 Task: Find connections with filter location Villa Francisca with filter topic #AIwith filter profile language German with filter current company Zoho Recruit with filter school Jawaharlal Nehru University with filter industry Shipbuilding with filter service category Public Relations with filter keywords title Marketing Director
Action: Mouse moved to (609, 80)
Screenshot: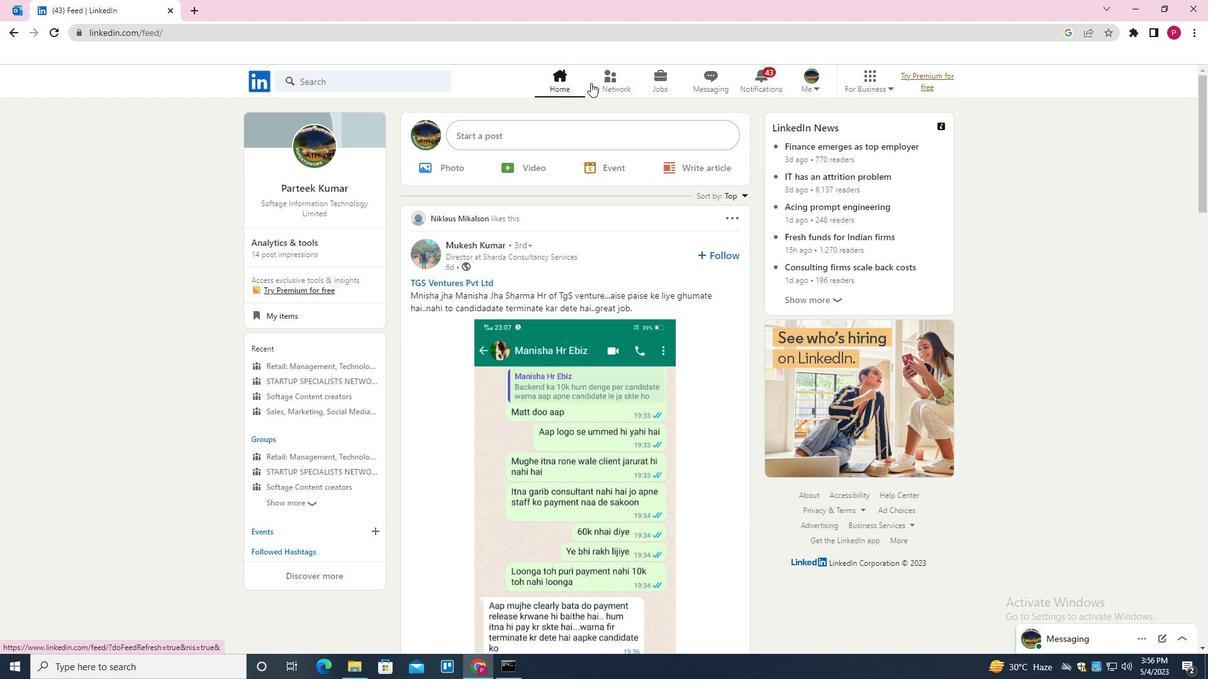 
Action: Mouse pressed left at (609, 80)
Screenshot: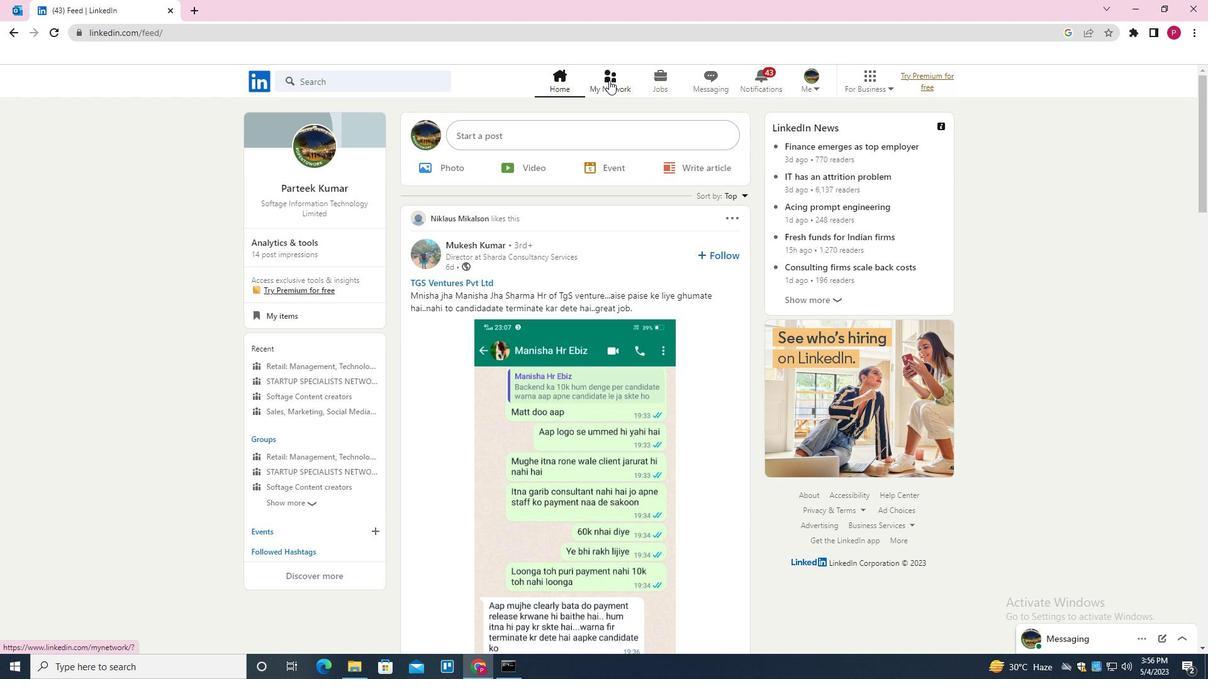 
Action: Mouse moved to (358, 150)
Screenshot: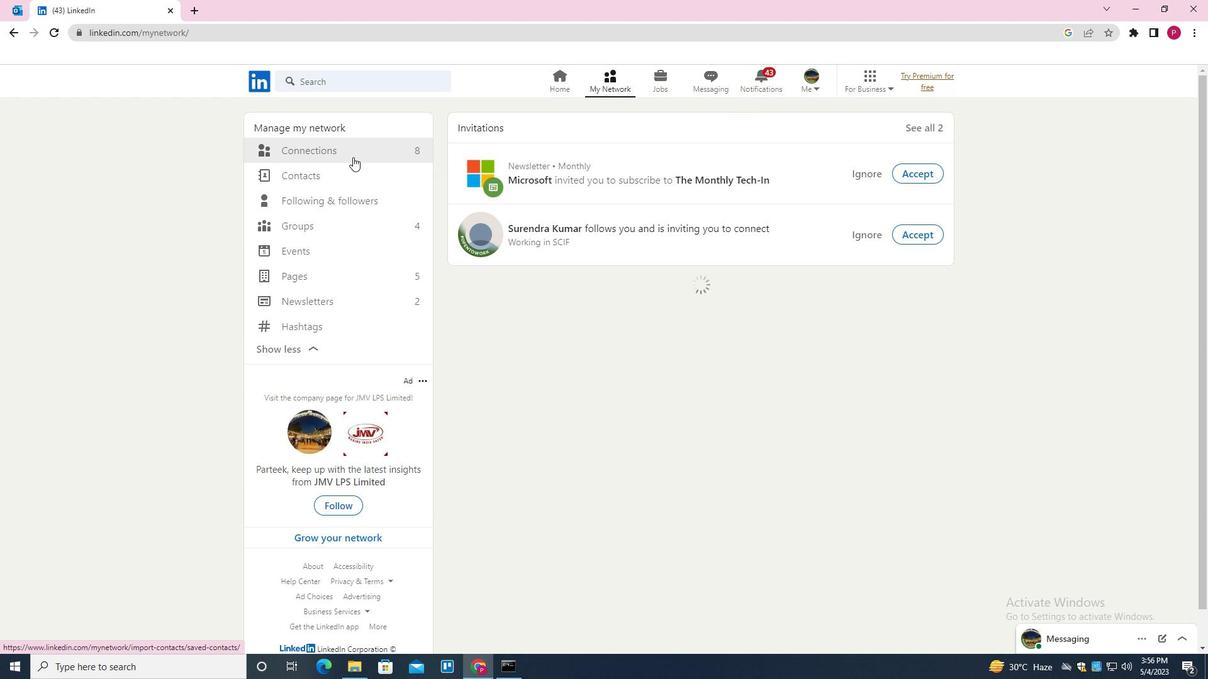 
Action: Mouse pressed left at (358, 150)
Screenshot: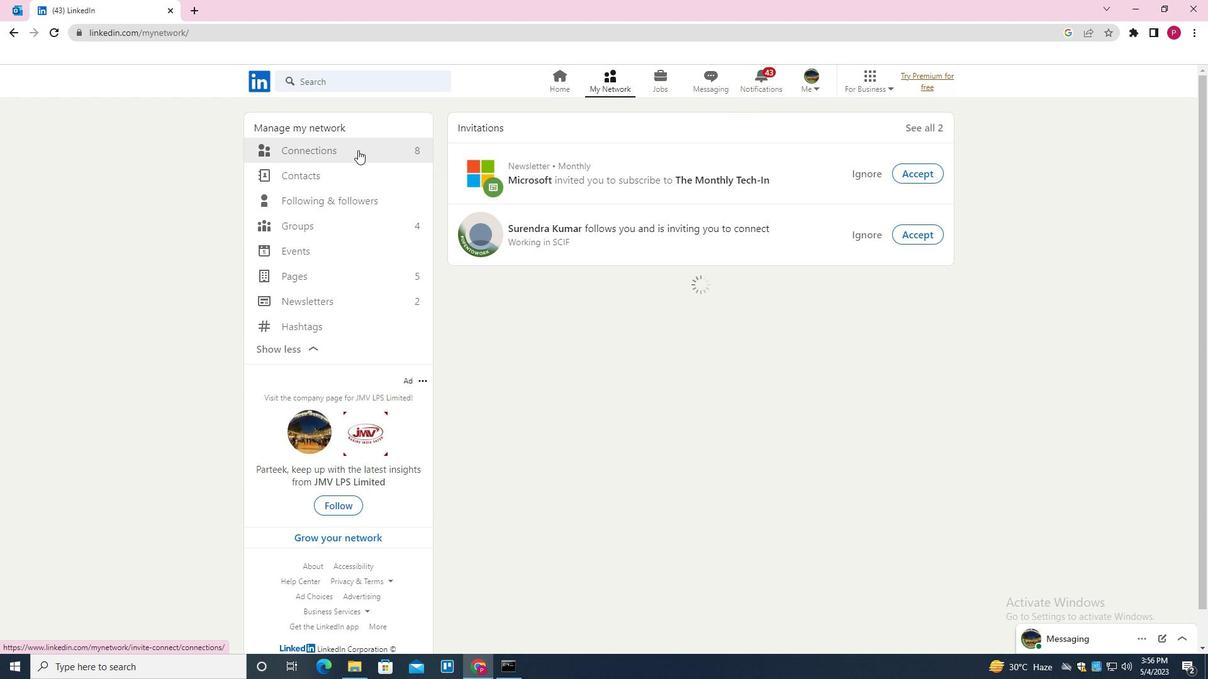 
Action: Mouse moved to (712, 153)
Screenshot: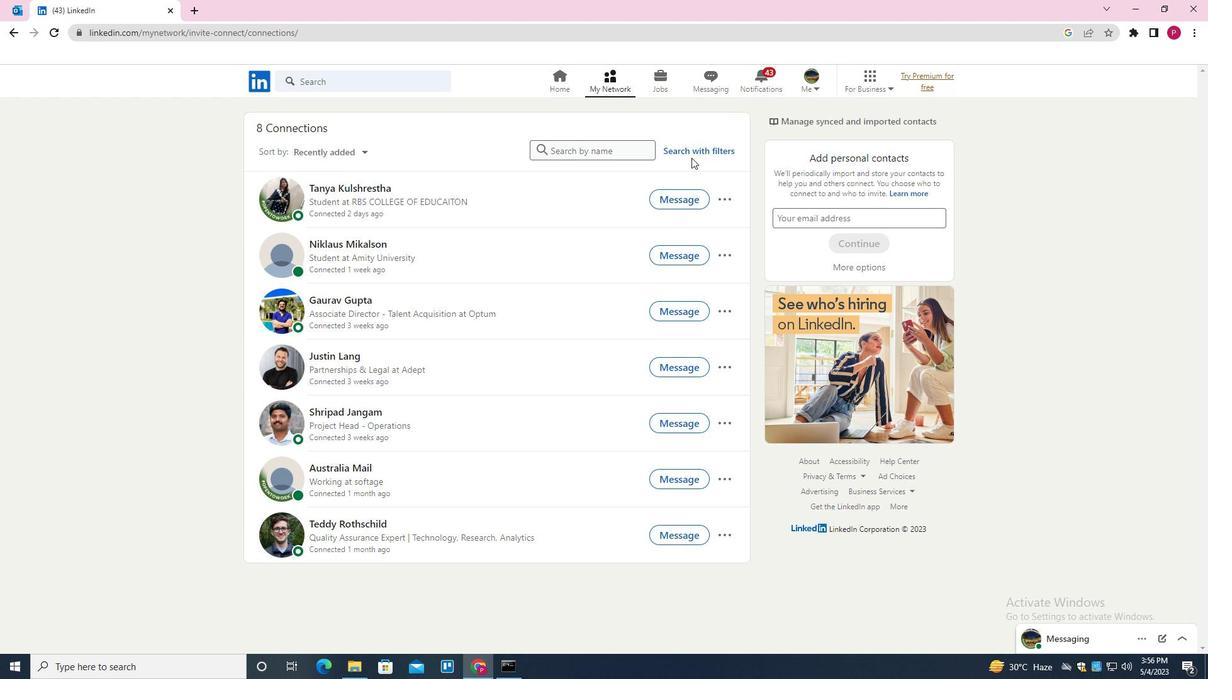 
Action: Mouse pressed left at (712, 153)
Screenshot: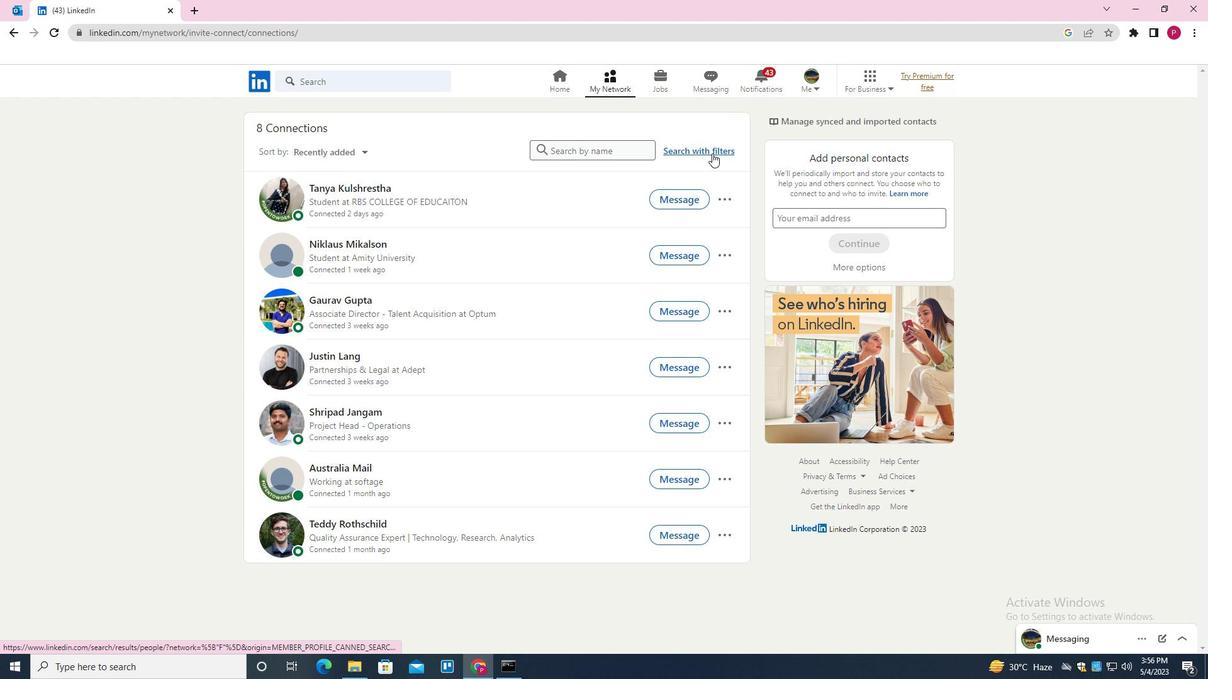 
Action: Mouse moved to (647, 115)
Screenshot: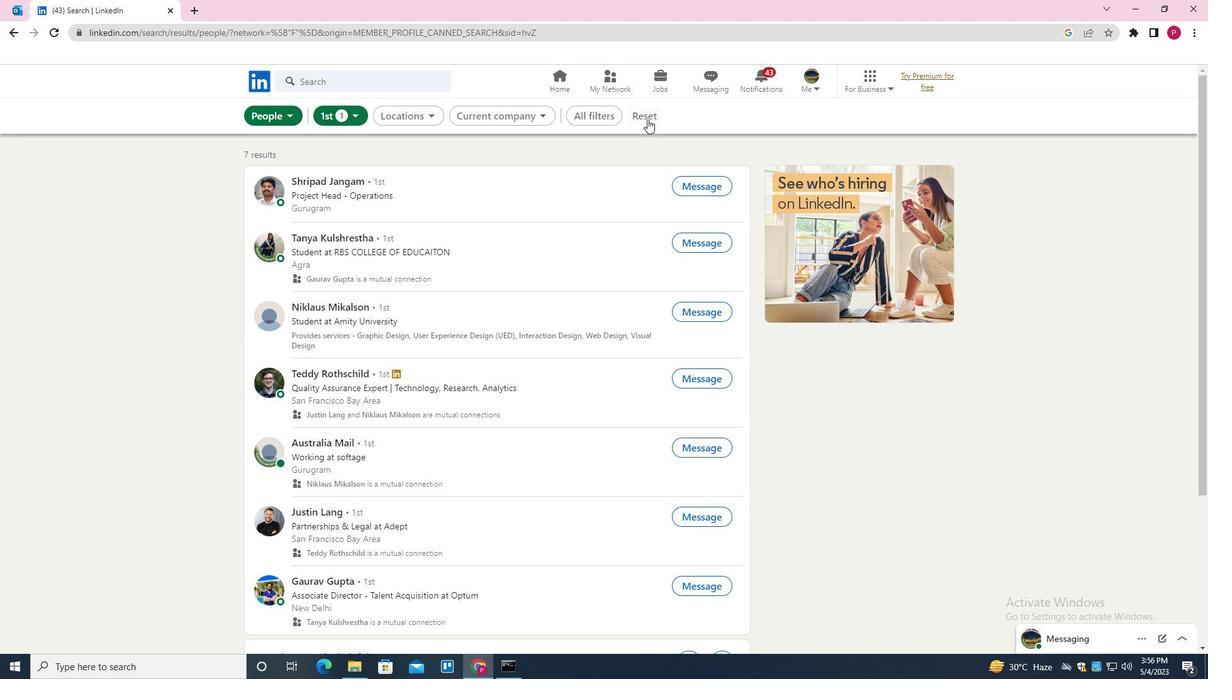 
Action: Mouse pressed left at (647, 115)
Screenshot: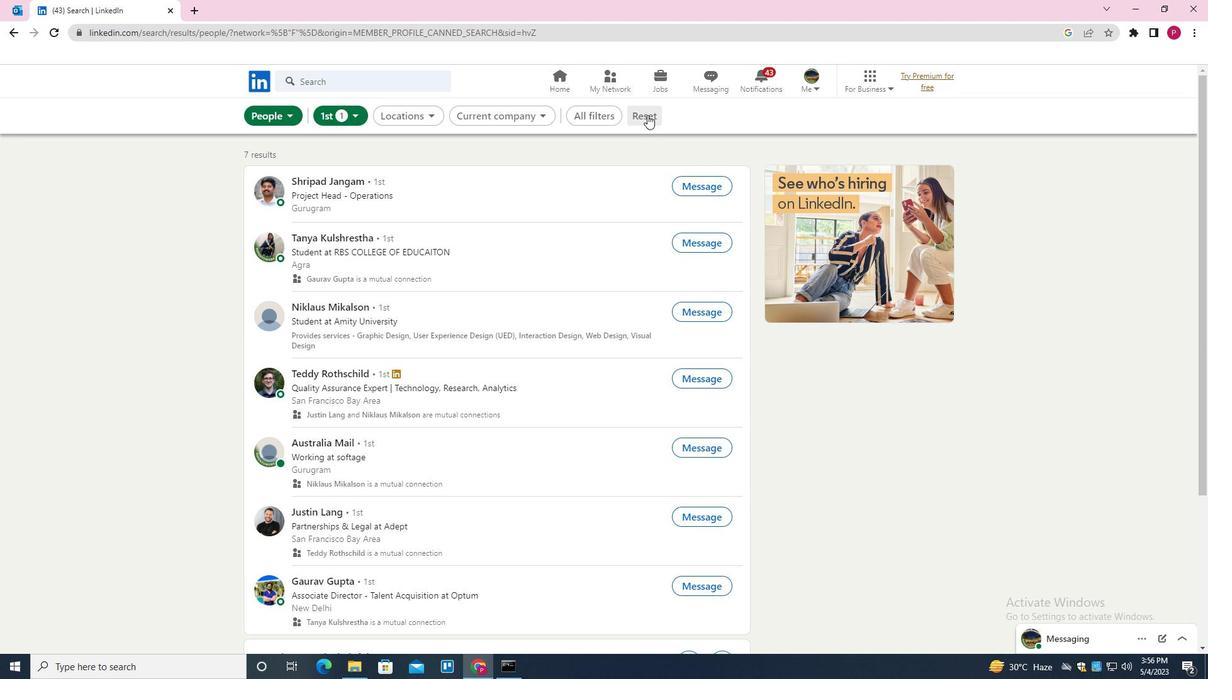 
Action: Mouse moved to (627, 117)
Screenshot: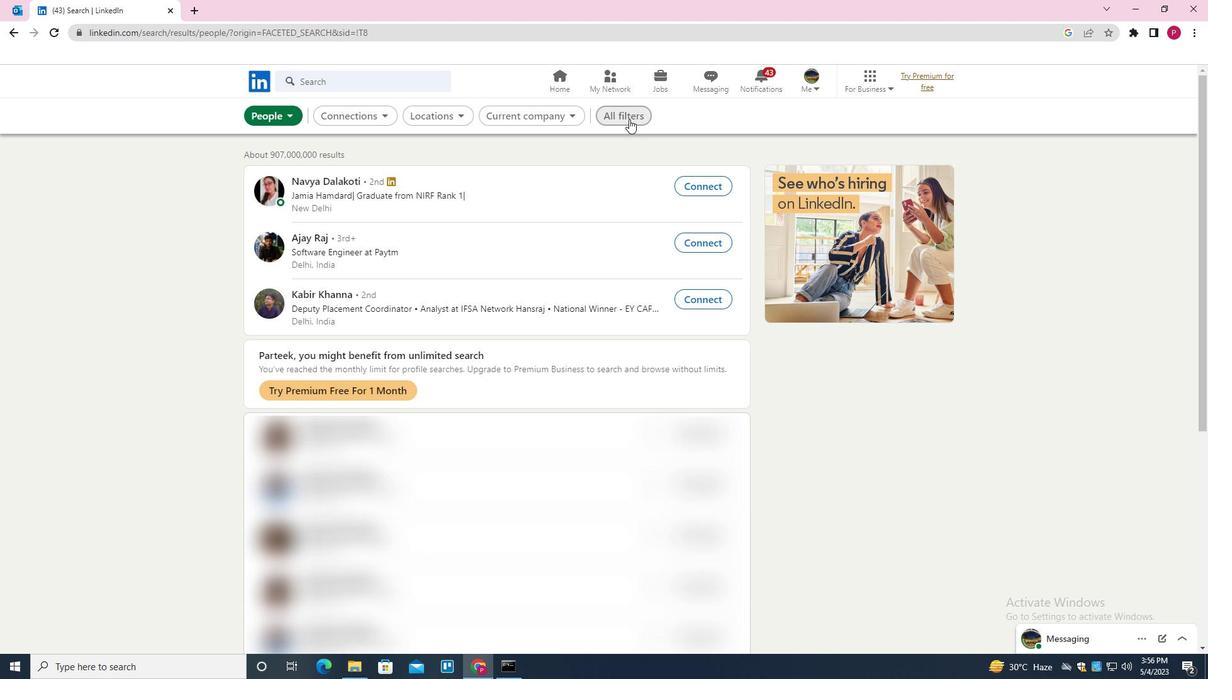 
Action: Mouse pressed left at (627, 117)
Screenshot: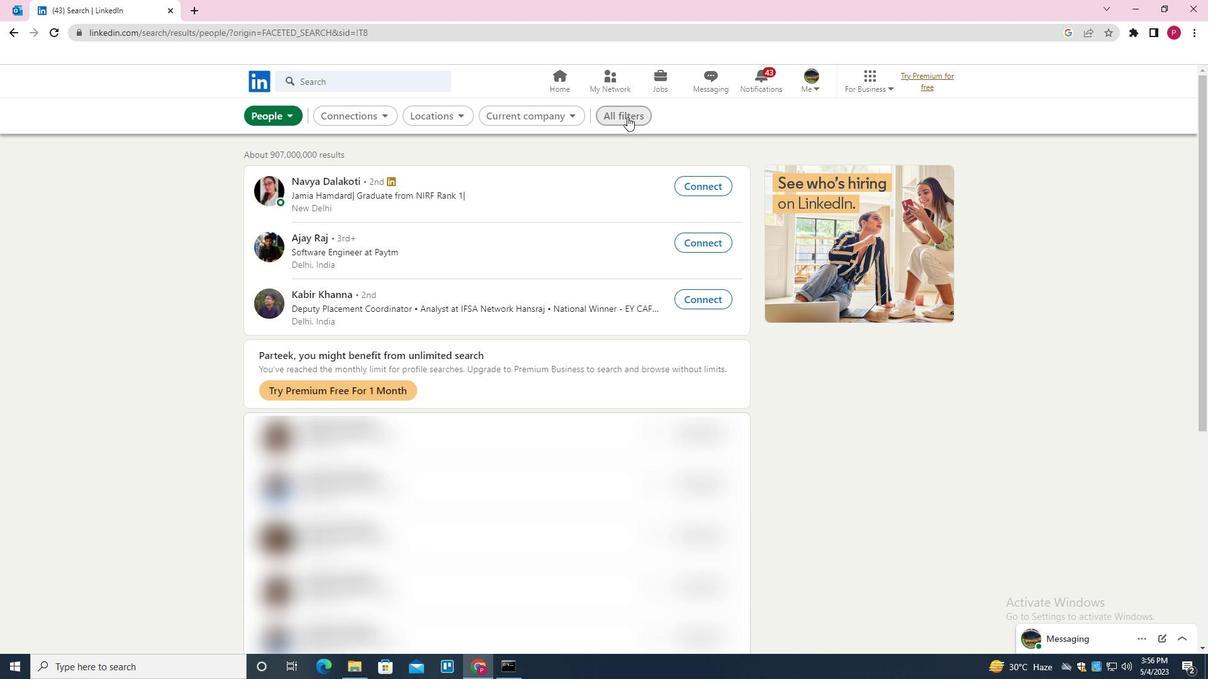 
Action: Mouse moved to (1060, 341)
Screenshot: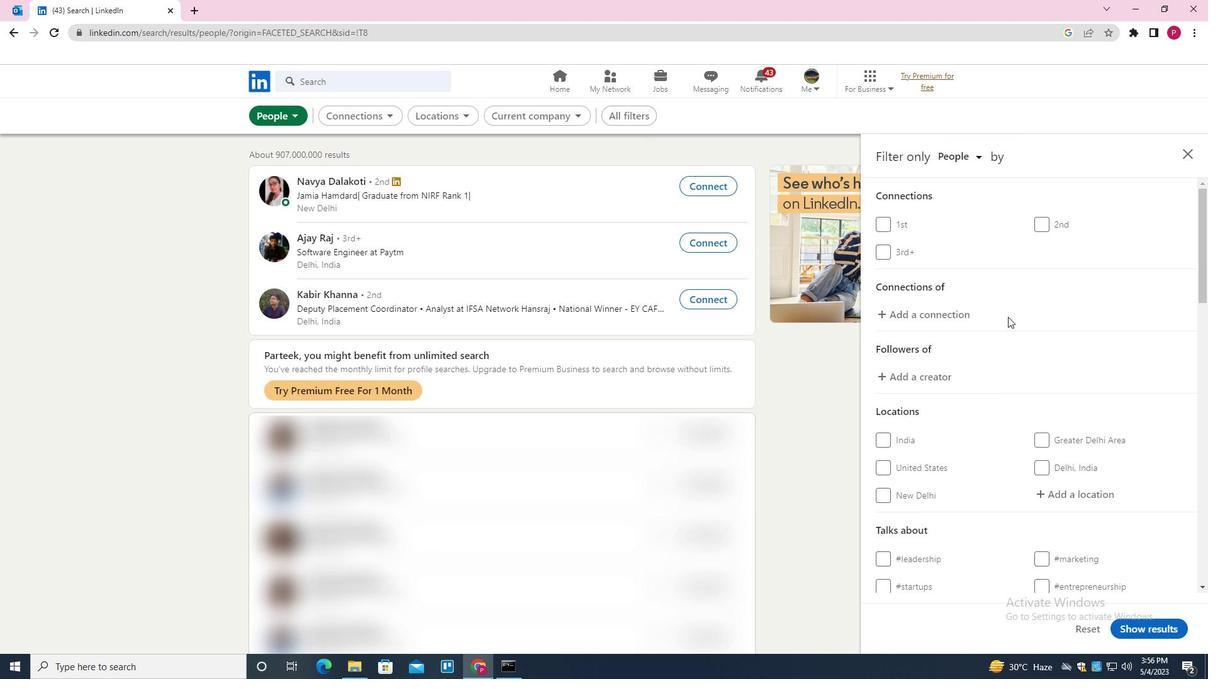 
Action: Mouse scrolled (1060, 341) with delta (0, 0)
Screenshot: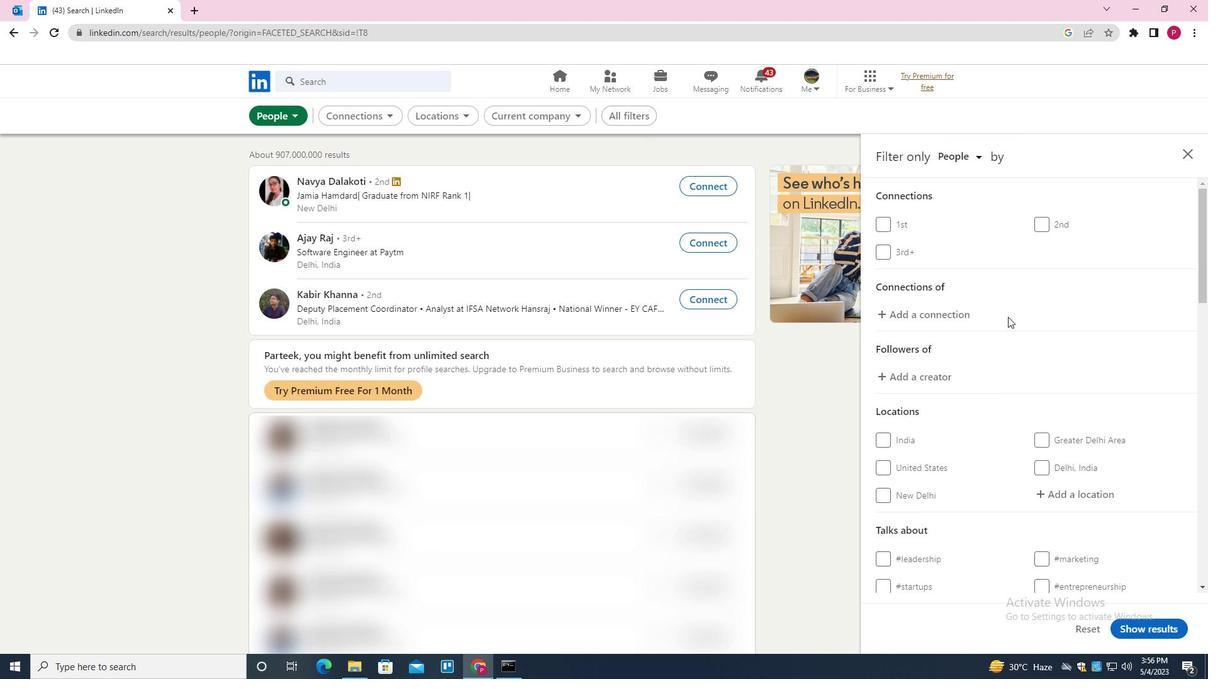 
Action: Mouse moved to (1061, 343)
Screenshot: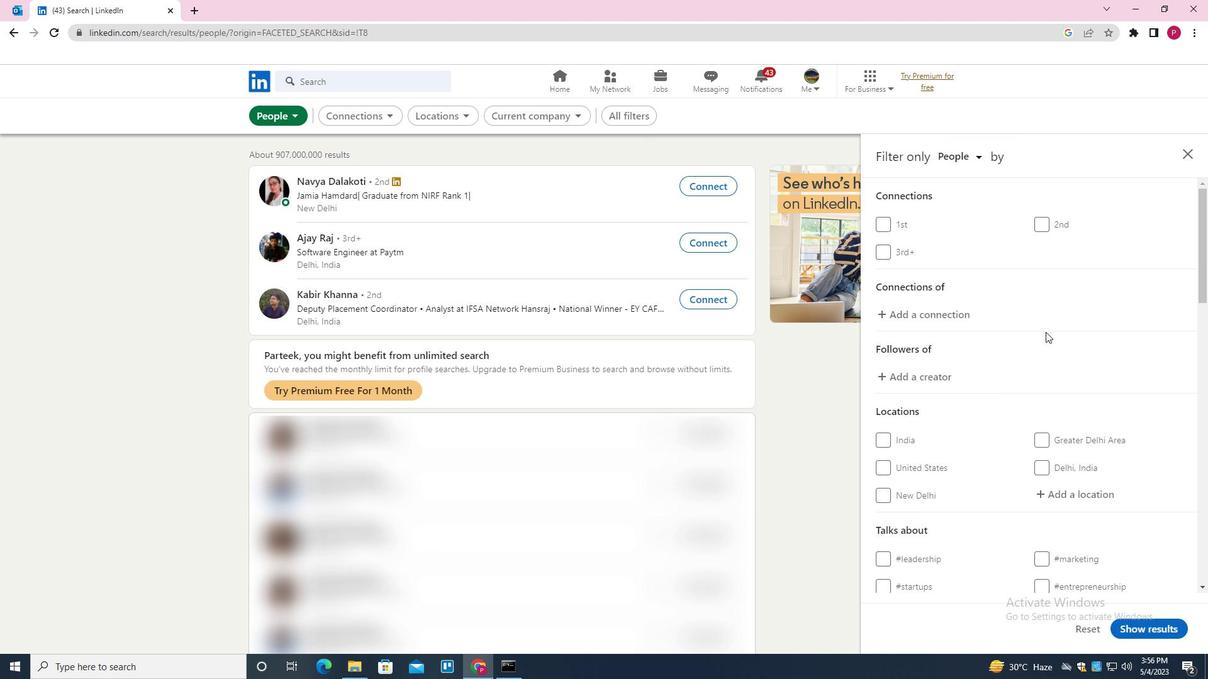 
Action: Mouse scrolled (1061, 342) with delta (0, 0)
Screenshot: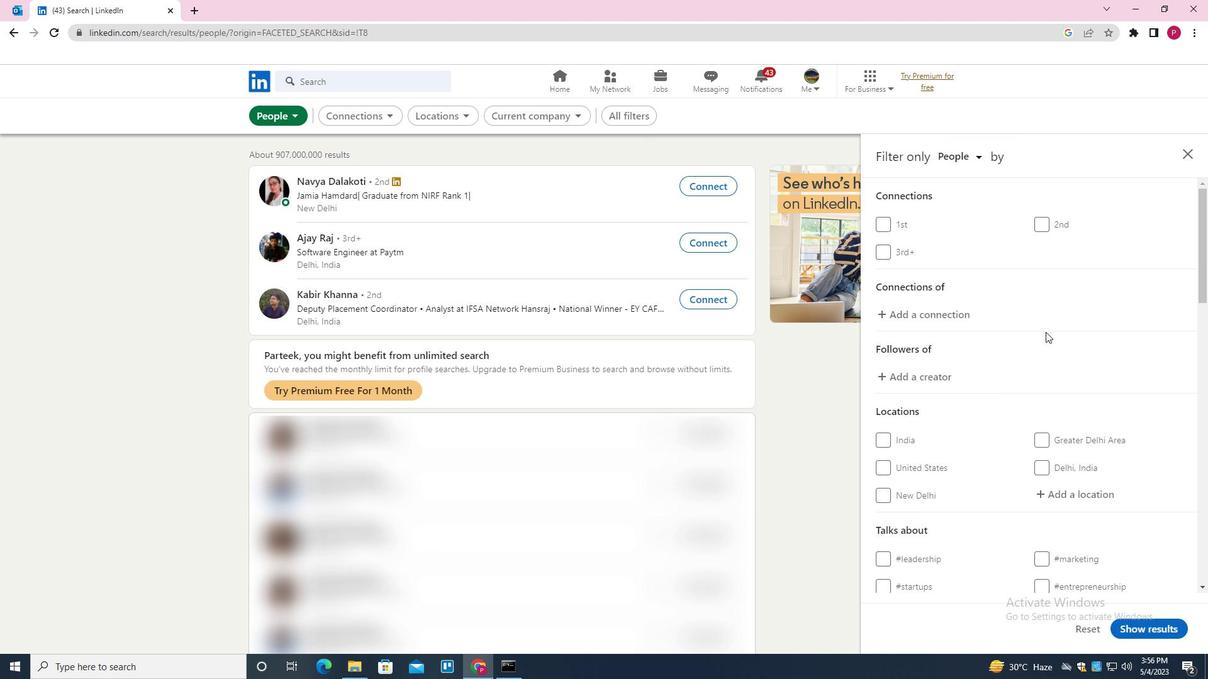 
Action: Mouse moved to (1062, 344)
Screenshot: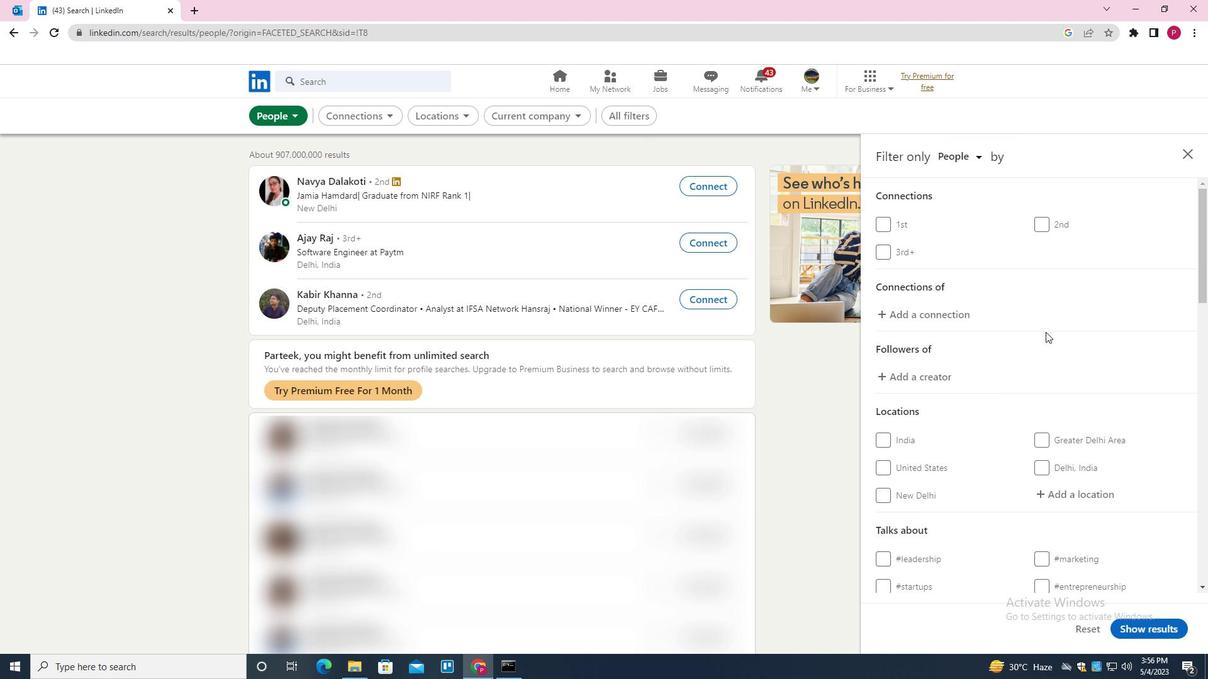 
Action: Mouse scrolled (1062, 343) with delta (0, 0)
Screenshot: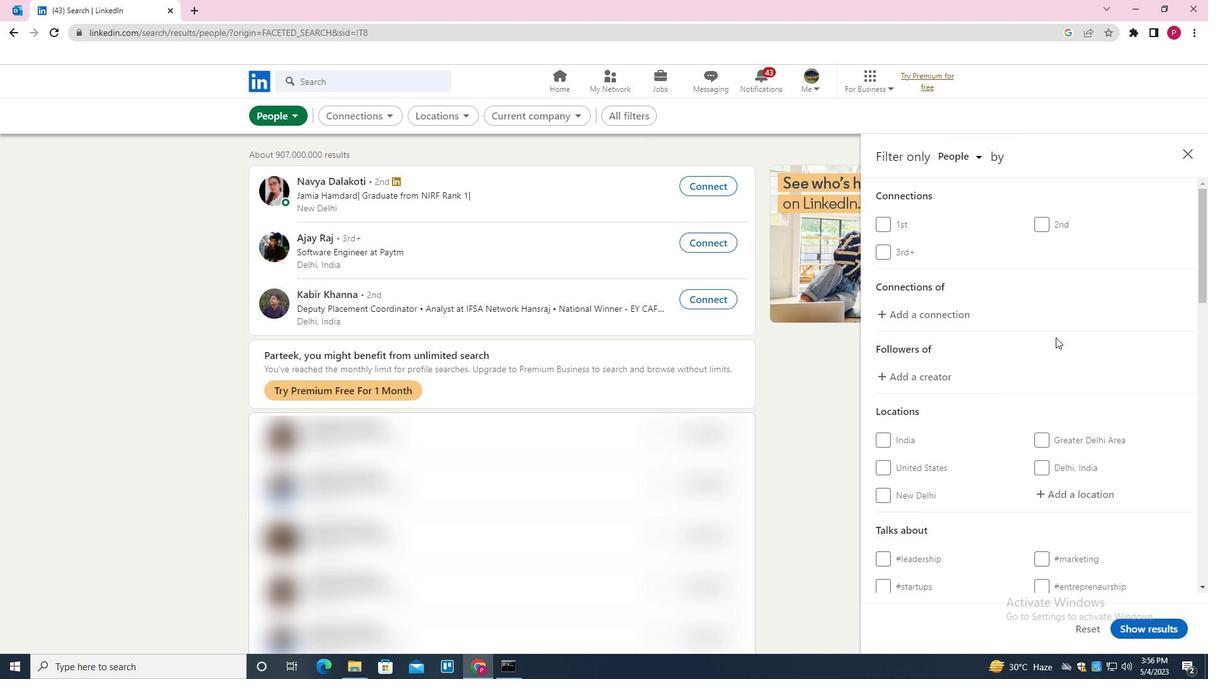 
Action: Mouse moved to (1076, 308)
Screenshot: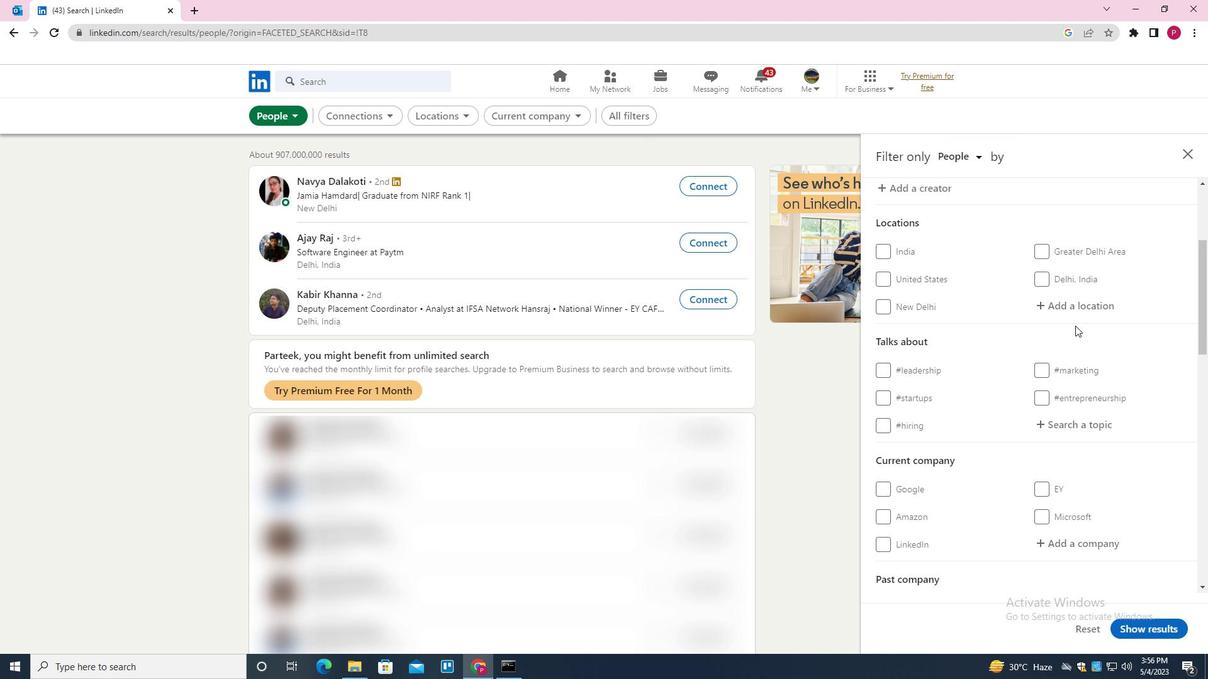 
Action: Mouse pressed left at (1076, 308)
Screenshot: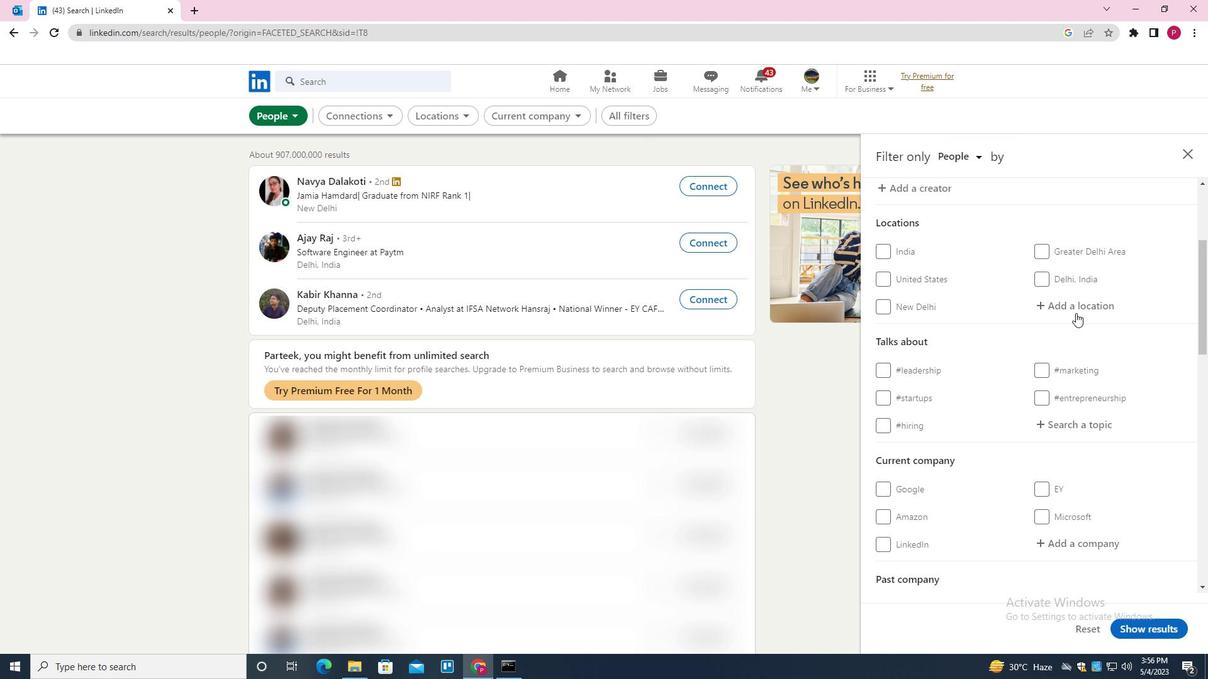 
Action: Key pressed <Key.shift>VILLA<Key.space><Key.shift><Key.shift><Key.shift><Key.shift><Key.shift>FRANCISCA
Screenshot: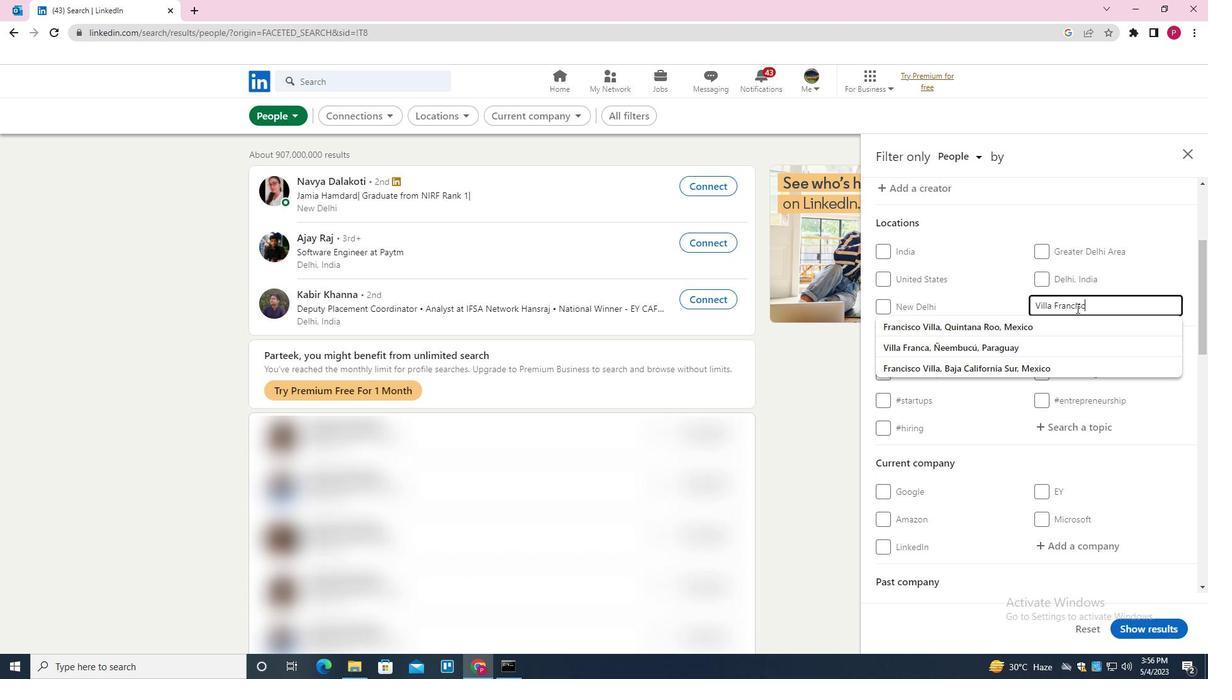 
Action: Mouse moved to (1069, 318)
Screenshot: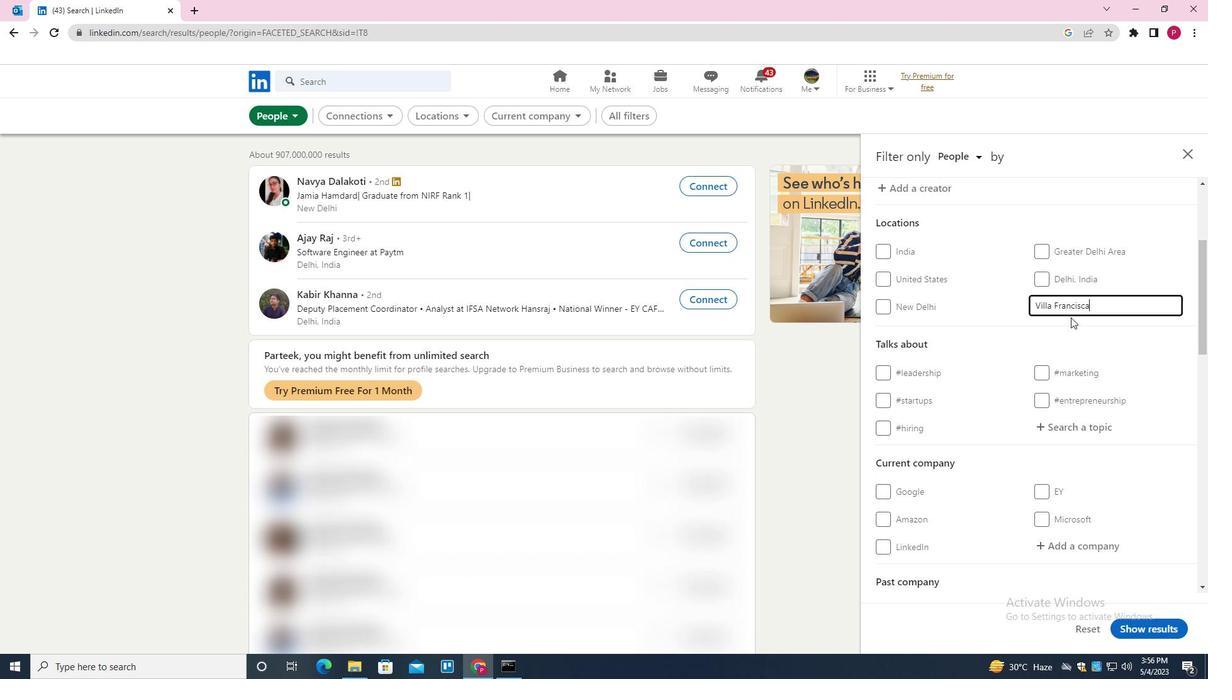 
Action: Mouse scrolled (1069, 317) with delta (0, 0)
Screenshot: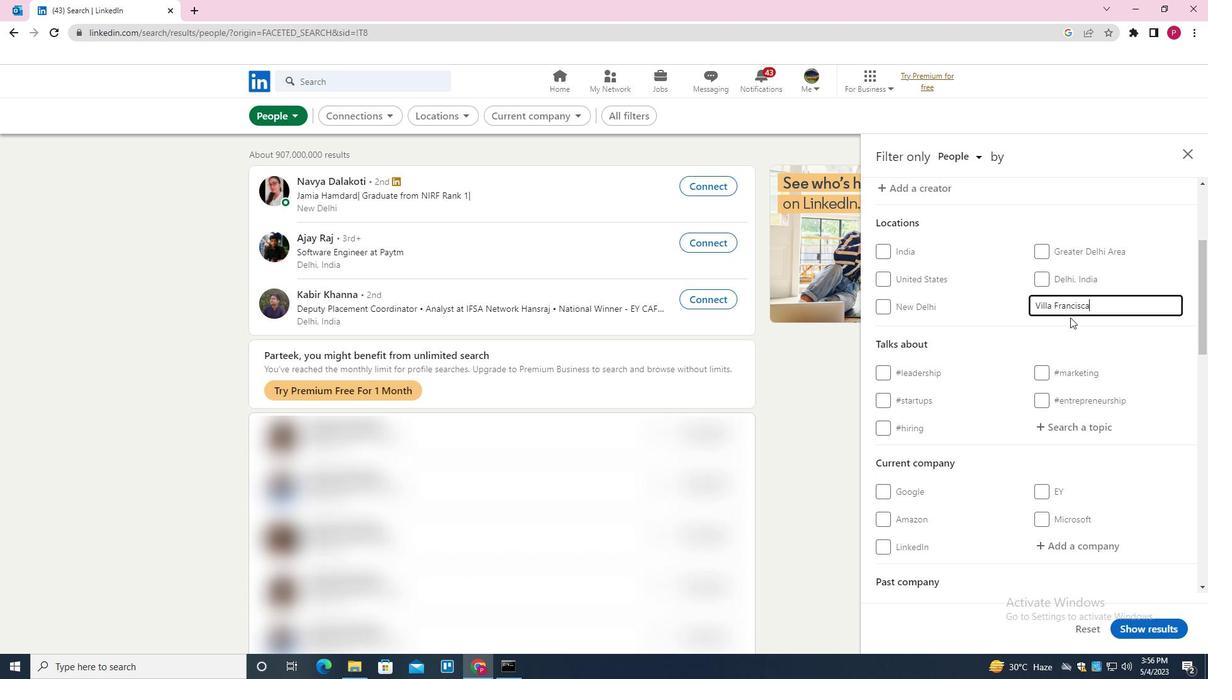 
Action: Mouse scrolled (1069, 317) with delta (0, 0)
Screenshot: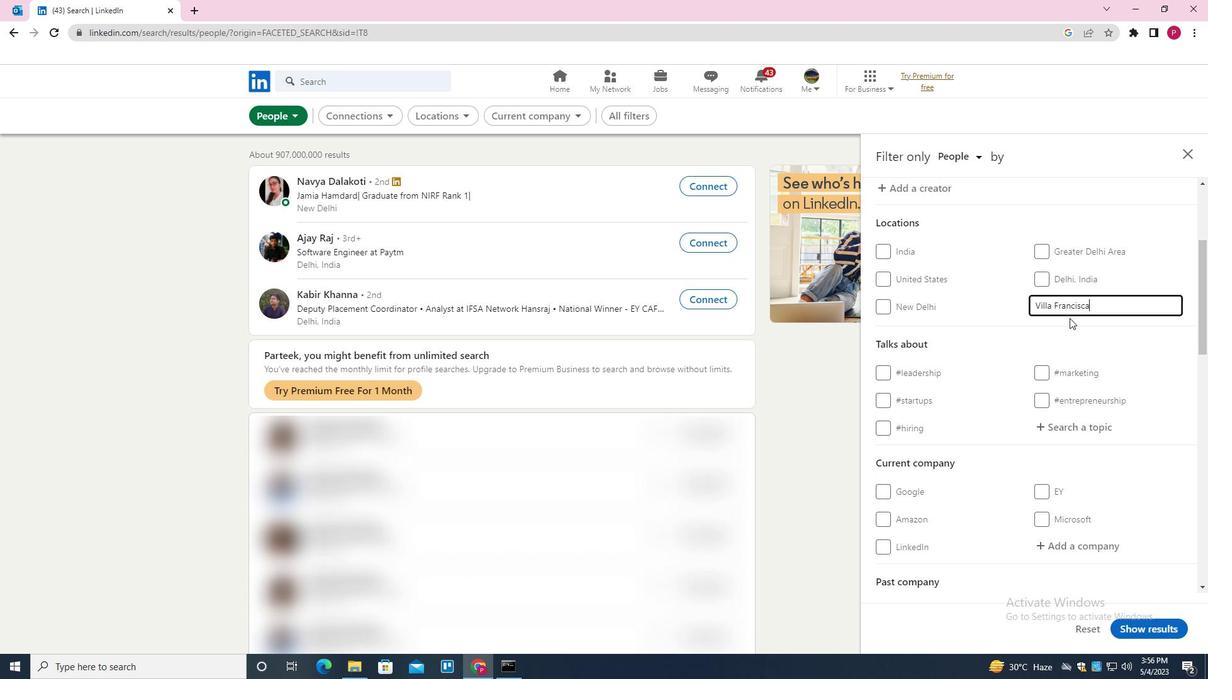 
Action: Mouse moved to (1069, 316)
Screenshot: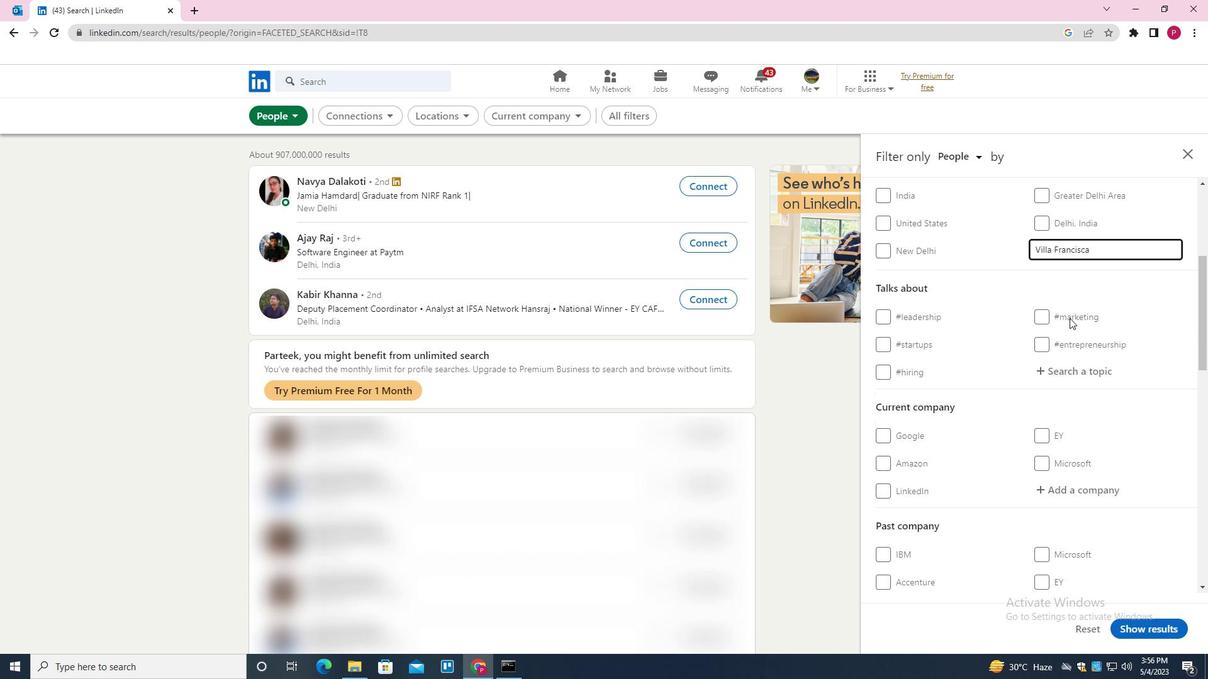 
Action: Mouse scrolled (1069, 315) with delta (0, 0)
Screenshot: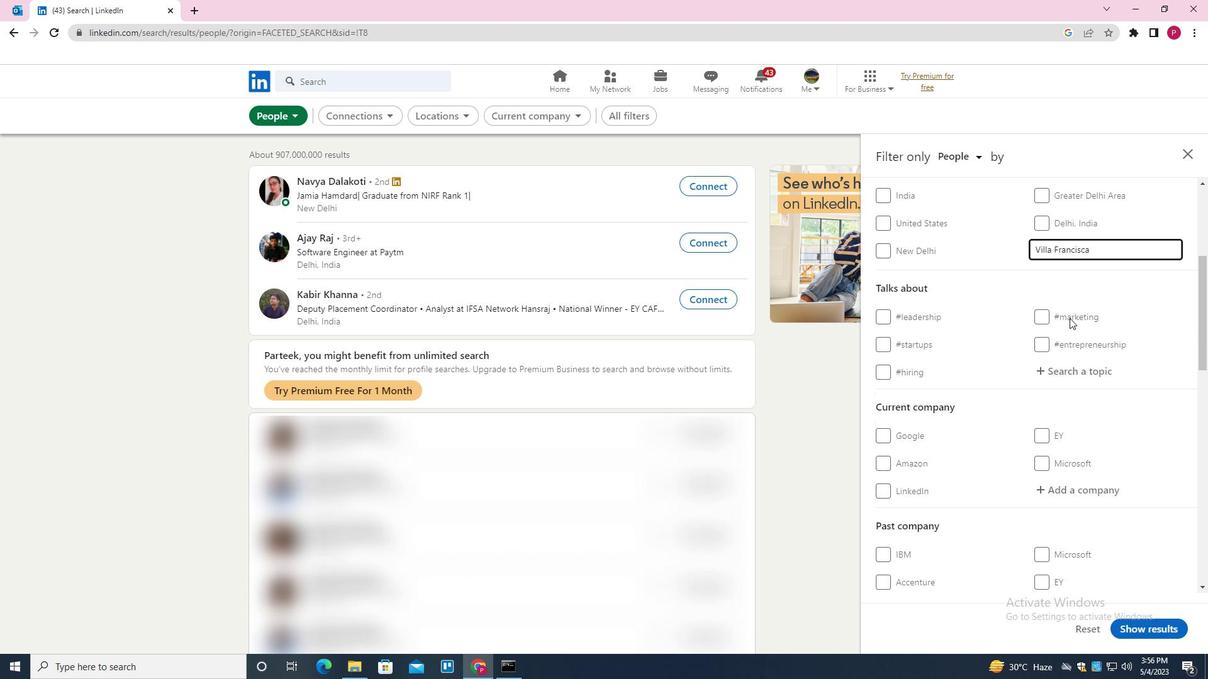 
Action: Mouse moved to (1052, 236)
Screenshot: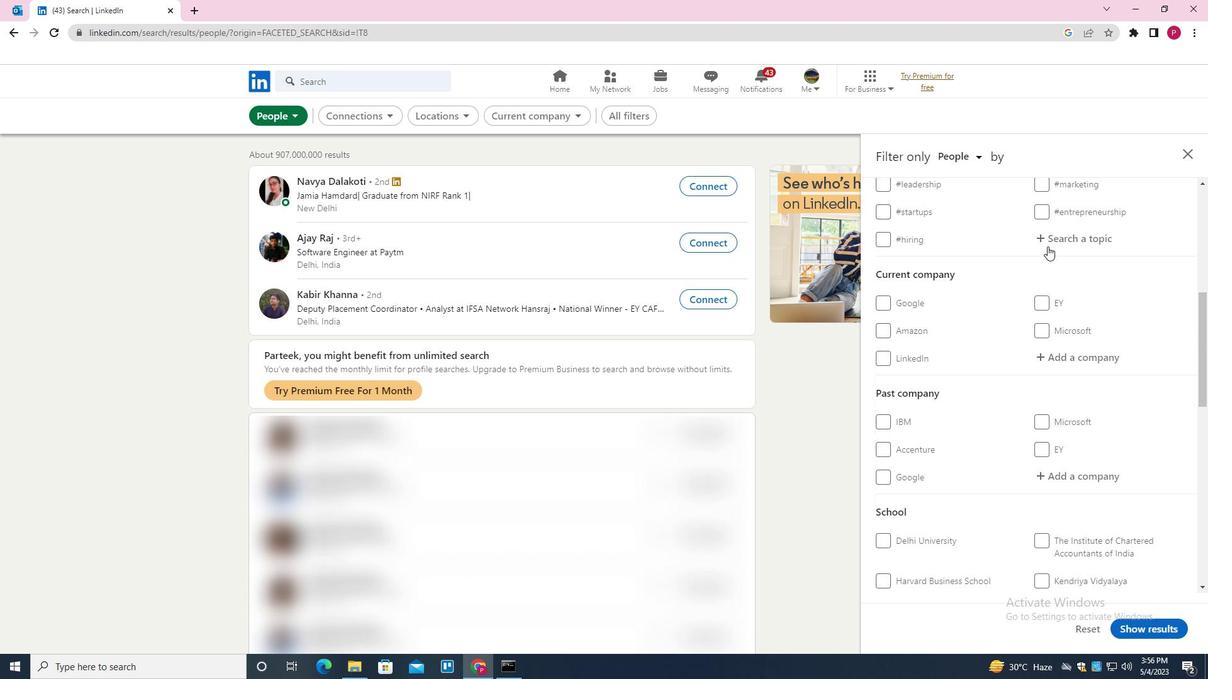 
Action: Mouse pressed left at (1052, 236)
Screenshot: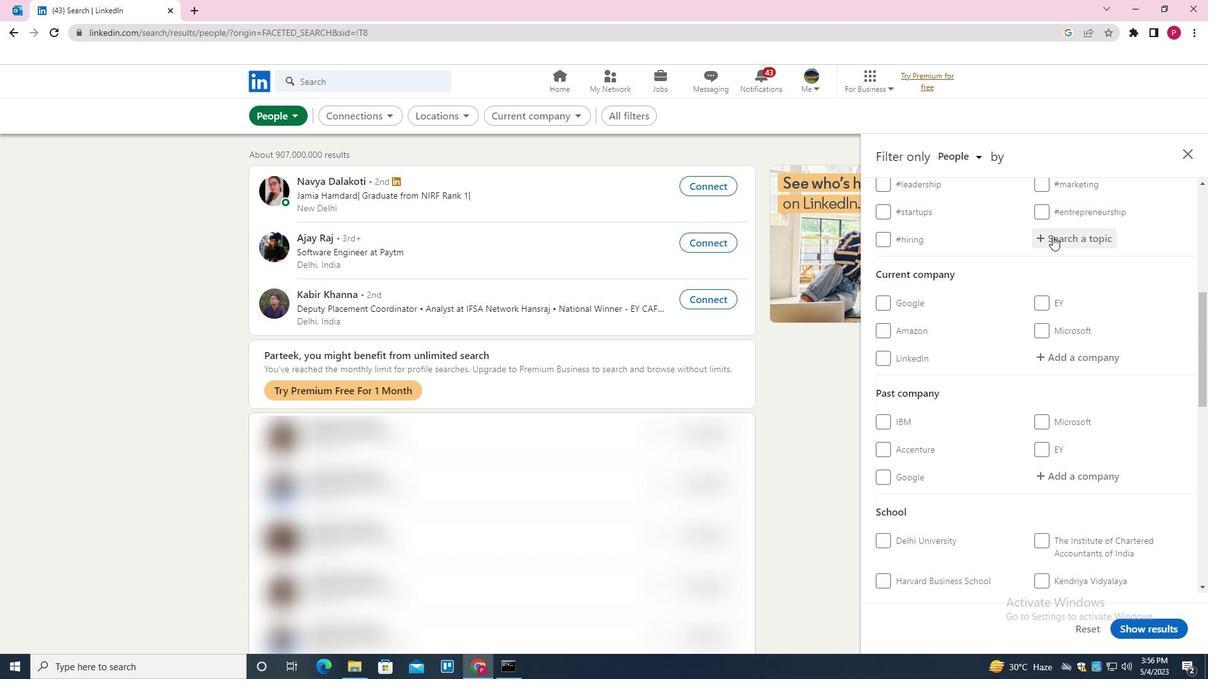 
Action: Key pressed AI<Key.down><Key.enter>
Screenshot: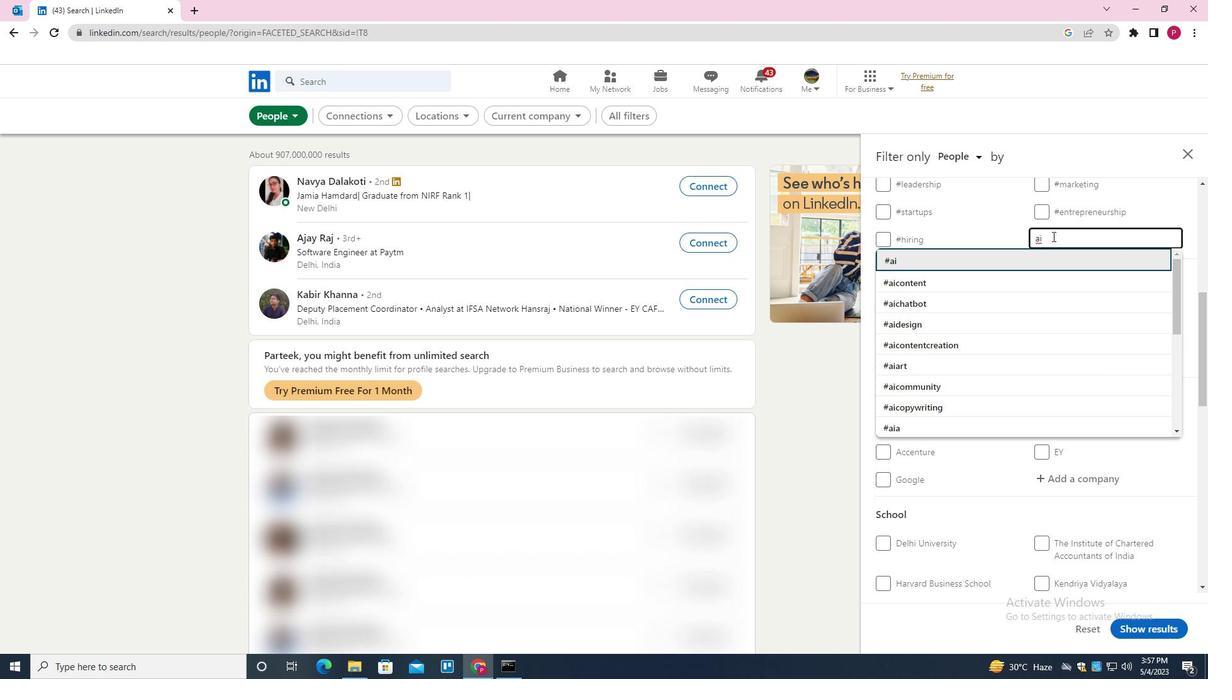
Action: Mouse moved to (1008, 268)
Screenshot: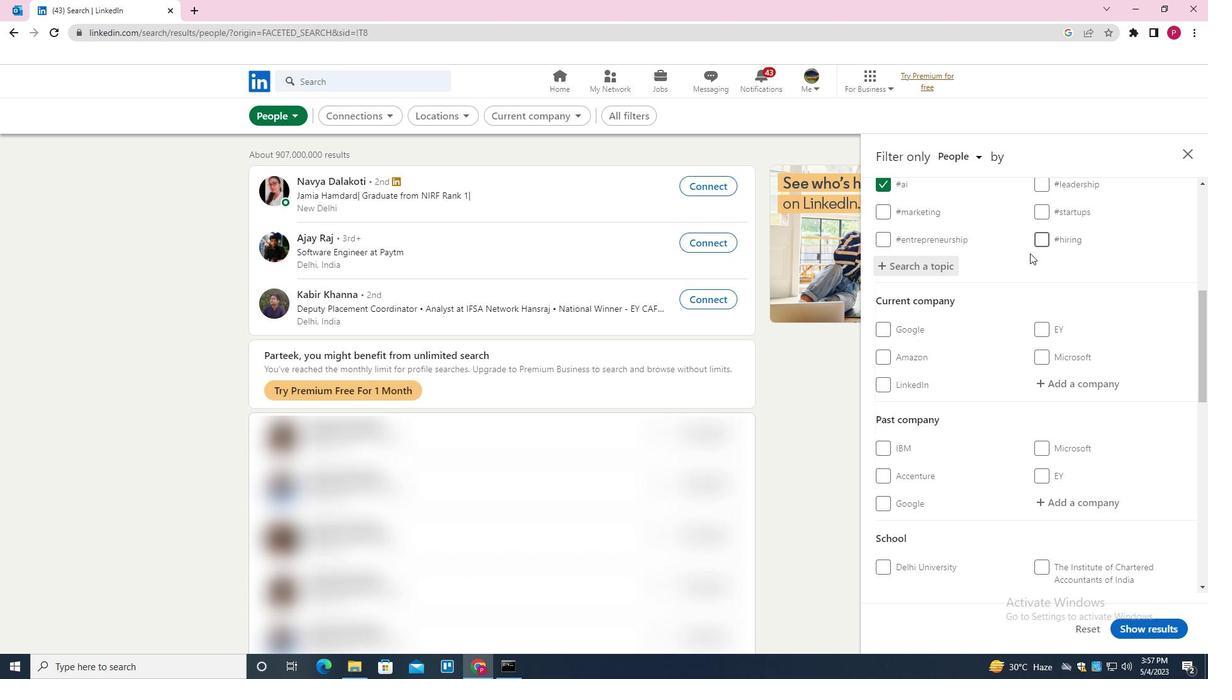 
Action: Mouse scrolled (1008, 268) with delta (0, 0)
Screenshot: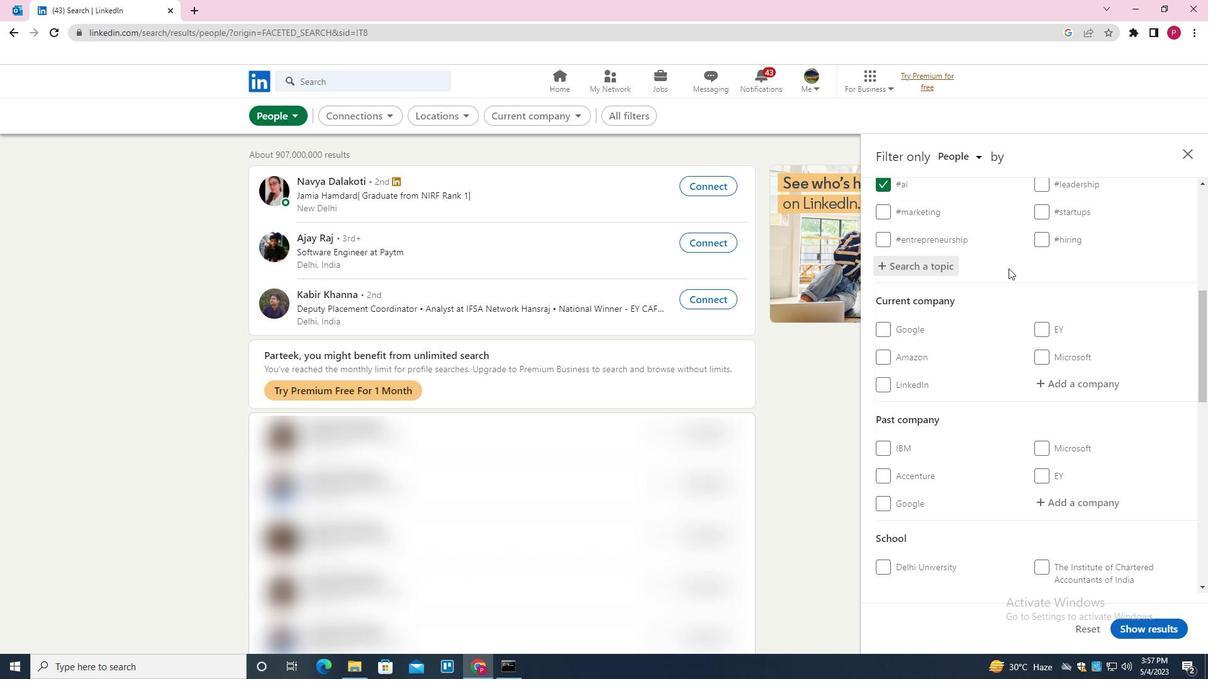 
Action: Mouse scrolled (1008, 268) with delta (0, 0)
Screenshot: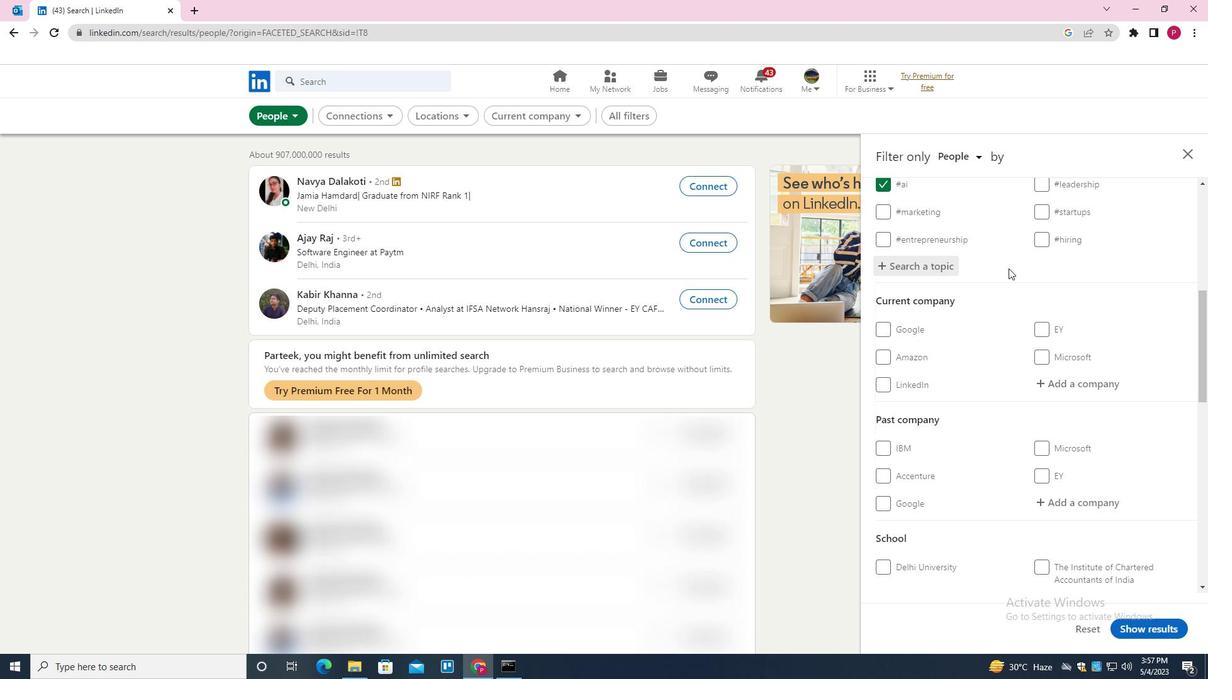 
Action: Mouse moved to (1008, 269)
Screenshot: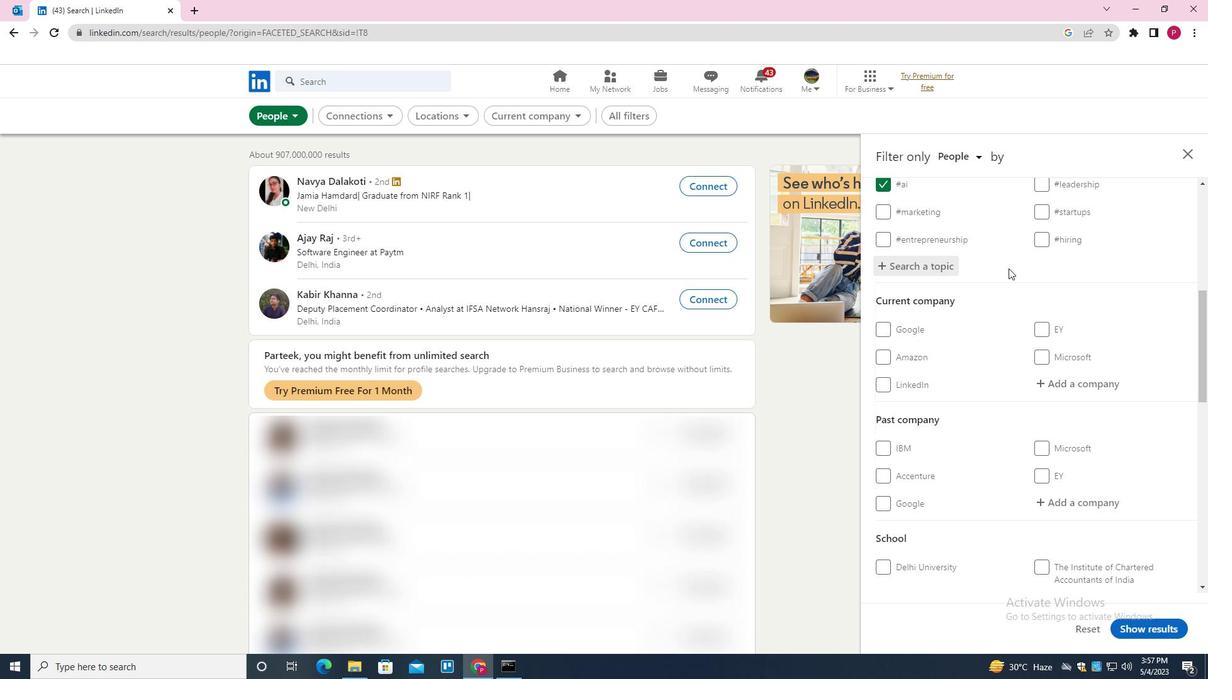 
Action: Mouse scrolled (1008, 268) with delta (0, 0)
Screenshot: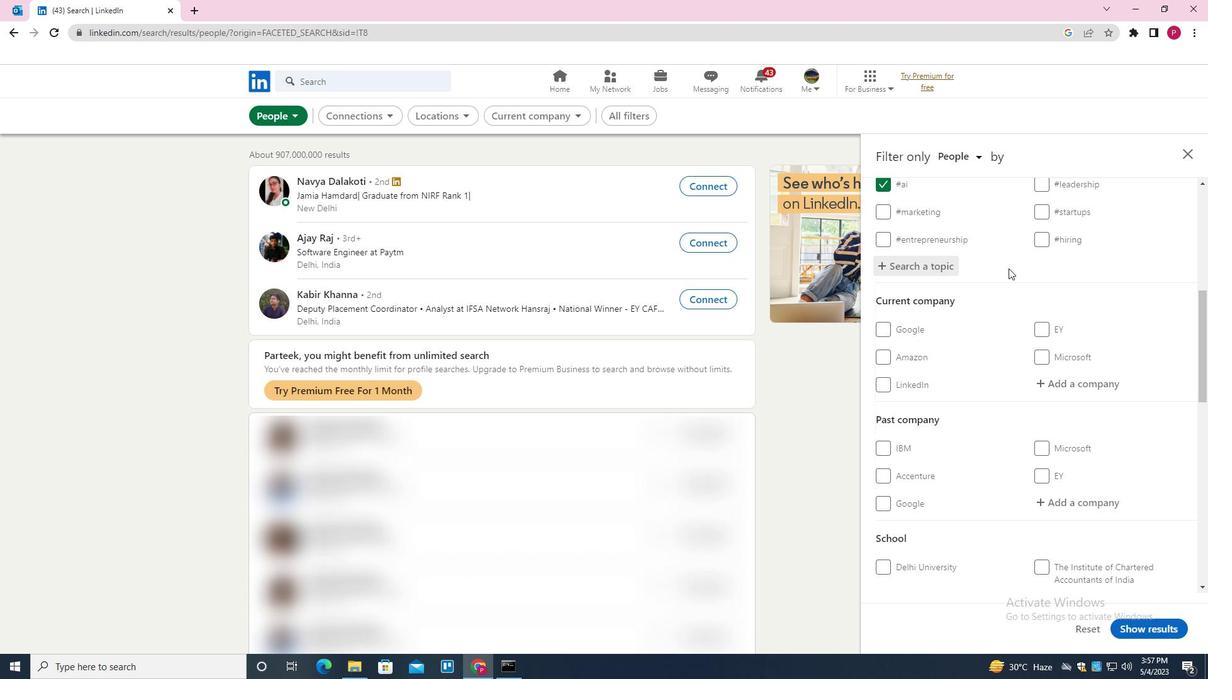 
Action: Mouse moved to (1008, 269)
Screenshot: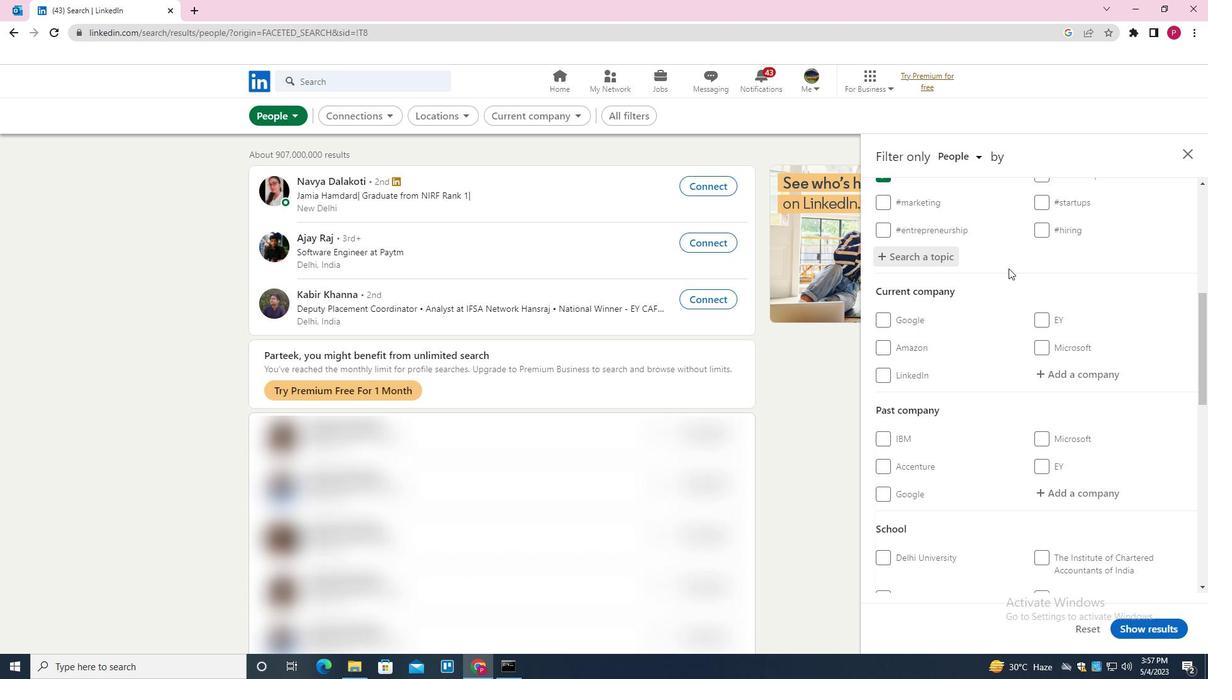 
Action: Mouse scrolled (1008, 269) with delta (0, 0)
Screenshot: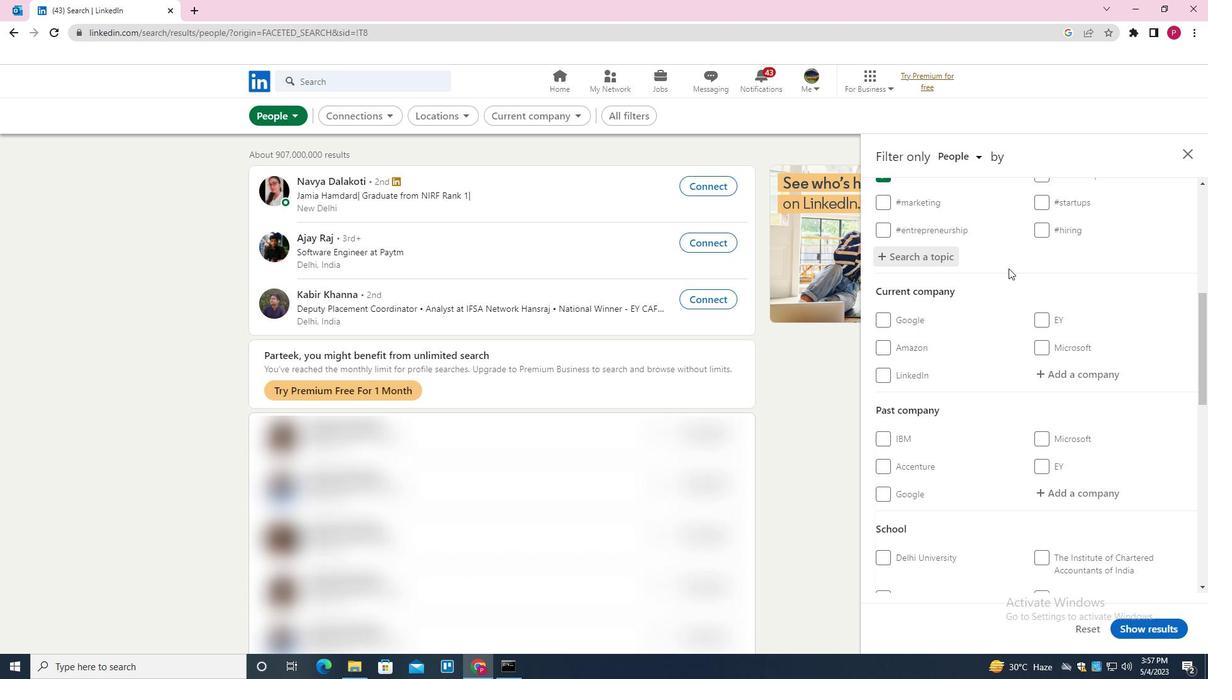 
Action: Mouse moved to (1009, 276)
Screenshot: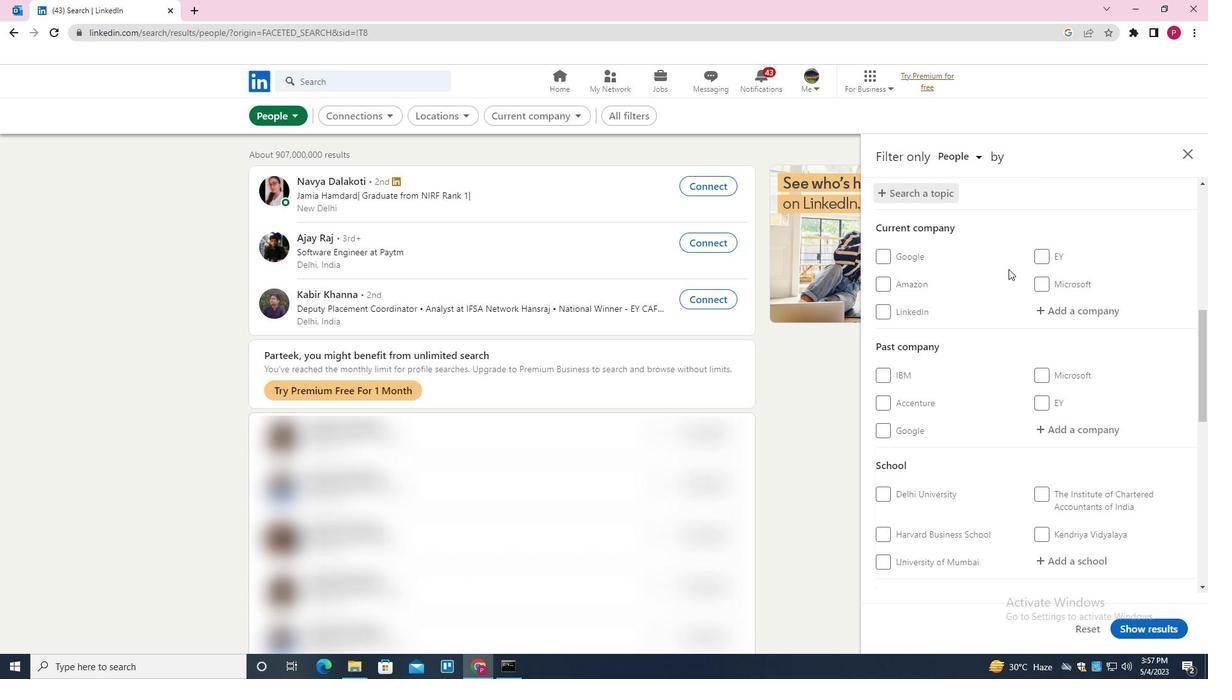 
Action: Mouse scrolled (1009, 276) with delta (0, 0)
Screenshot: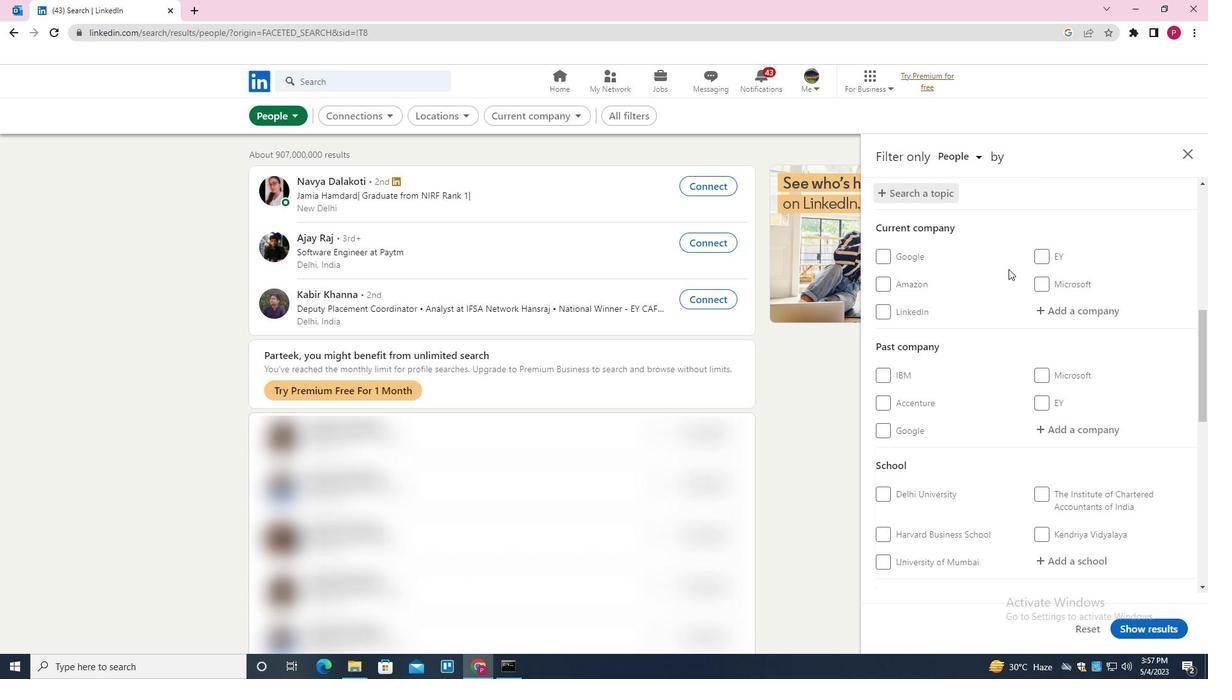 
Action: Mouse moved to (995, 308)
Screenshot: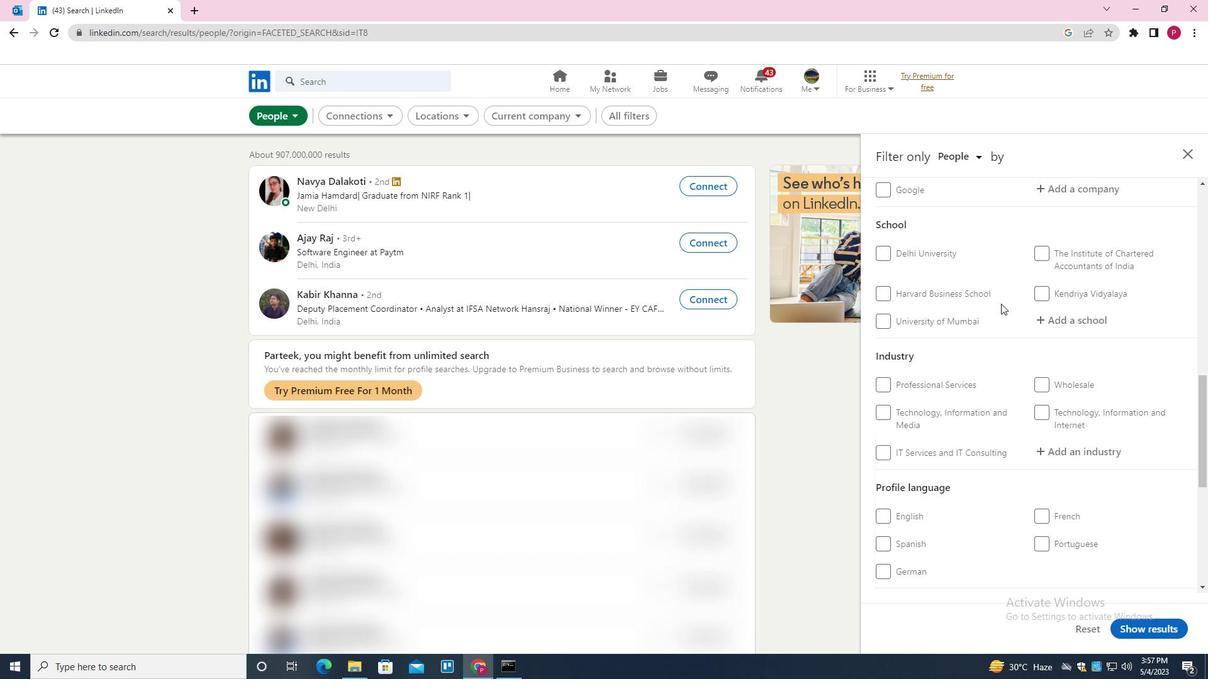 
Action: Mouse scrolled (995, 308) with delta (0, 0)
Screenshot: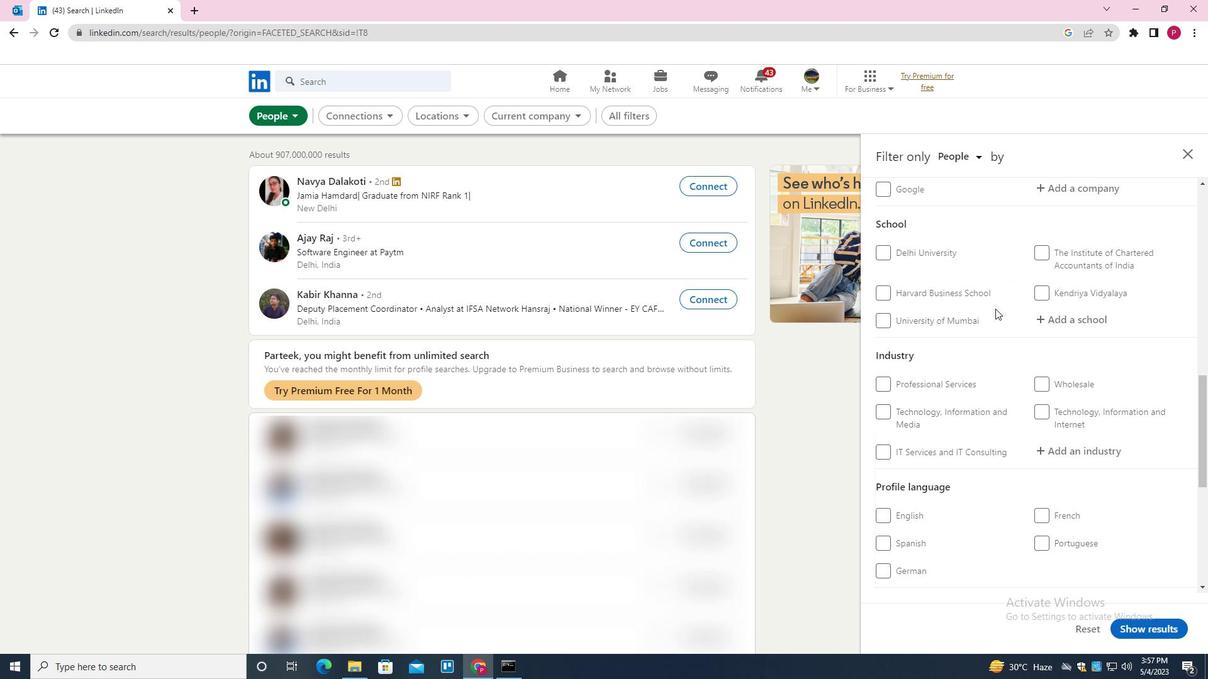 
Action: Mouse scrolled (995, 308) with delta (0, 0)
Screenshot: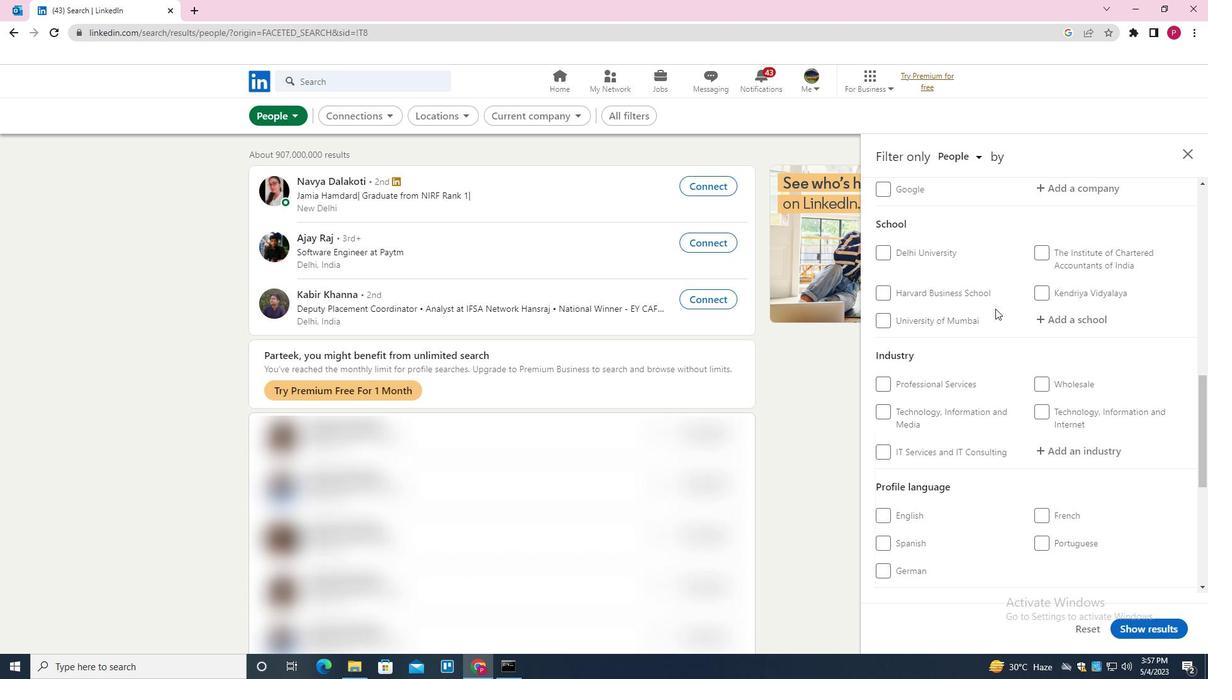 
Action: Mouse scrolled (995, 308) with delta (0, 0)
Screenshot: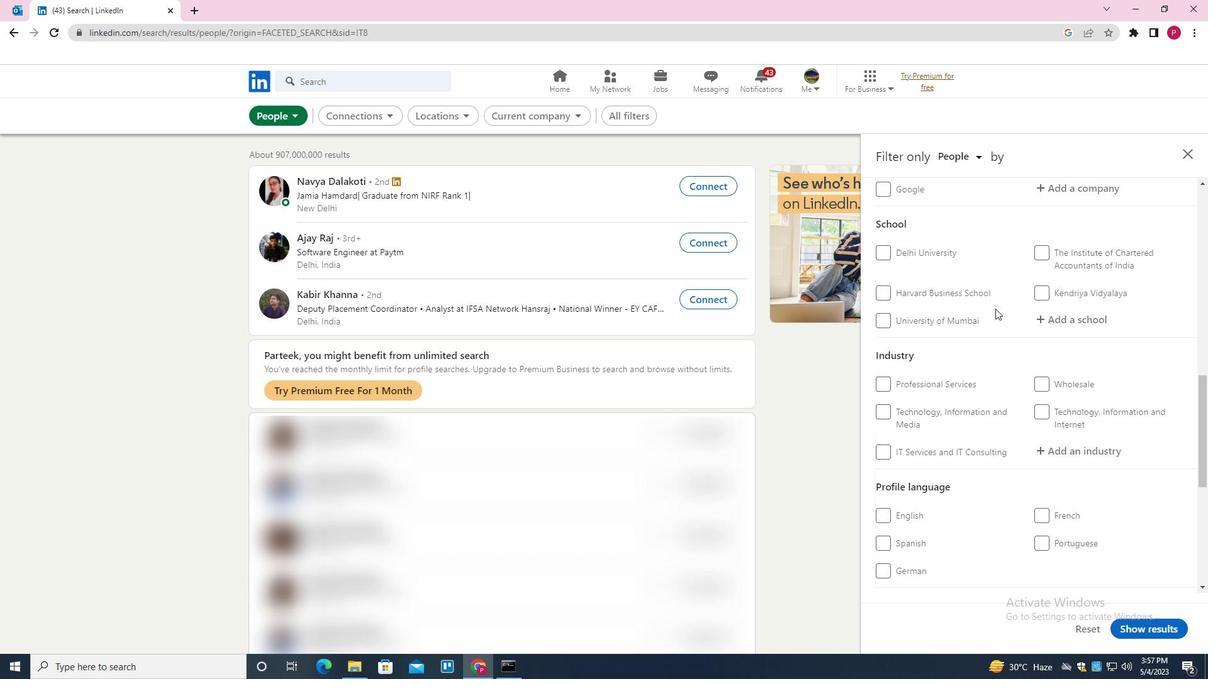 
Action: Mouse scrolled (995, 308) with delta (0, 0)
Screenshot: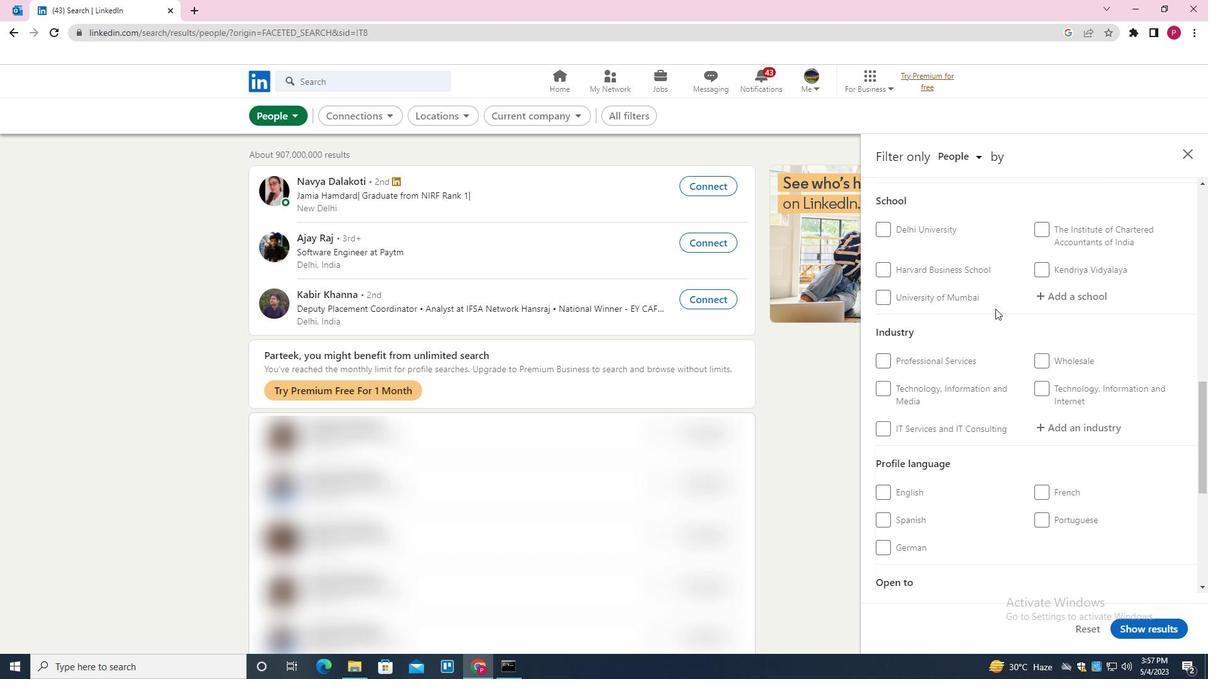 
Action: Mouse moved to (919, 322)
Screenshot: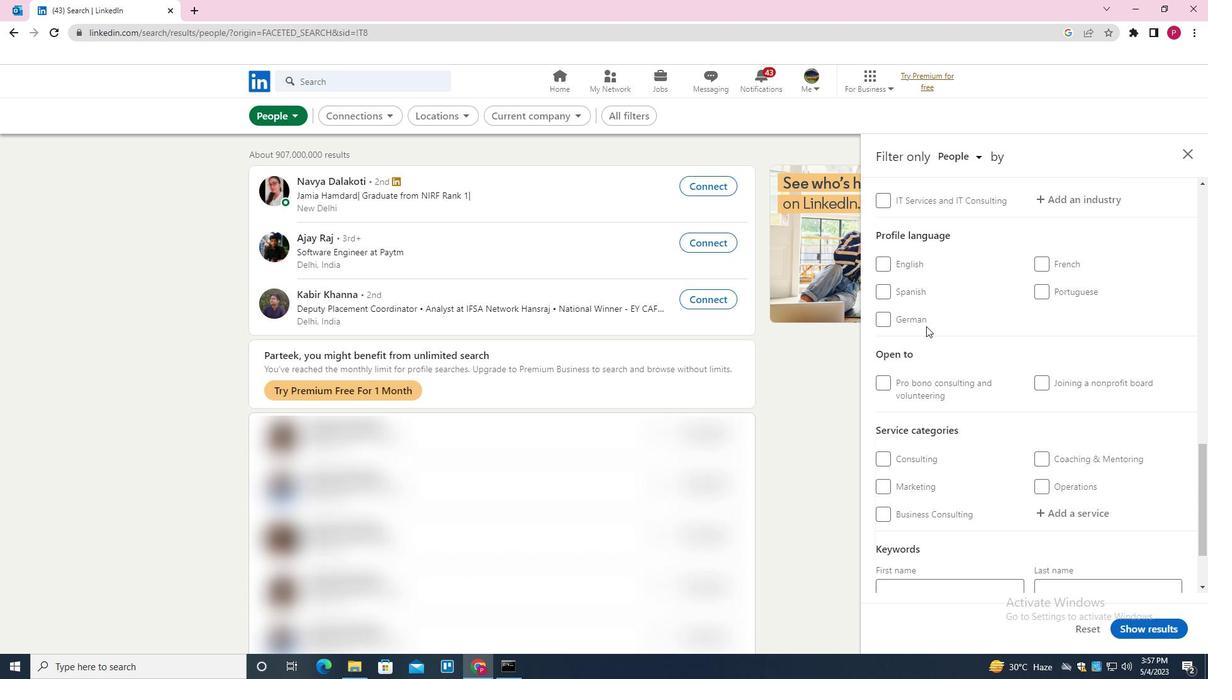 
Action: Mouse pressed left at (919, 322)
Screenshot: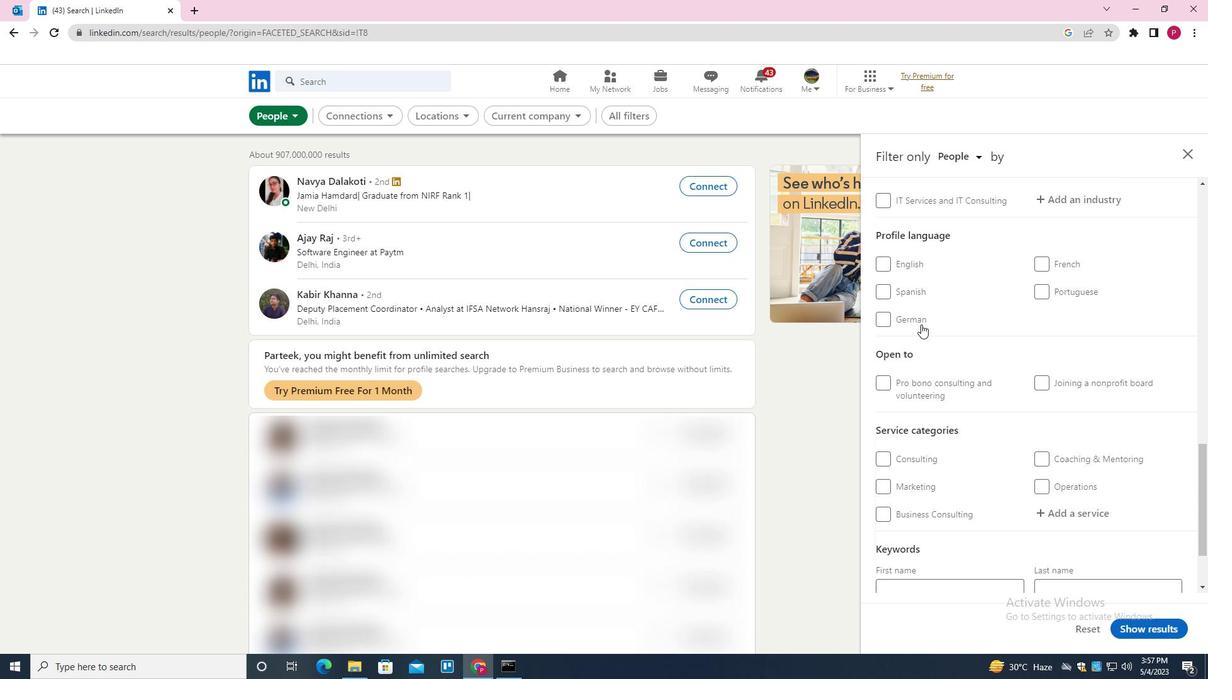 
Action: Mouse moved to (959, 334)
Screenshot: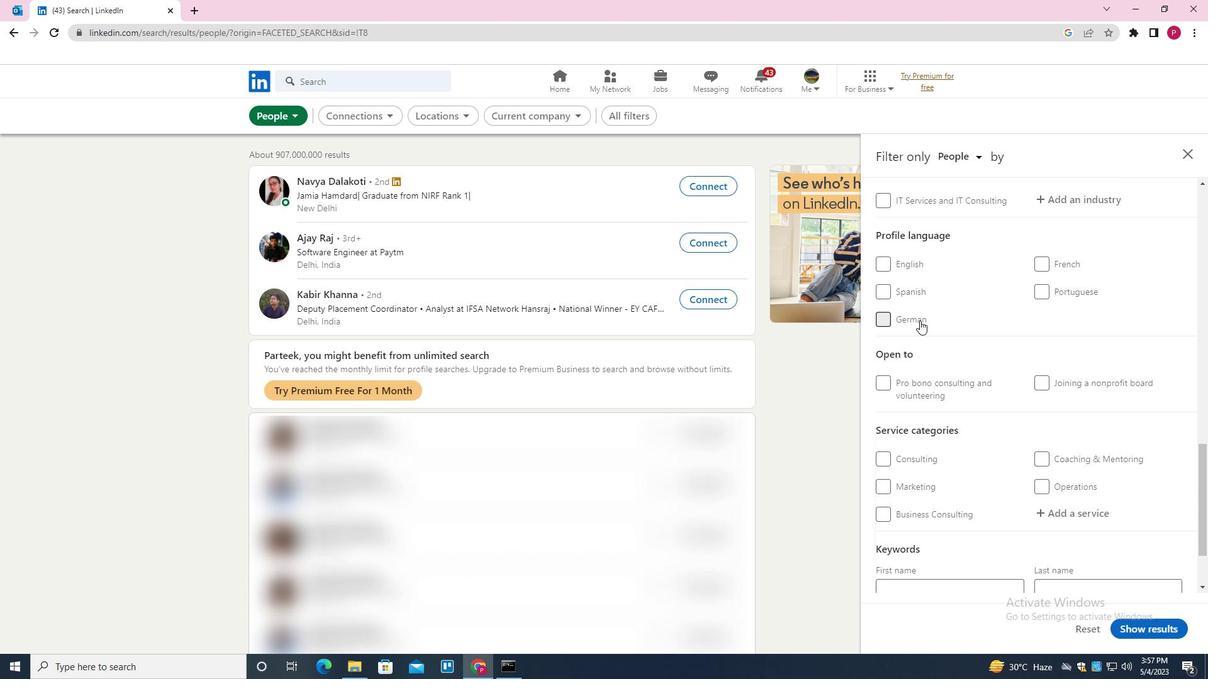 
Action: Mouse scrolled (959, 334) with delta (0, 0)
Screenshot: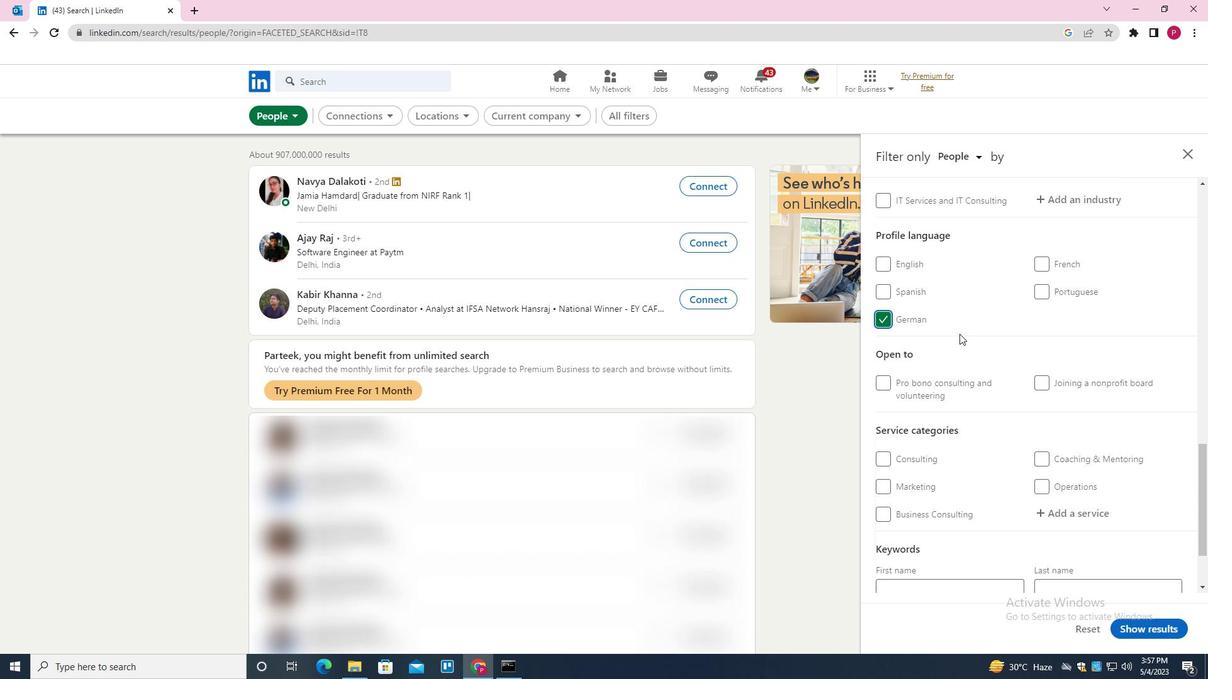 
Action: Mouse scrolled (959, 334) with delta (0, 0)
Screenshot: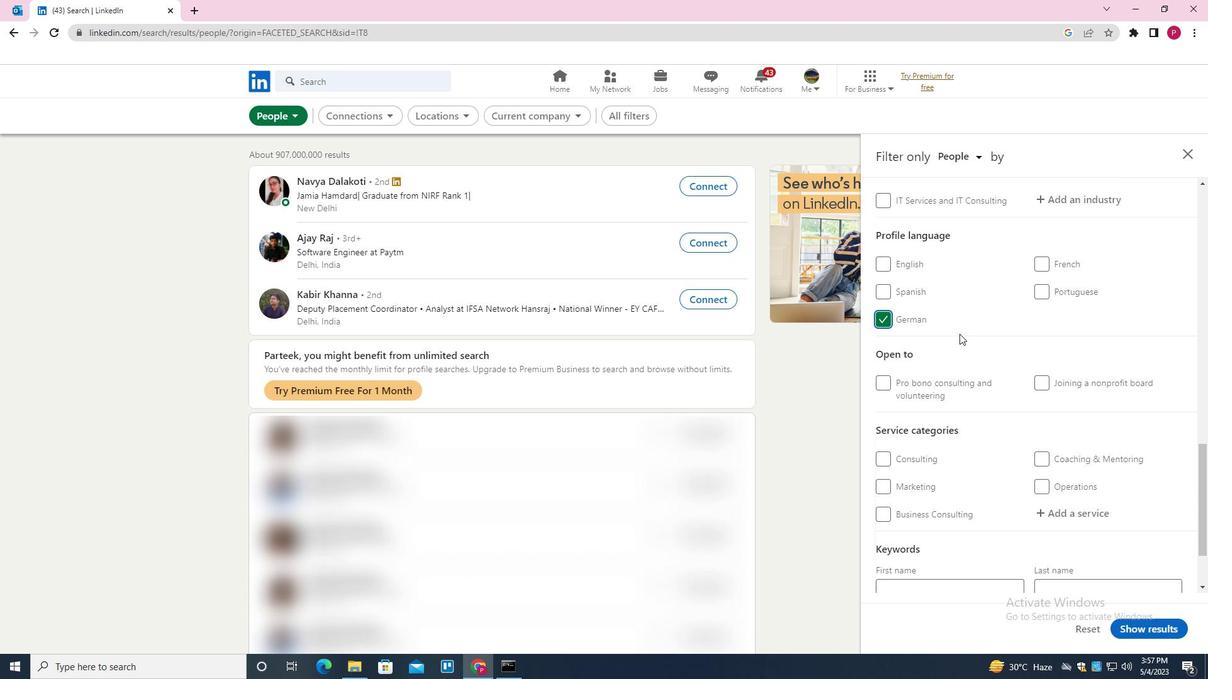 
Action: Mouse scrolled (959, 334) with delta (0, 0)
Screenshot: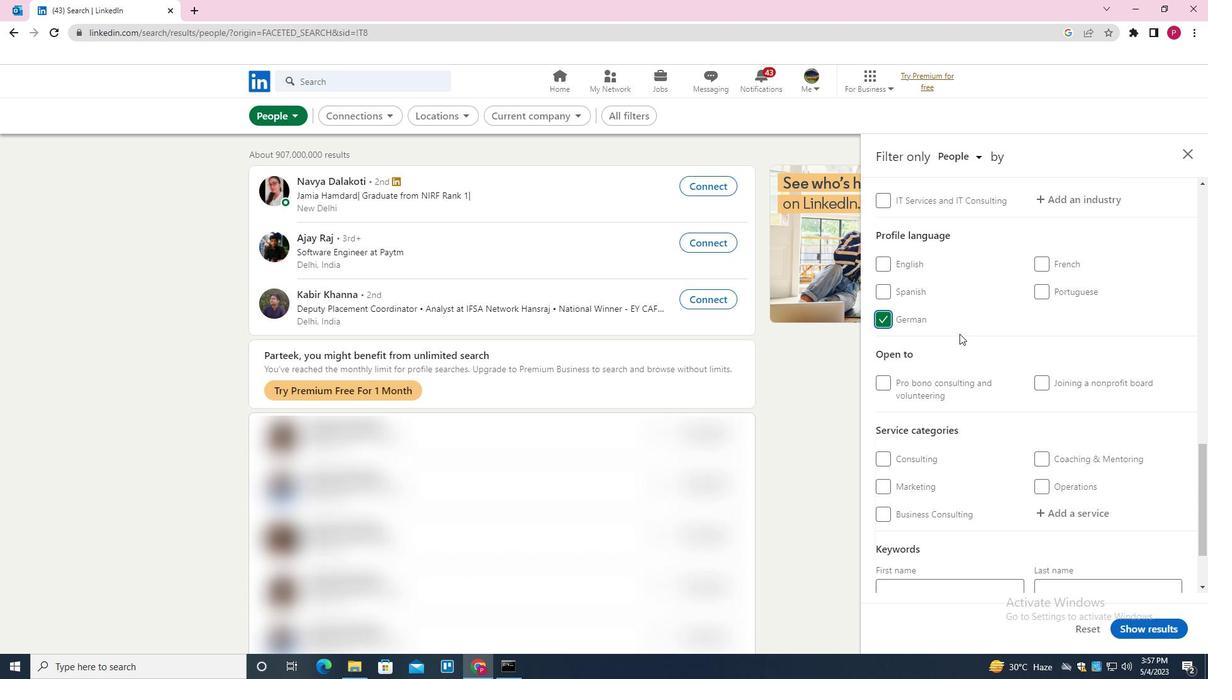 
Action: Mouse scrolled (959, 334) with delta (0, 0)
Screenshot: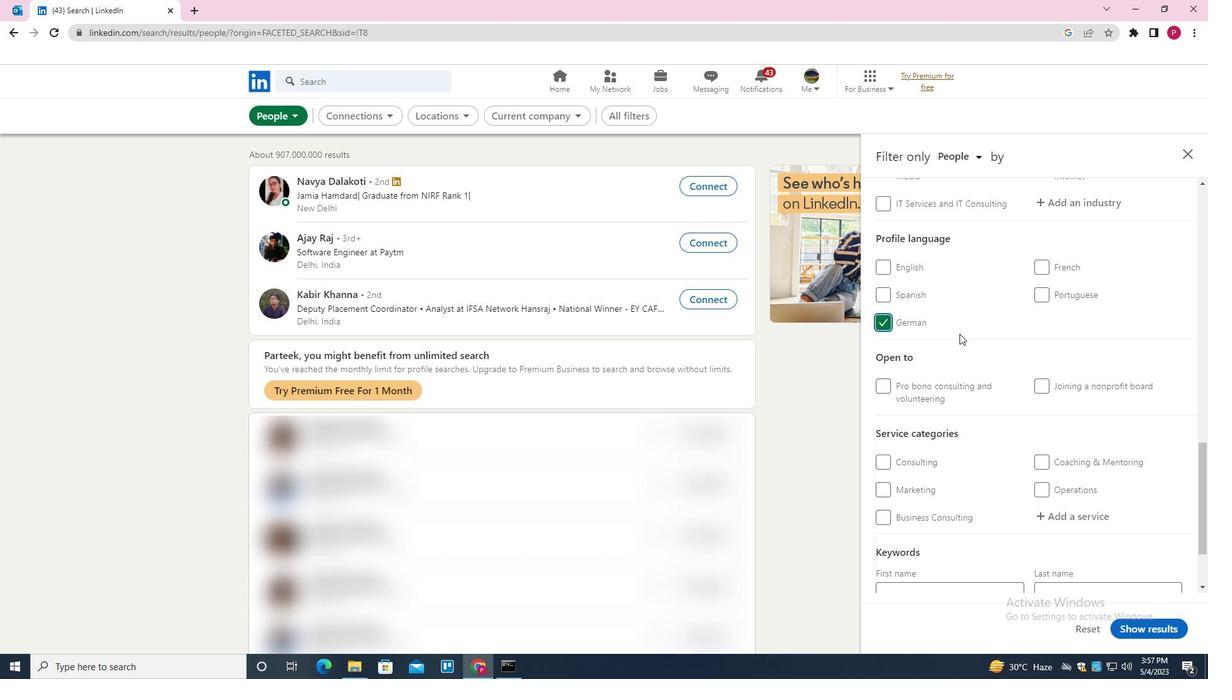 
Action: Mouse scrolled (959, 334) with delta (0, 0)
Screenshot: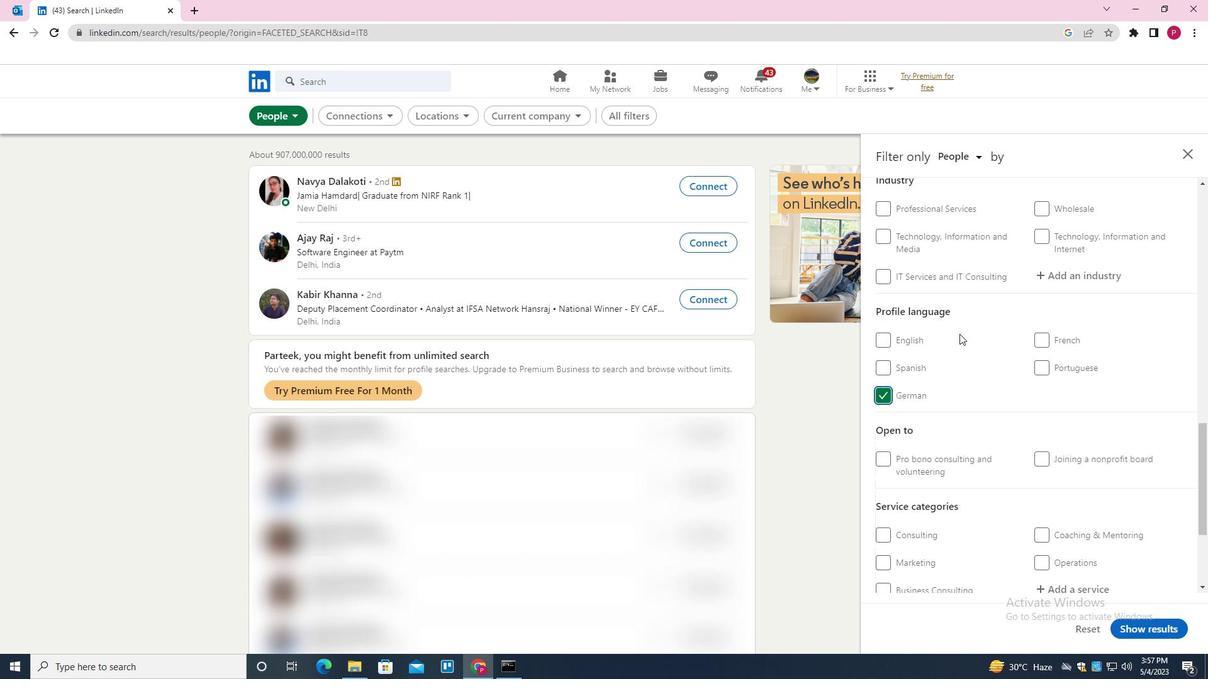 
Action: Mouse scrolled (959, 334) with delta (0, 0)
Screenshot: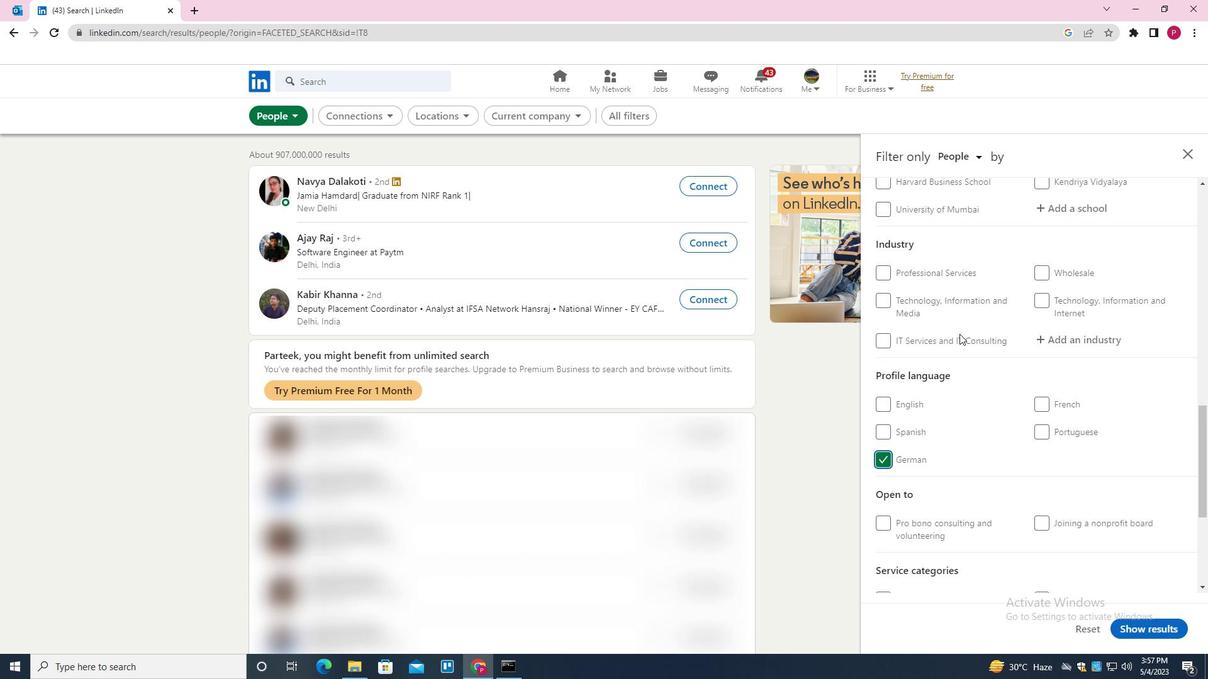 
Action: Mouse moved to (959, 334)
Screenshot: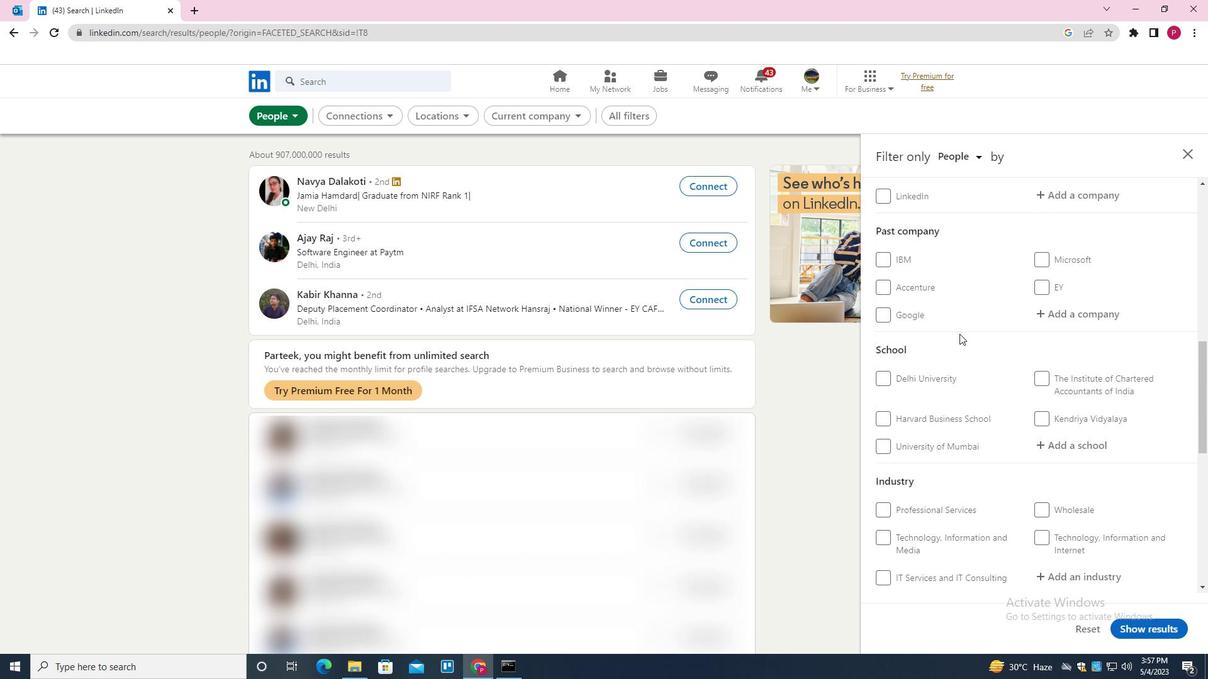 
Action: Mouse scrolled (959, 334) with delta (0, 0)
Screenshot: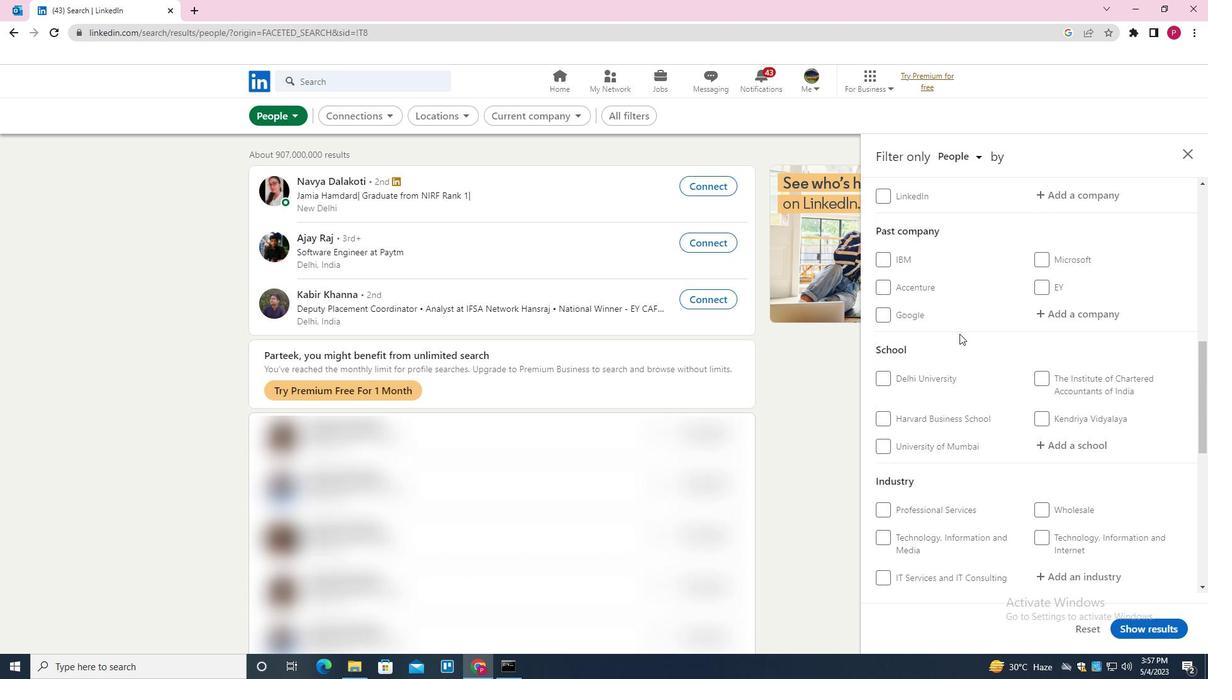 
Action: Mouse scrolled (959, 334) with delta (0, 0)
Screenshot: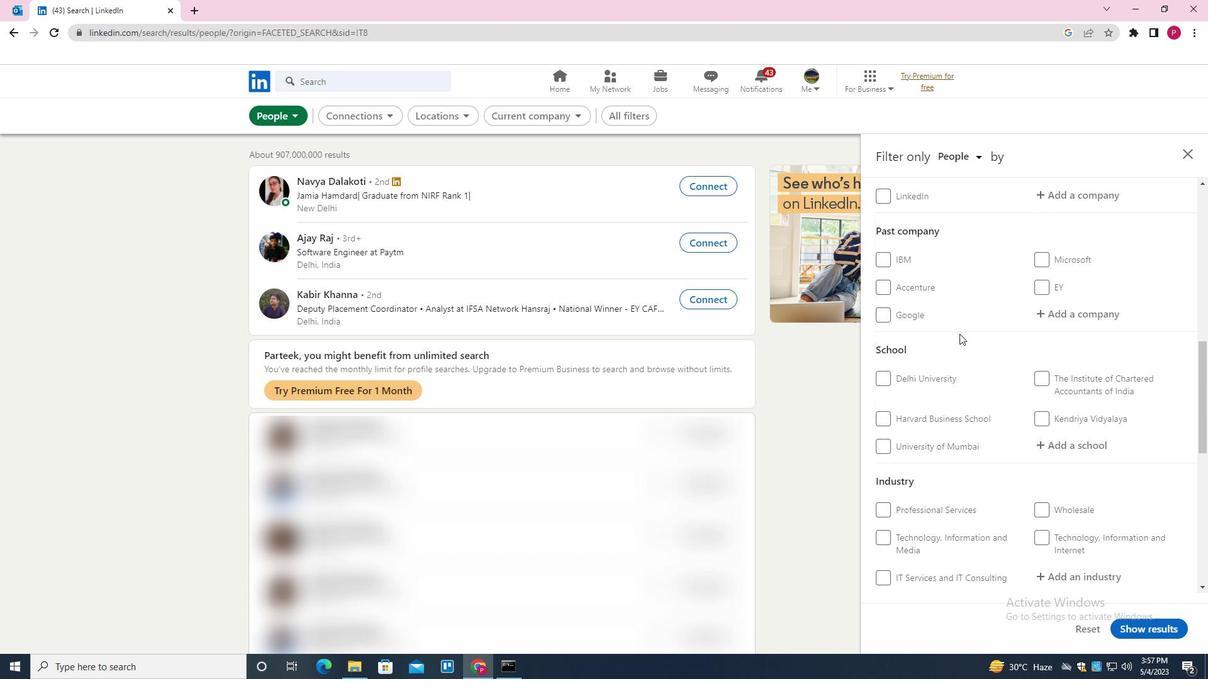 
Action: Mouse moved to (1070, 318)
Screenshot: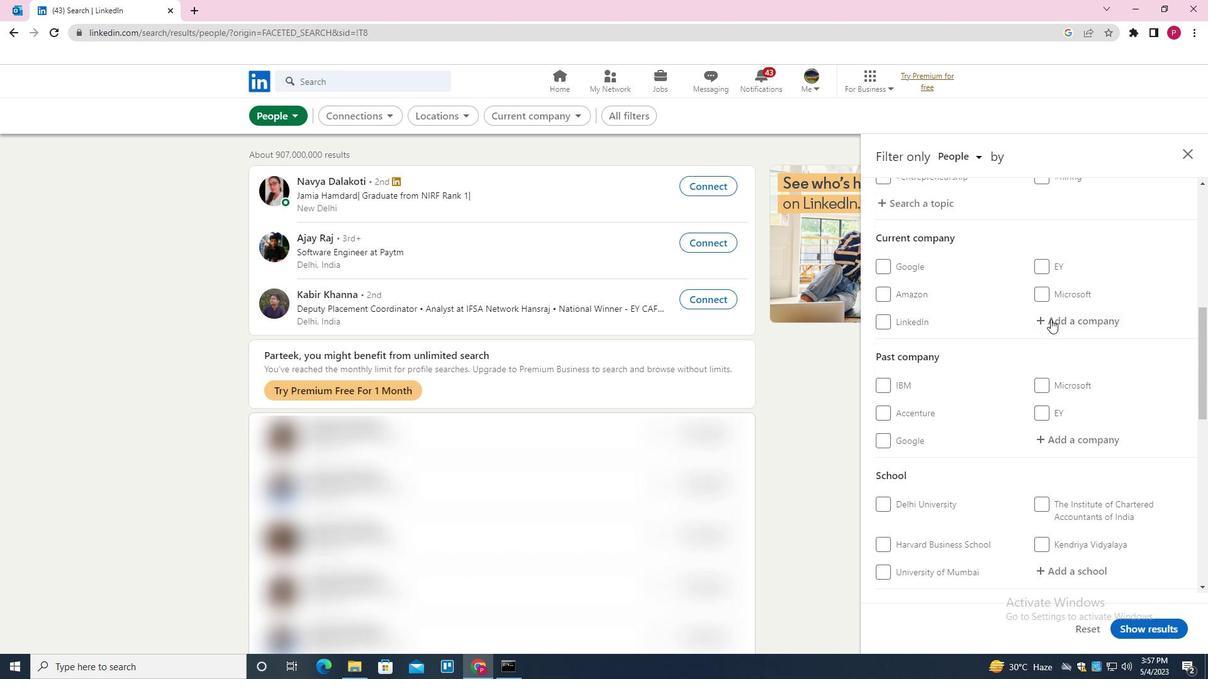 
Action: Mouse pressed left at (1070, 318)
Screenshot: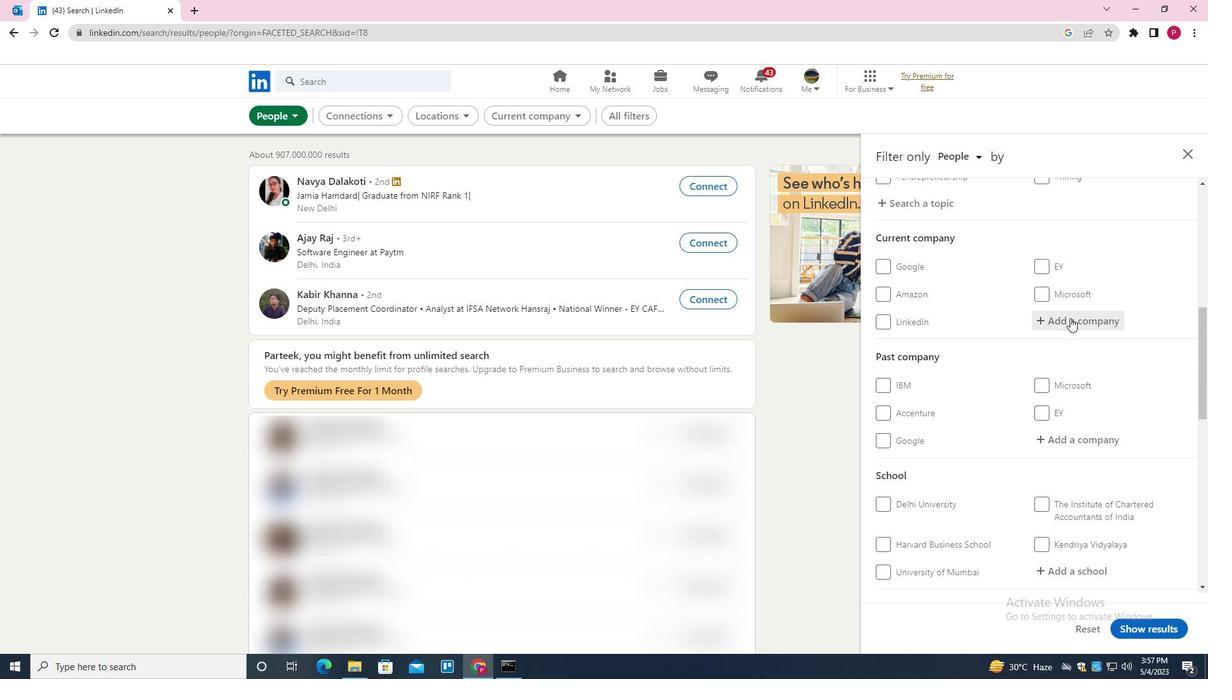 
Action: Mouse moved to (1071, 317)
Screenshot: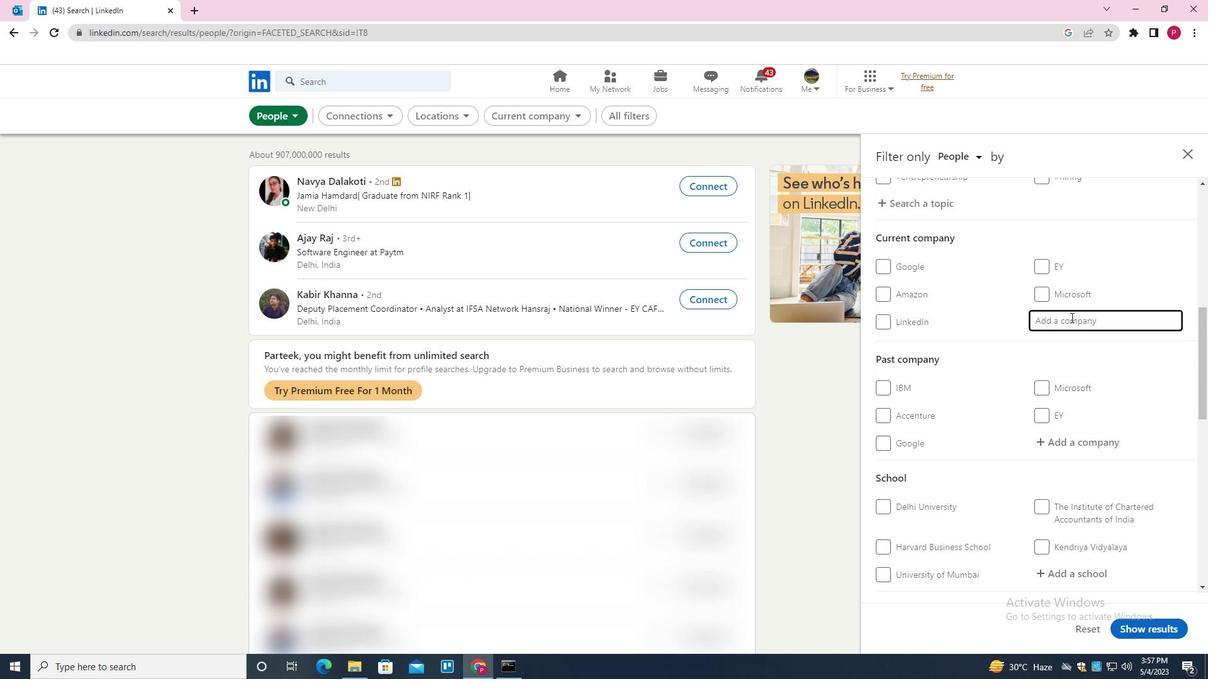 
Action: Key pressed <Key.shift><Key.shift><Key.shift><Key.shift><Key.shift><Key.shift><Key.shift><Key.shift><Key.shift><Key.shift><Key.shift><Key.shift><Key.shift><Key.shift>ZOHO<Key.down><Key.enter>
Screenshot: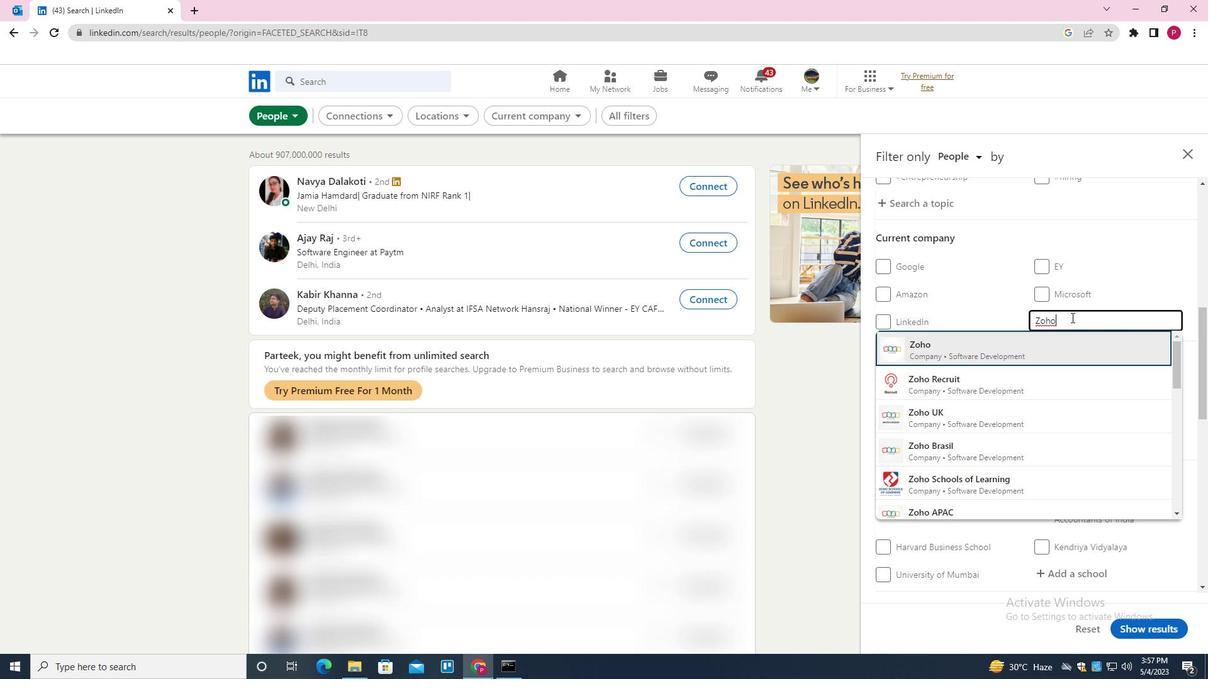 
Action: Mouse moved to (1013, 348)
Screenshot: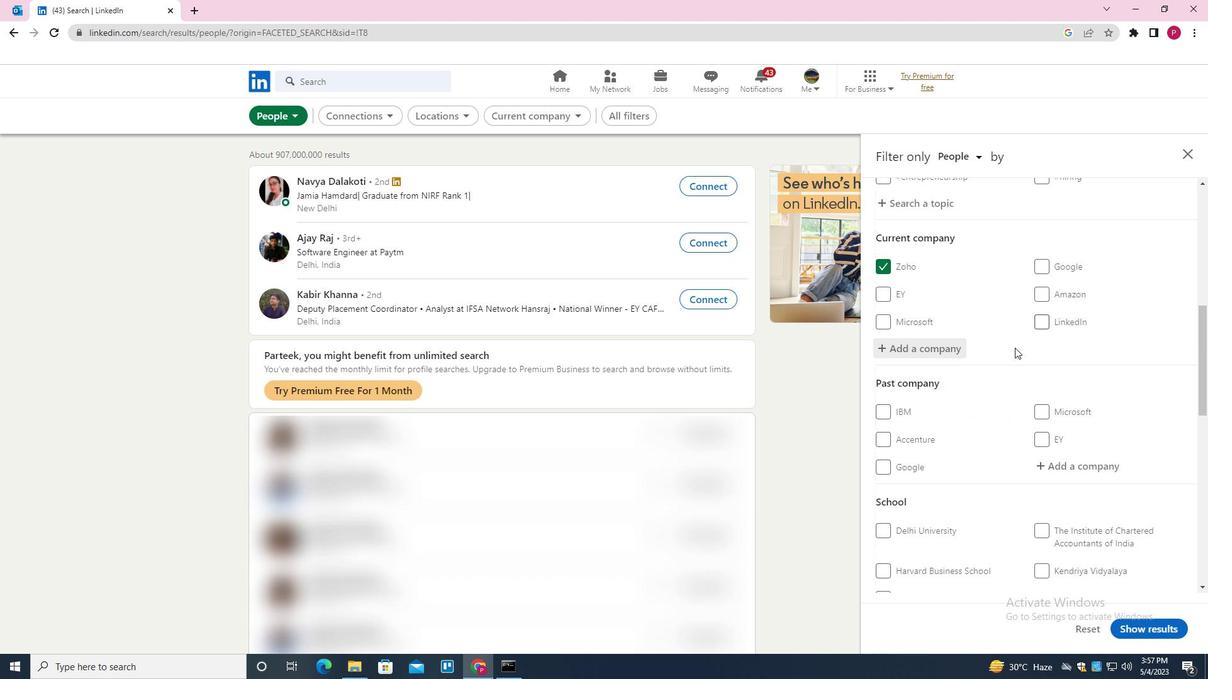 
Action: Mouse scrolled (1013, 347) with delta (0, 0)
Screenshot: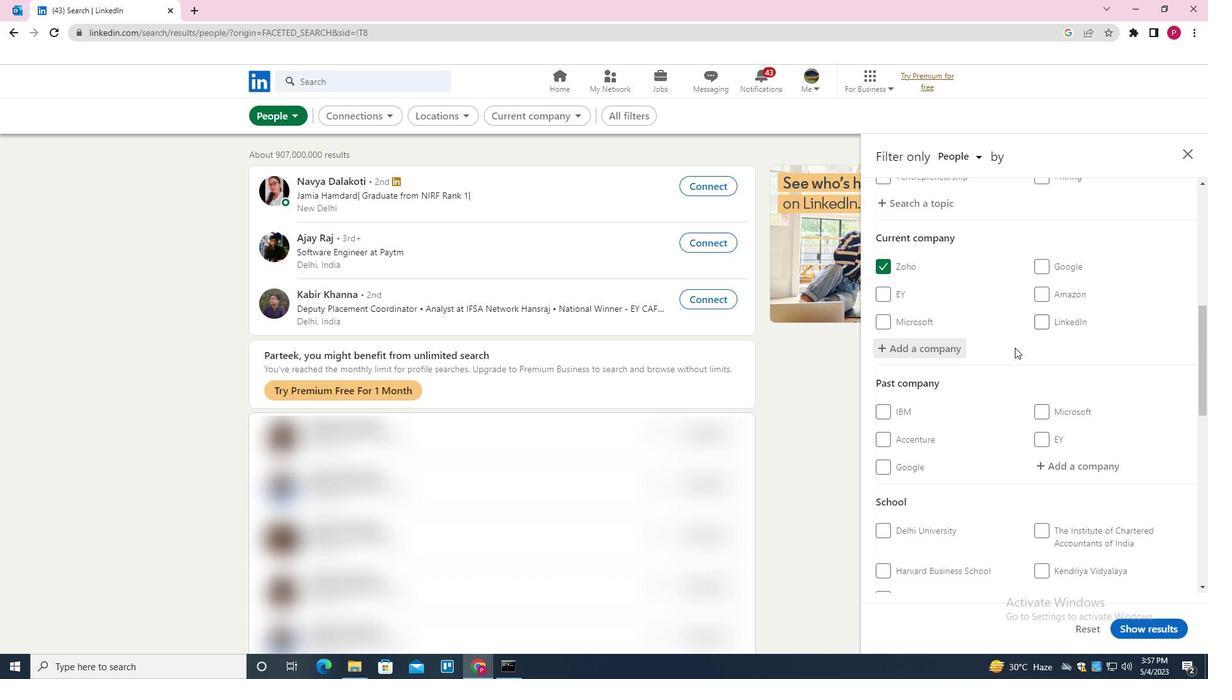
Action: Mouse moved to (1013, 348)
Screenshot: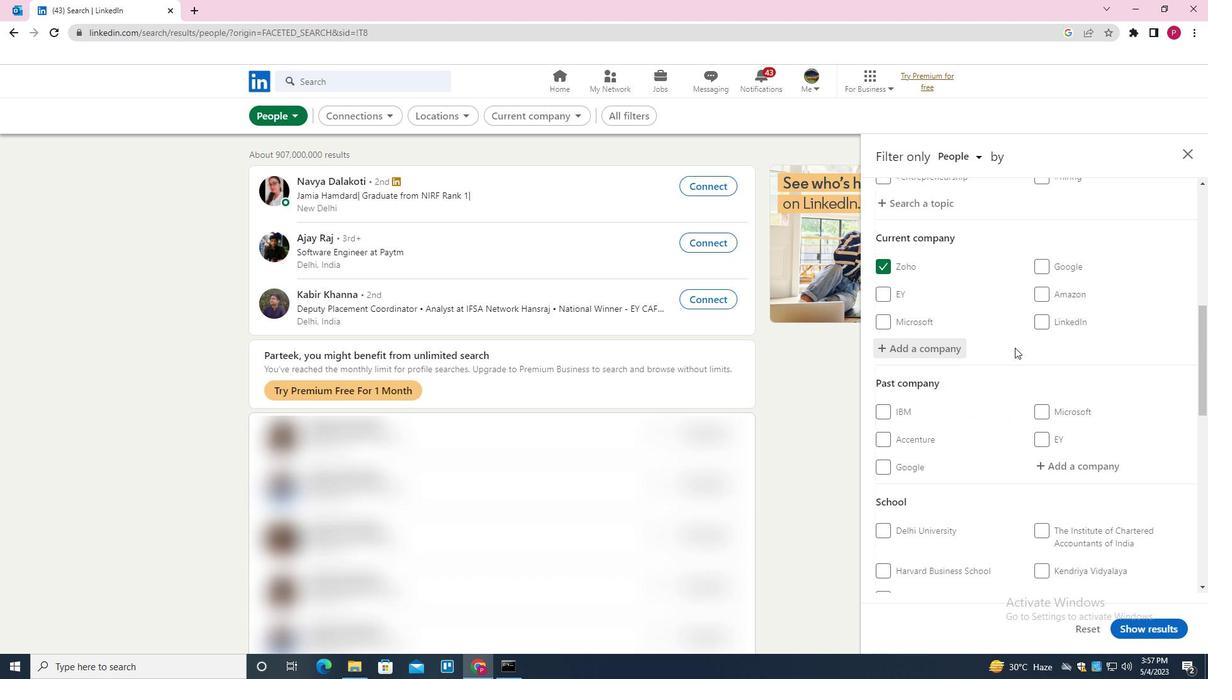 
Action: Mouse scrolled (1013, 347) with delta (0, 0)
Screenshot: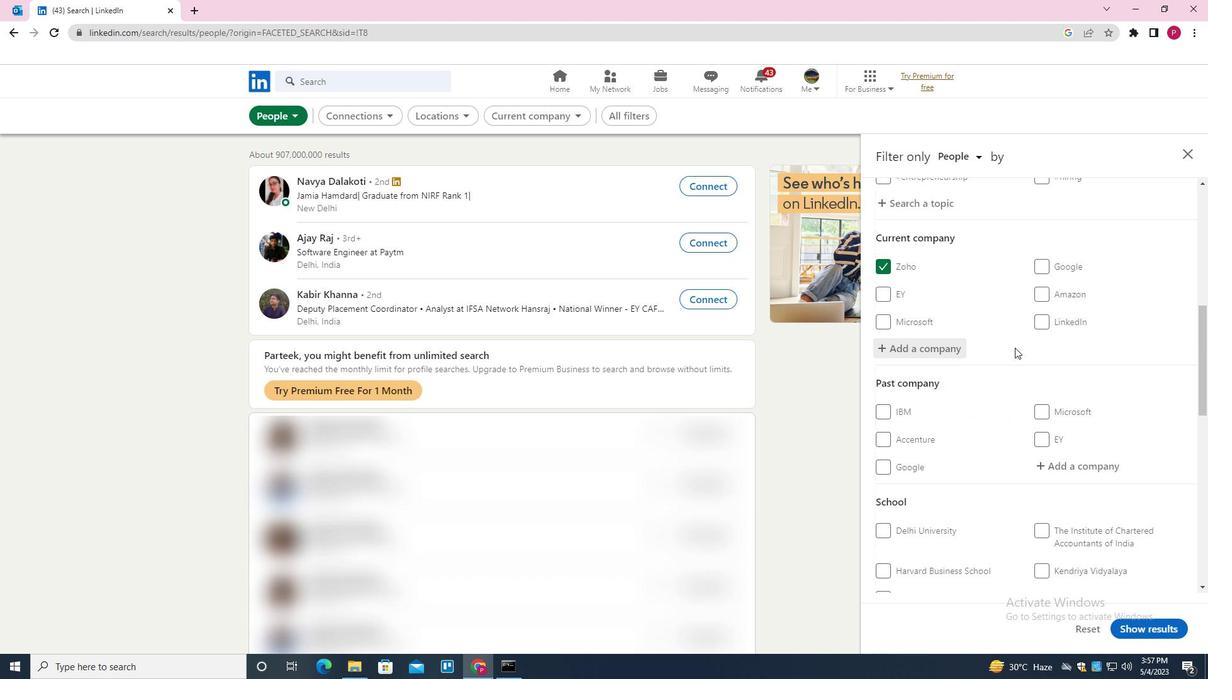 
Action: Mouse moved to (1012, 348)
Screenshot: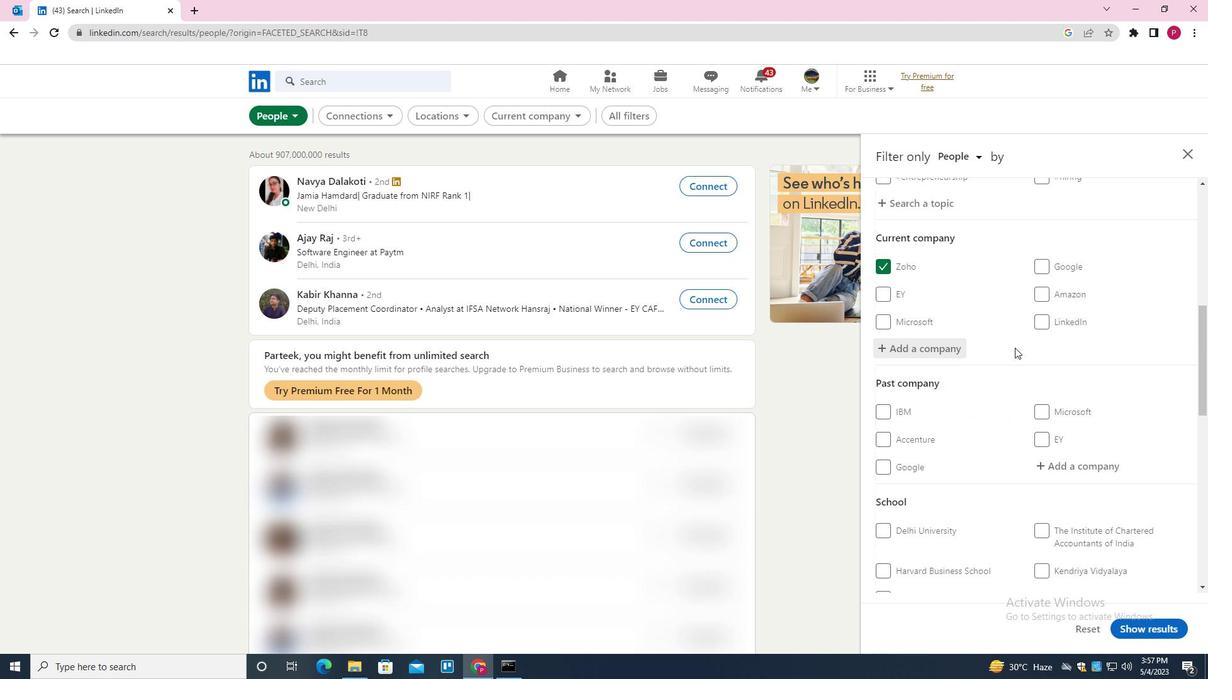 
Action: Mouse scrolled (1012, 347) with delta (0, 0)
Screenshot: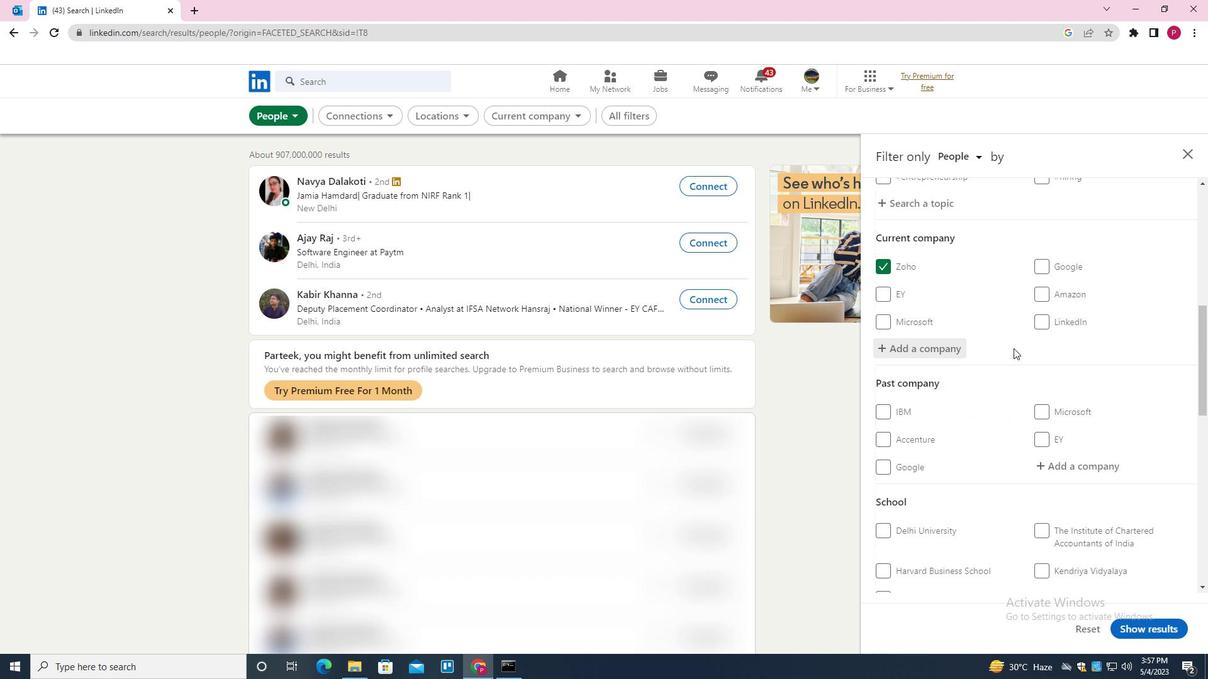 
Action: Mouse moved to (1011, 348)
Screenshot: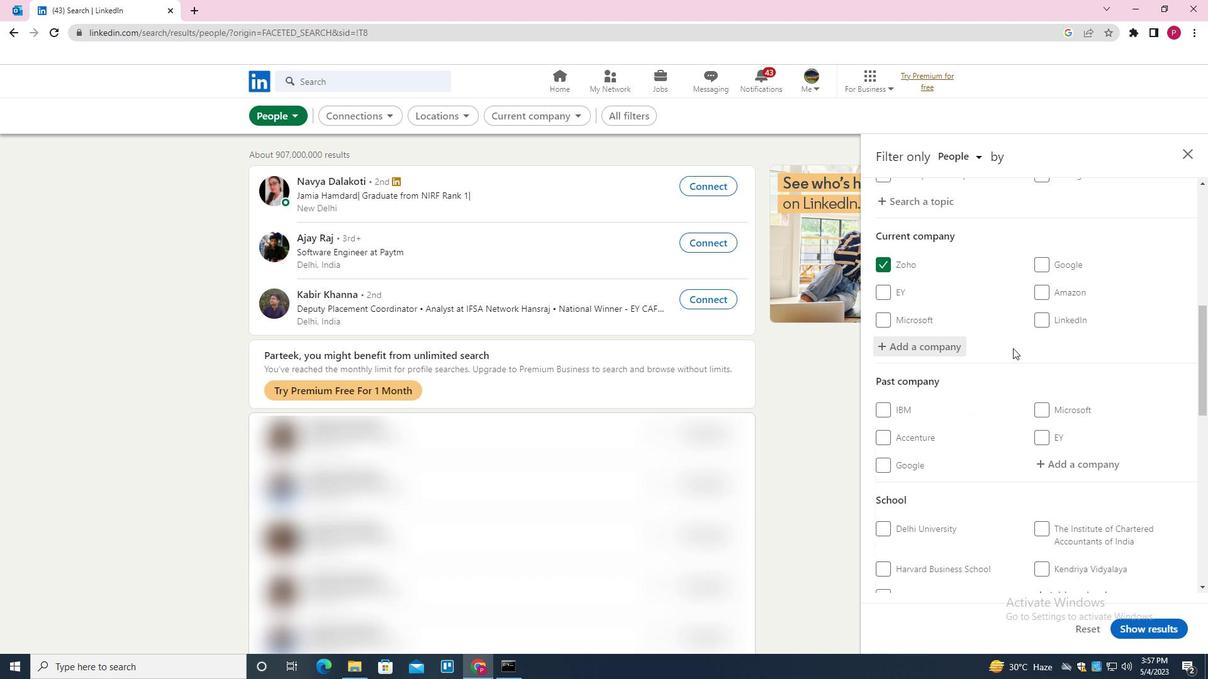 
Action: Mouse scrolled (1011, 347) with delta (0, 0)
Screenshot: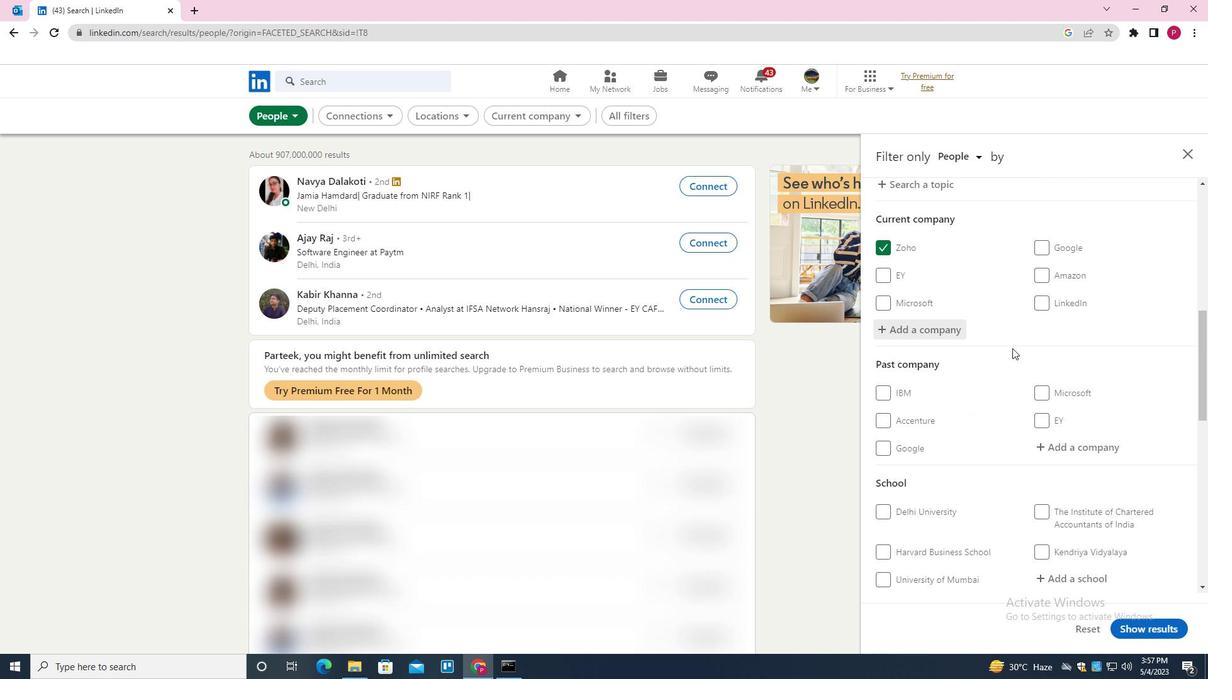 
Action: Mouse moved to (1053, 346)
Screenshot: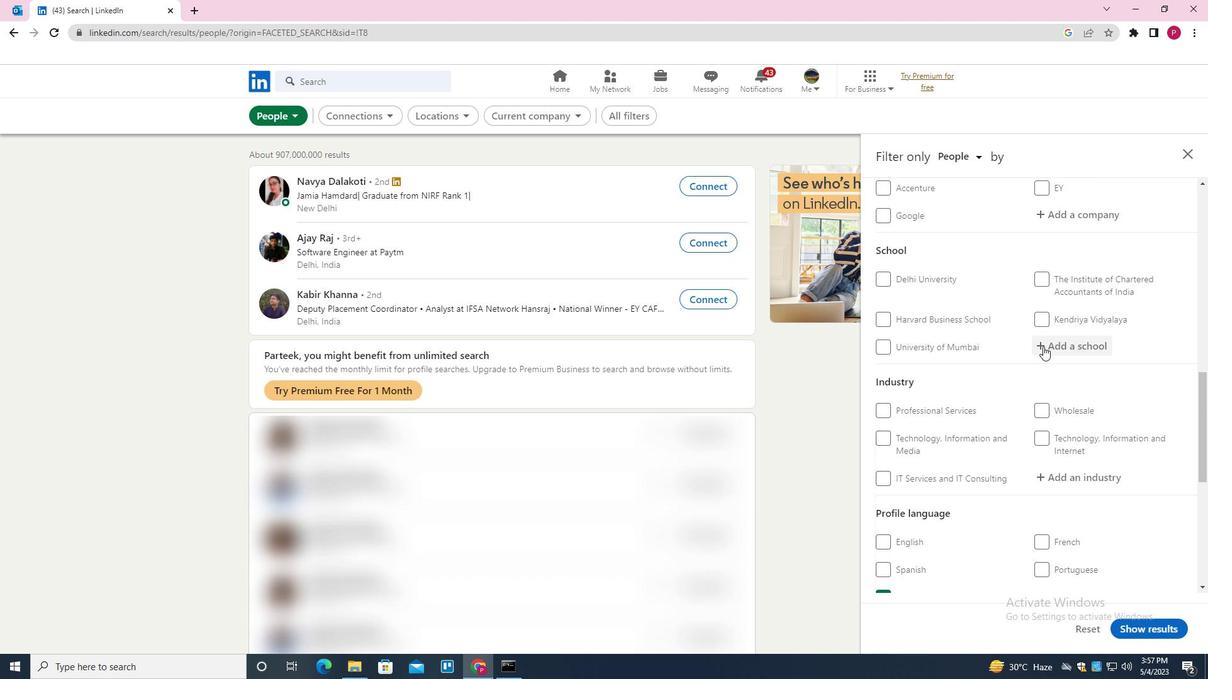 
Action: Mouse pressed left at (1053, 346)
Screenshot: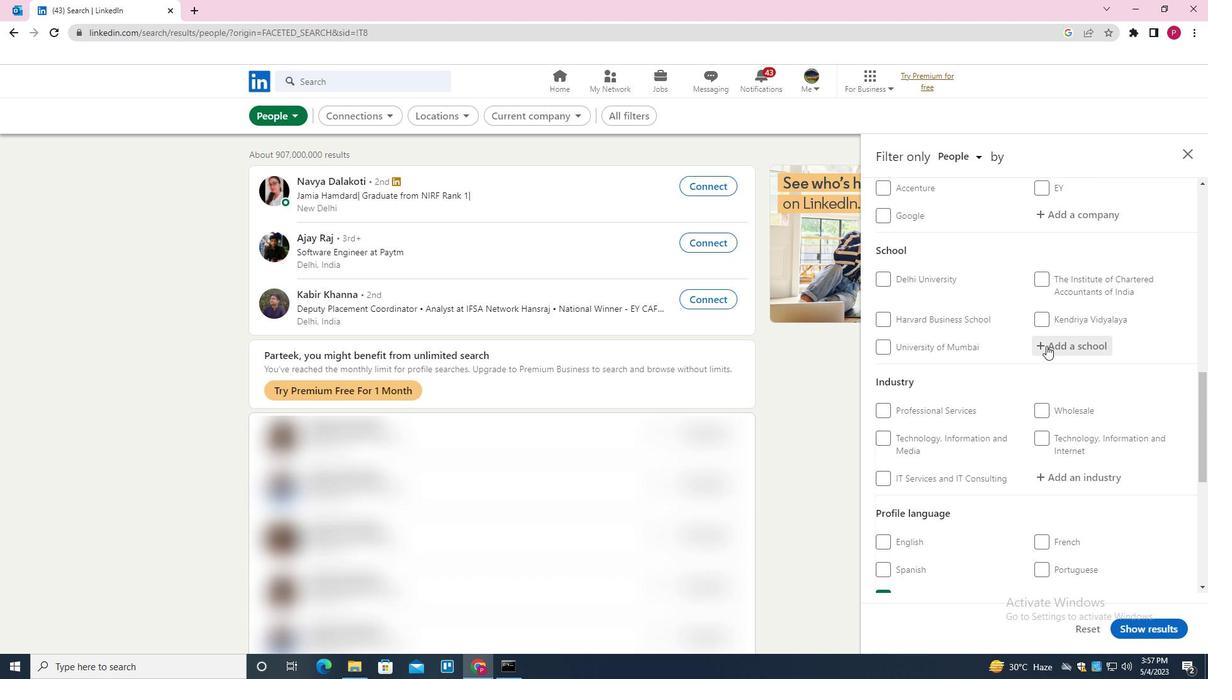 
Action: Key pressed <Key.shift><Key.shift><Key.shift><Key.shift><Key.shift><Key.shift><Key.shift><Key.shift><Key.shift><Key.shift><Key.shift><Key.shift><Key.shift><Key.shift><Key.shift><Key.shift><Key.shift><Key.shift><Key.shift><Key.shift><Key.shift><Key.shift><Key.shift>JWAHARLAL<Key.space><Key.backspace><Key.backspace><Key.backspace><Key.backspace><Key.backspace><Key.backspace><Key.backspace><Key.backspace><Key.backspace><Key.backspace><Key.shift><Key.shift>JAWAHARLAL<Key.space><Key.shift>NEHRU<Key.space><Key.shift>UNIVERSITY<Key.space><Key.down><Key.enter>
Screenshot: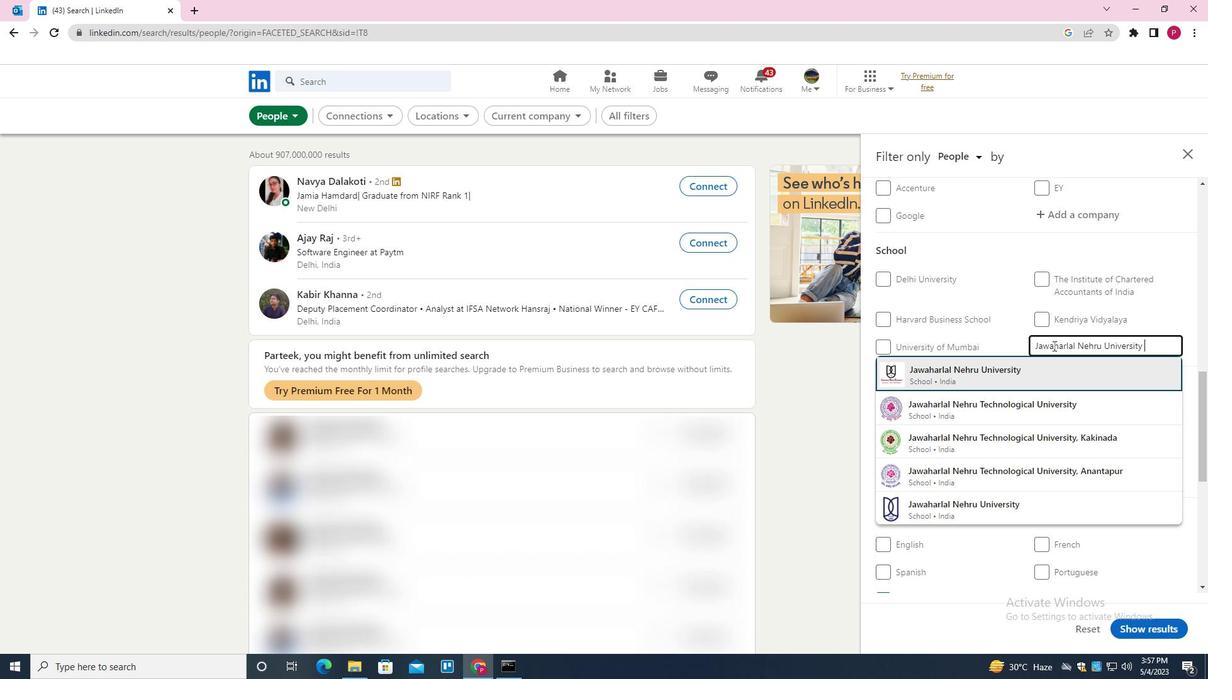 
Action: Mouse moved to (1039, 354)
Screenshot: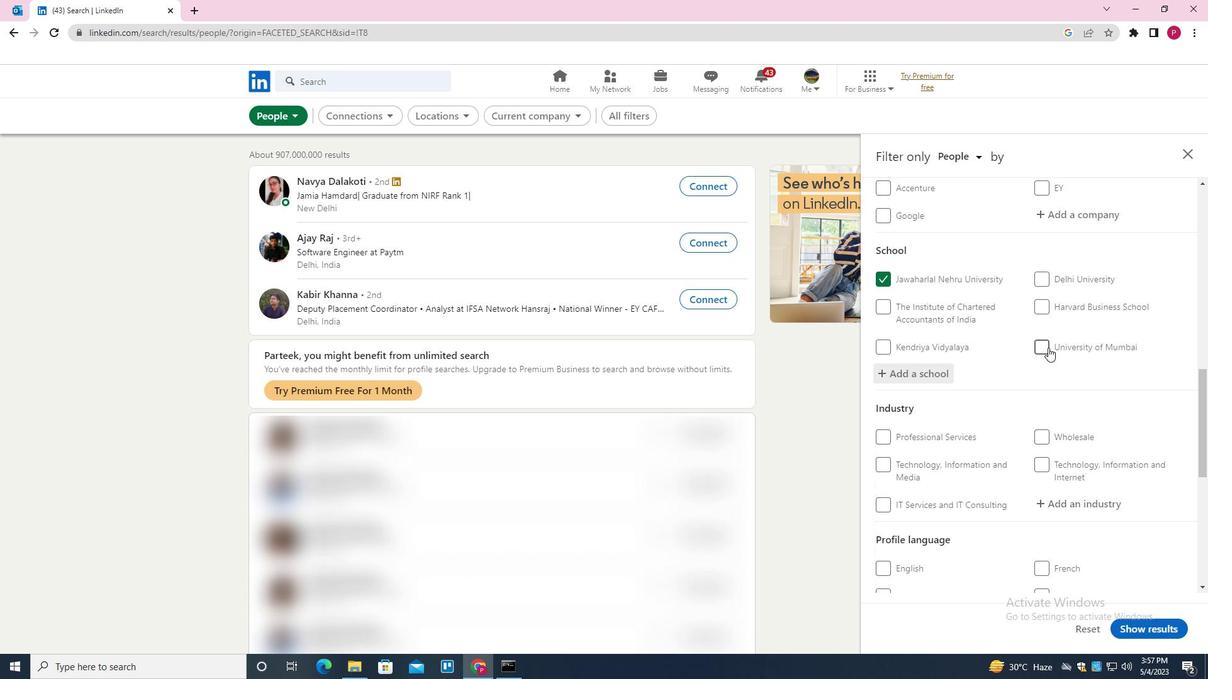 
Action: Mouse scrolled (1039, 354) with delta (0, 0)
Screenshot: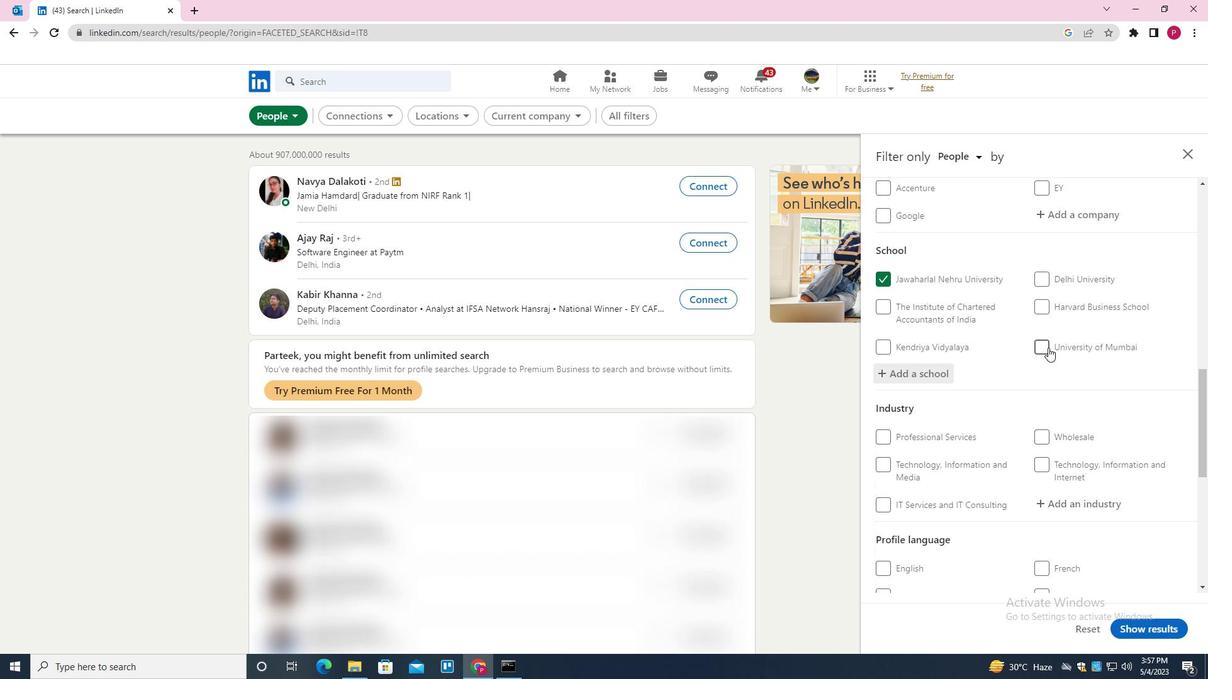 
Action: Mouse scrolled (1039, 354) with delta (0, 0)
Screenshot: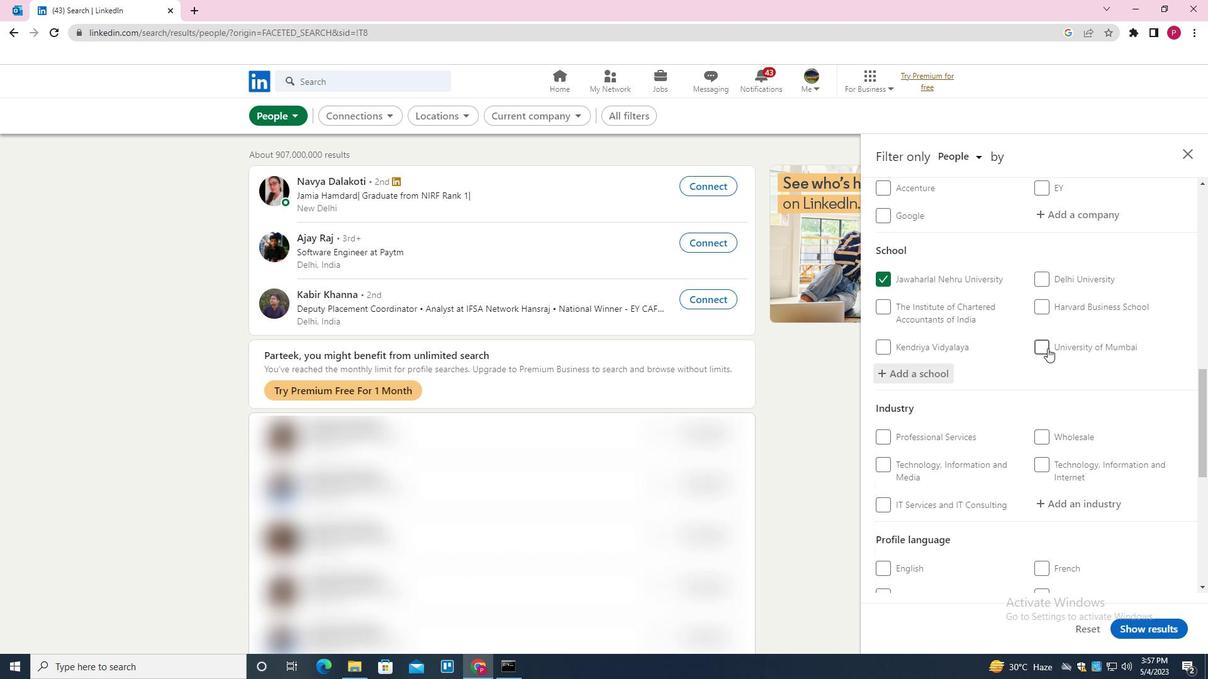 
Action: Mouse scrolled (1039, 354) with delta (0, 0)
Screenshot: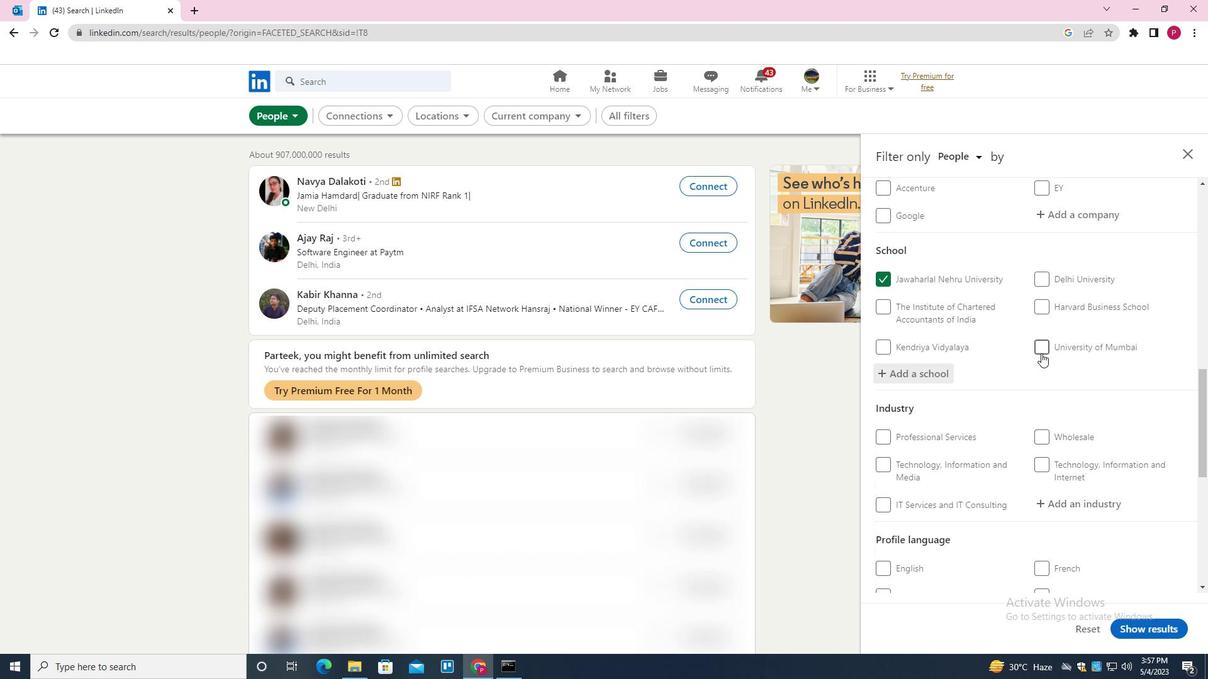 
Action: Mouse moved to (1084, 315)
Screenshot: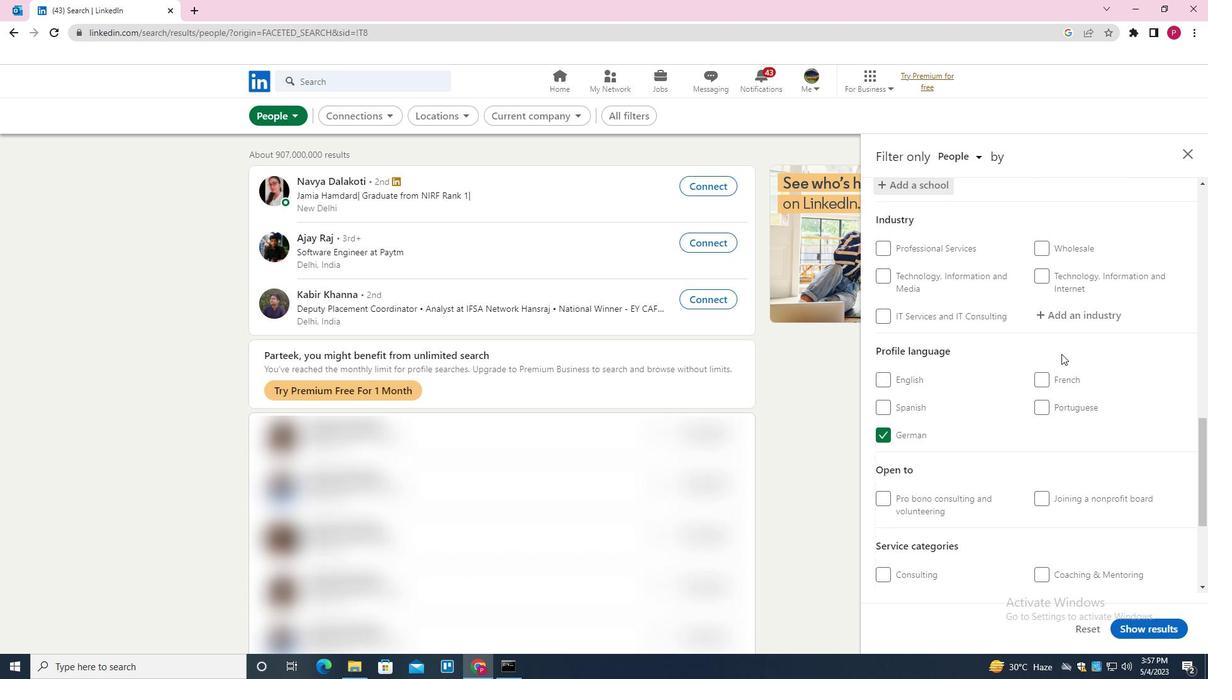 
Action: Mouse pressed left at (1084, 315)
Screenshot: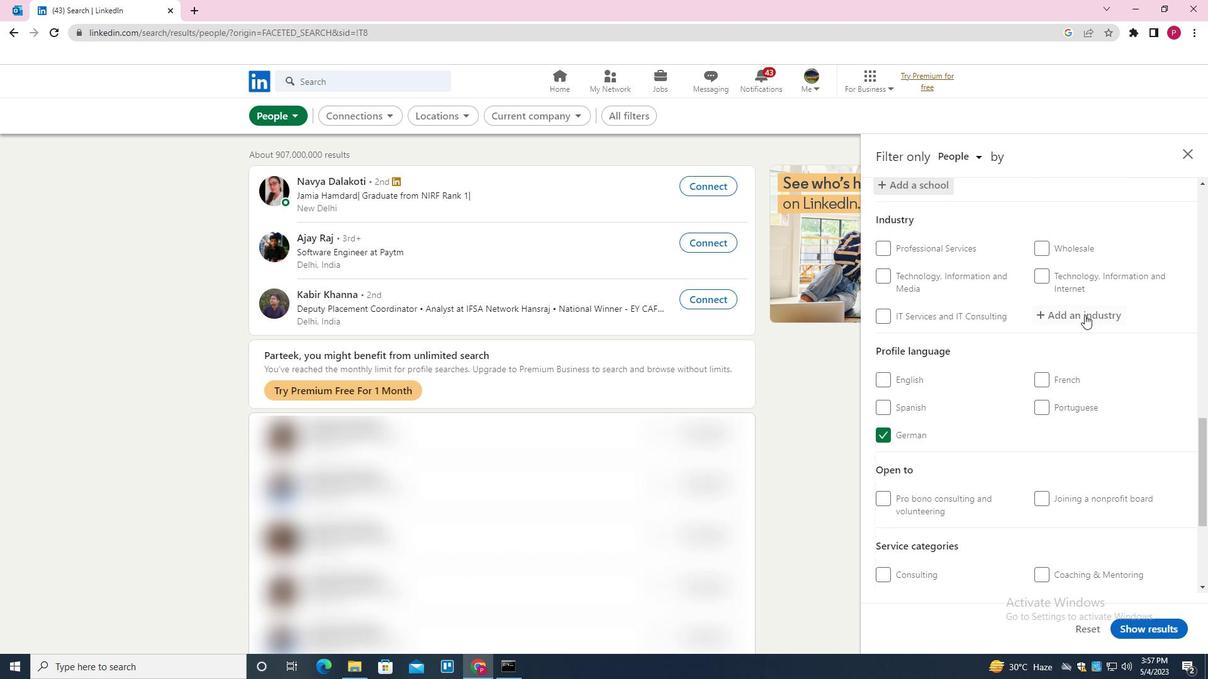 
Action: Key pressed <Key.shift>SHIPBUILDING<Key.down><Key.down><Key.enter>
Screenshot: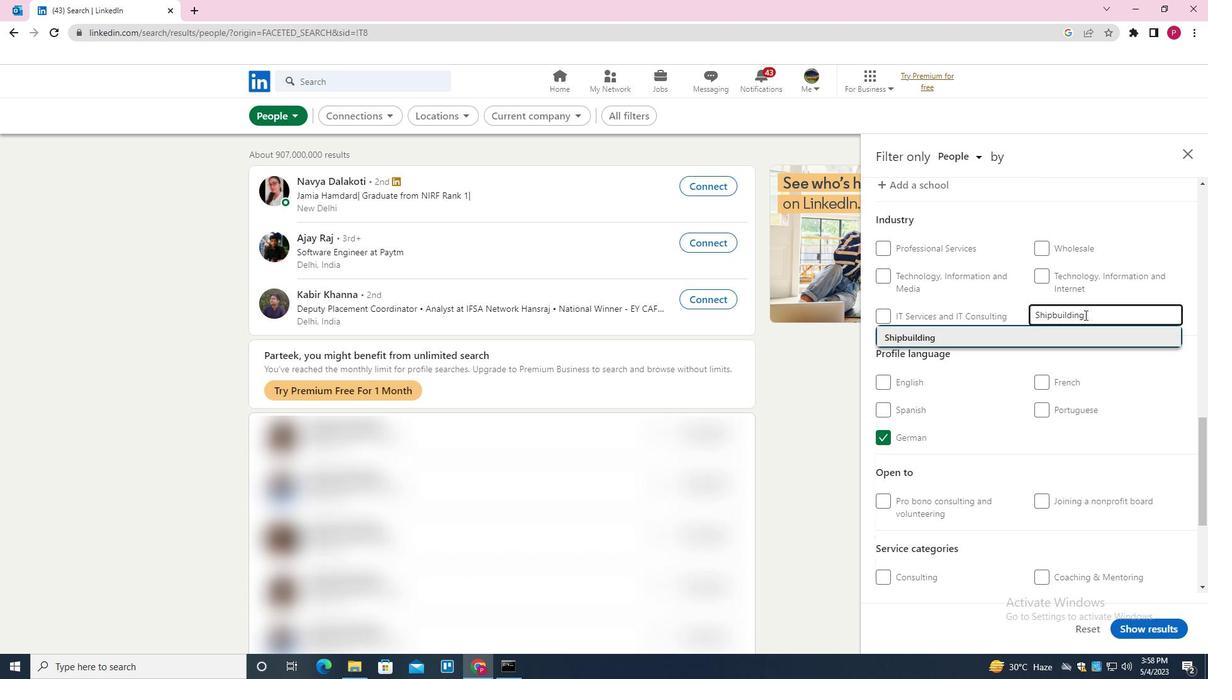 
Action: Mouse moved to (1072, 319)
Screenshot: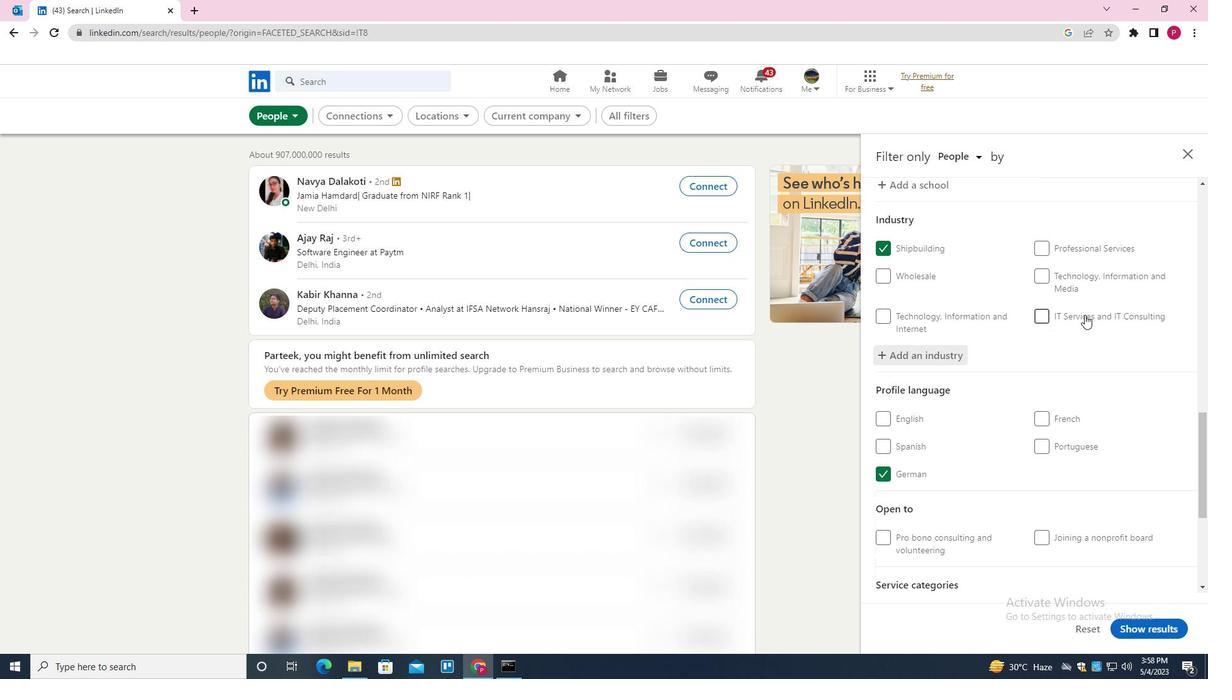
Action: Mouse scrolled (1072, 318) with delta (0, 0)
Screenshot: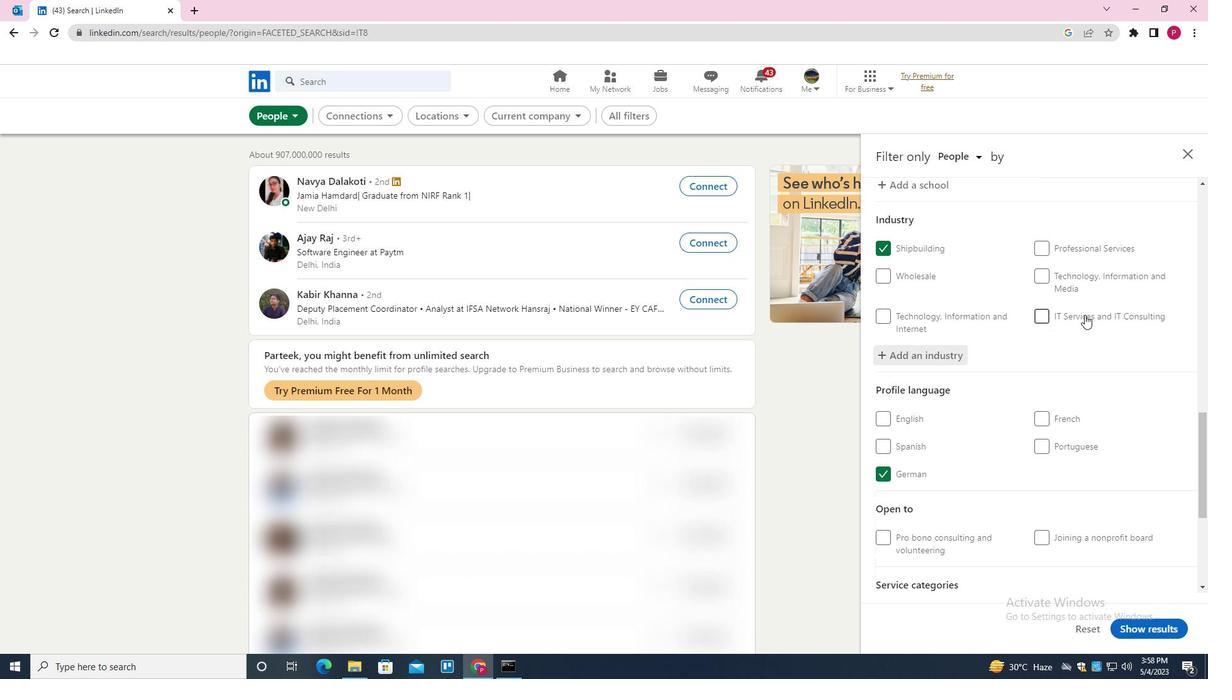 
Action: Mouse moved to (1064, 321)
Screenshot: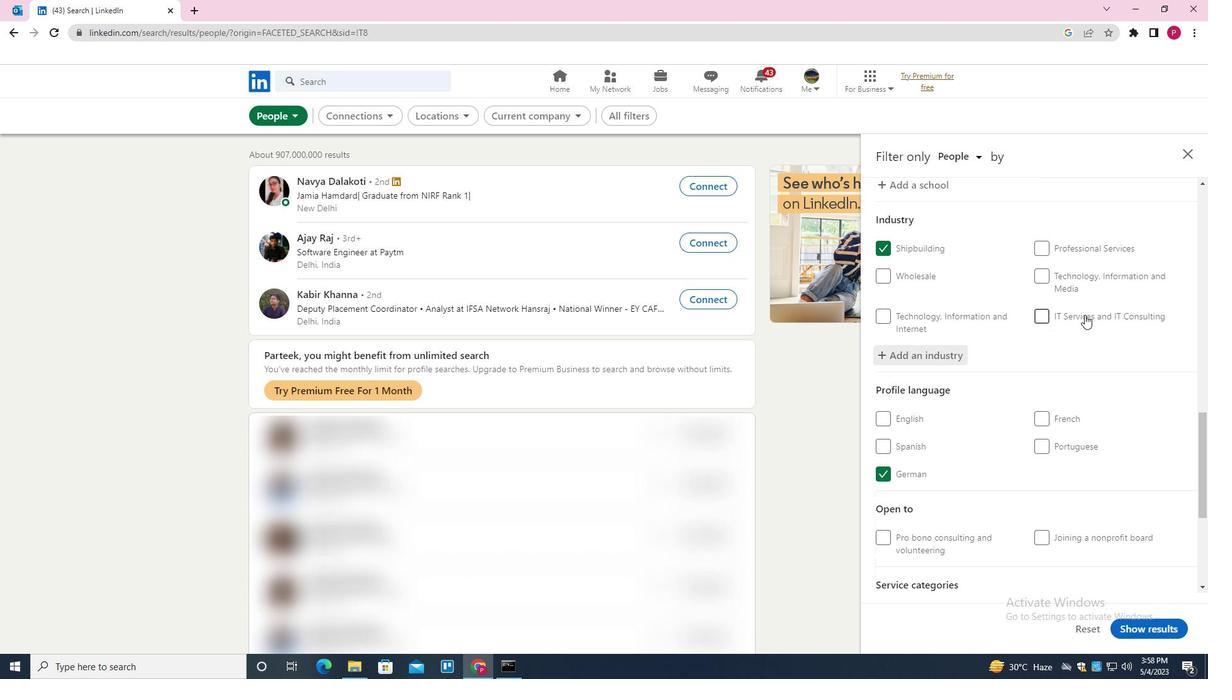 
Action: Mouse scrolled (1064, 320) with delta (0, 0)
Screenshot: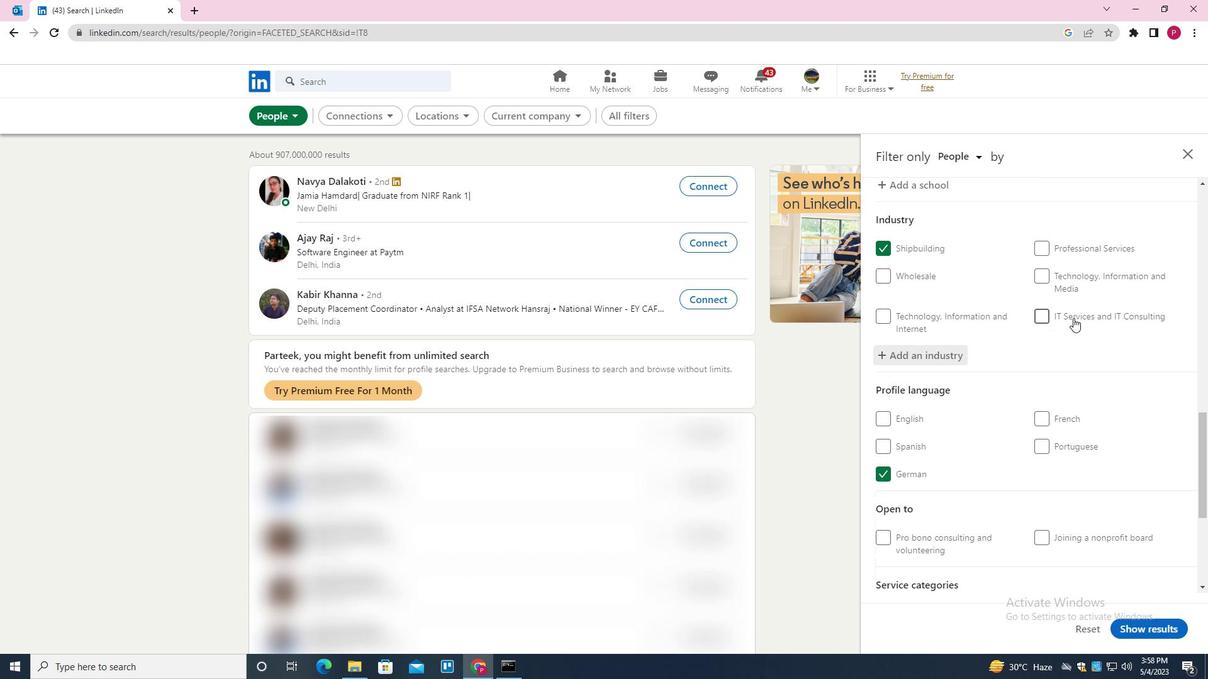 
Action: Mouse moved to (1060, 322)
Screenshot: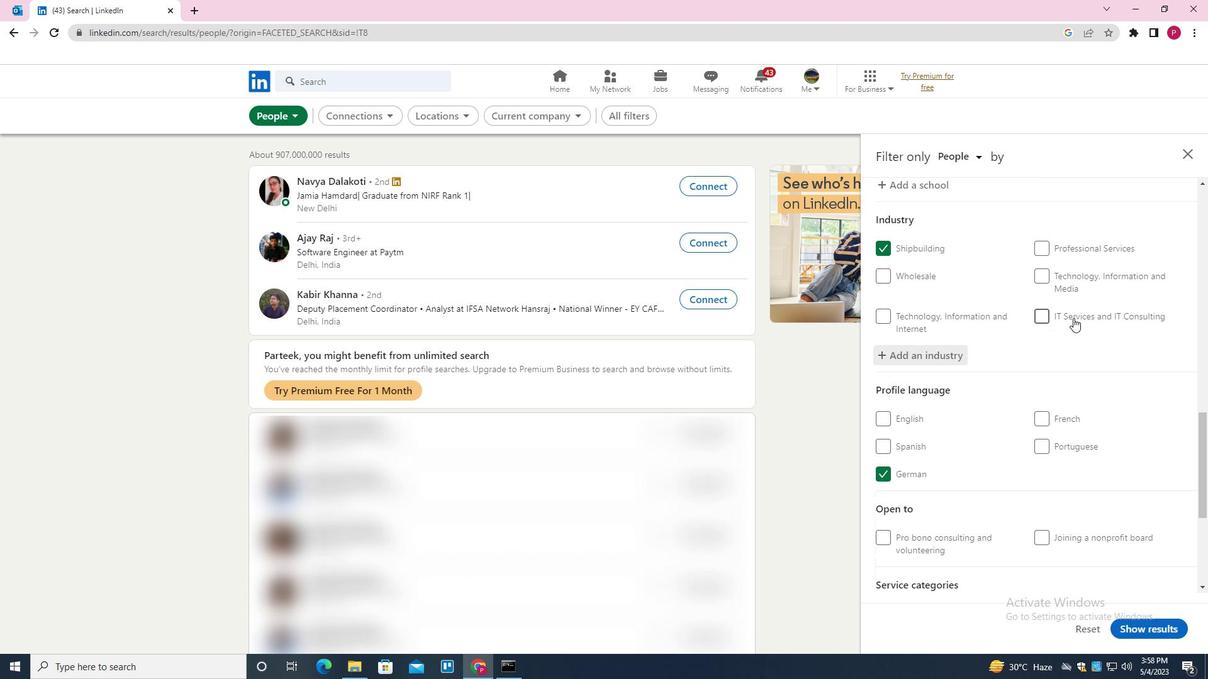 
Action: Mouse scrolled (1060, 322) with delta (0, 0)
Screenshot: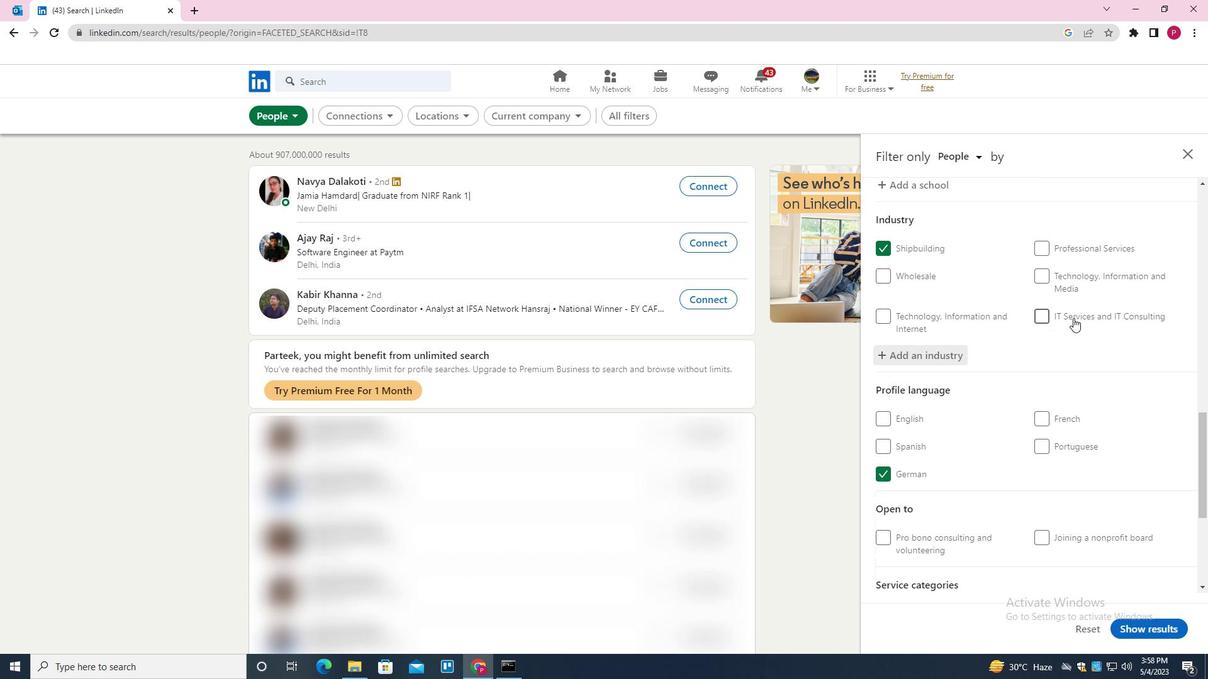 
Action: Mouse moved to (1057, 322)
Screenshot: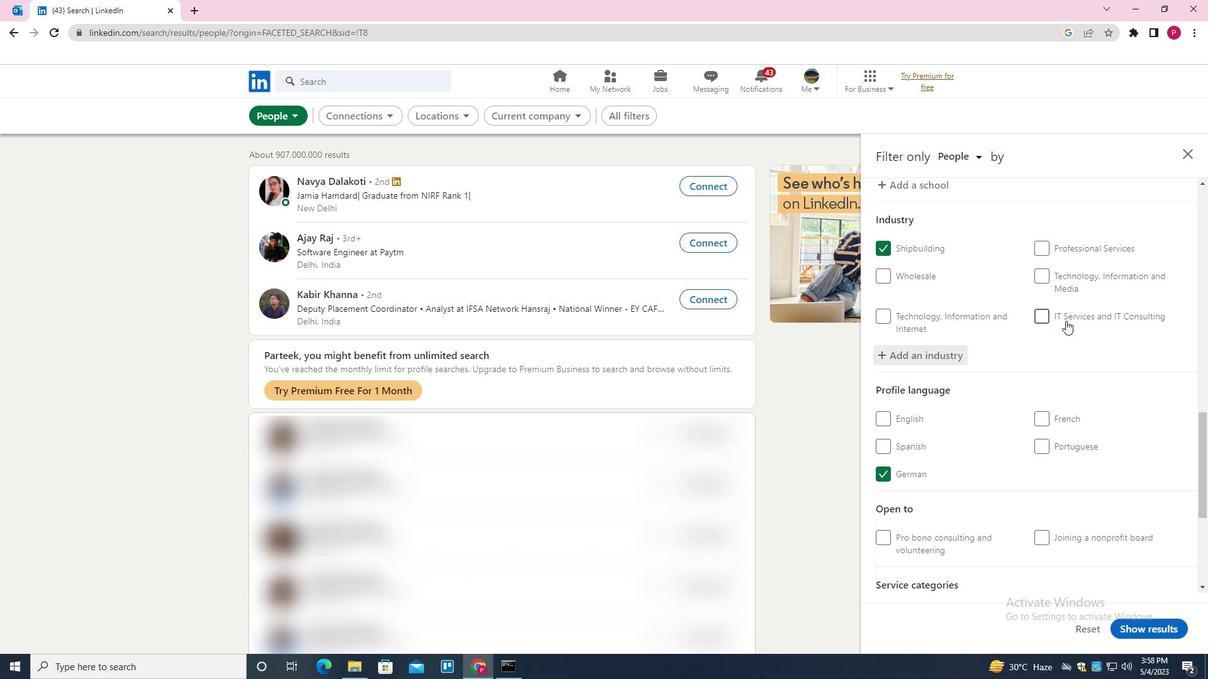 
Action: Mouse scrolled (1057, 322) with delta (0, 0)
Screenshot: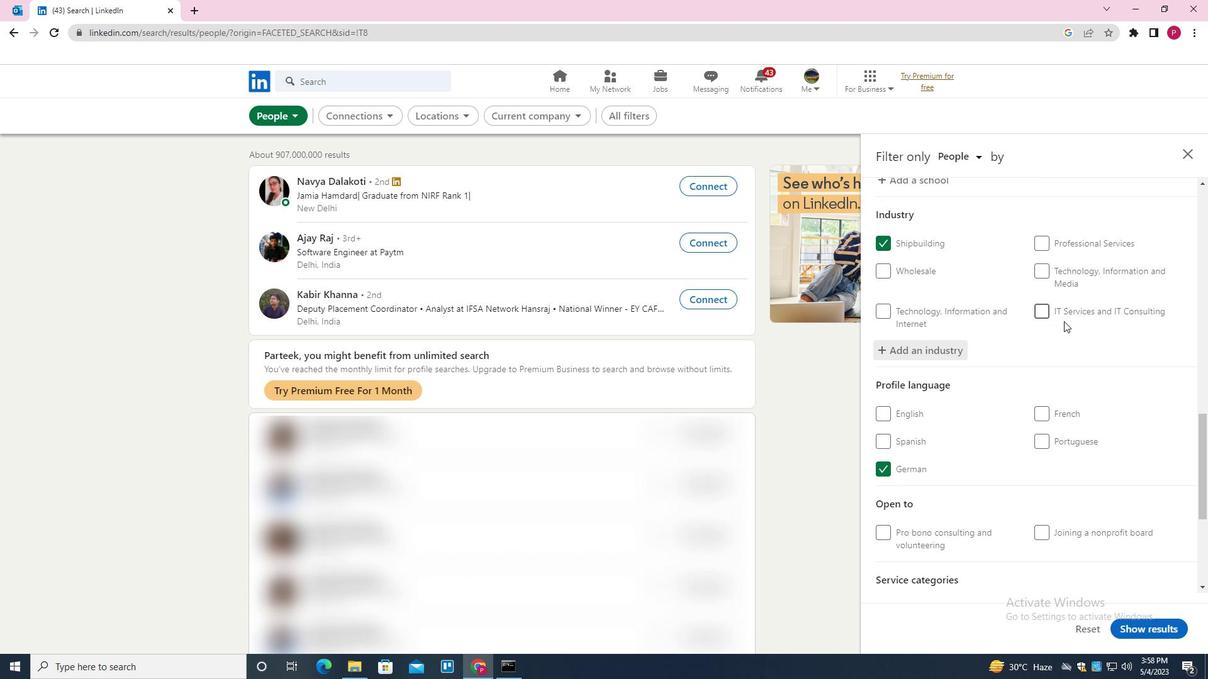 
Action: Mouse moved to (1056, 322)
Screenshot: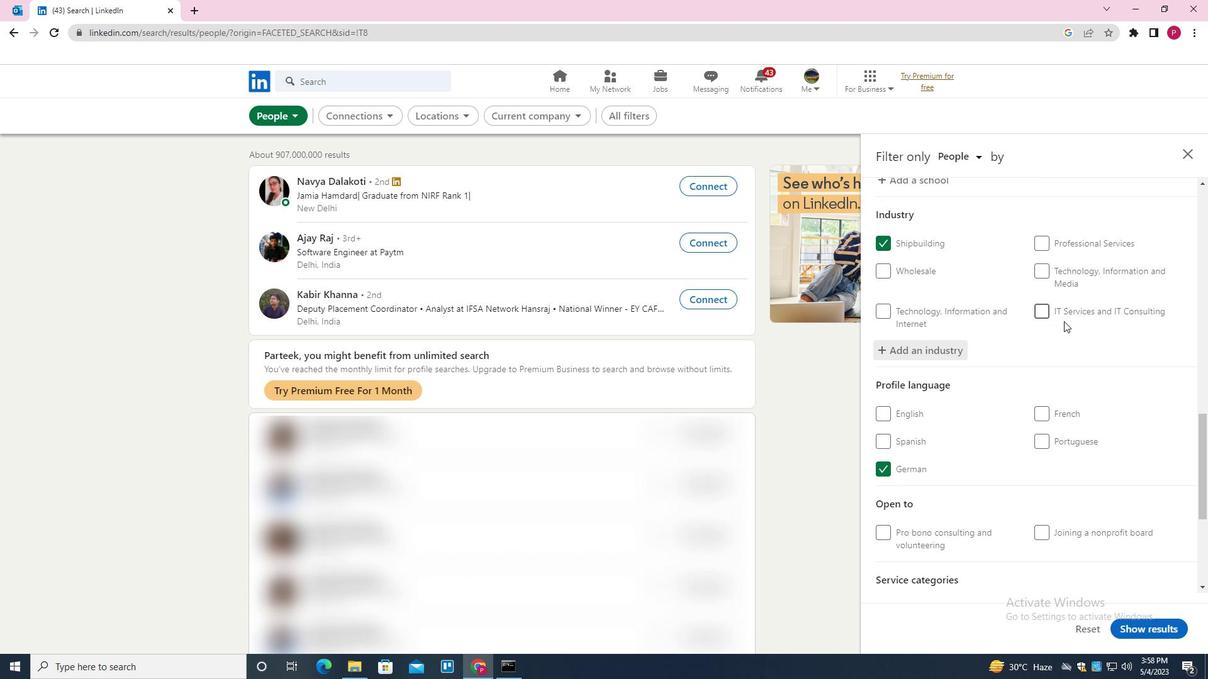 
Action: Mouse scrolled (1056, 322) with delta (0, 0)
Screenshot: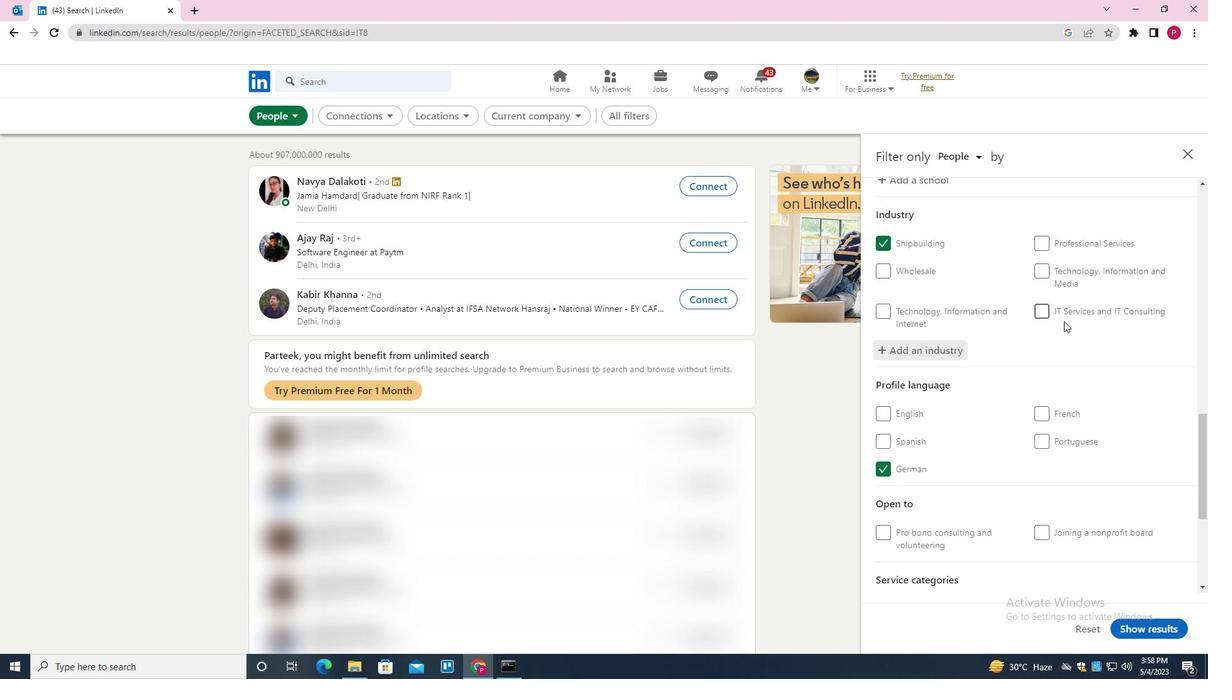 
Action: Mouse moved to (1064, 417)
Screenshot: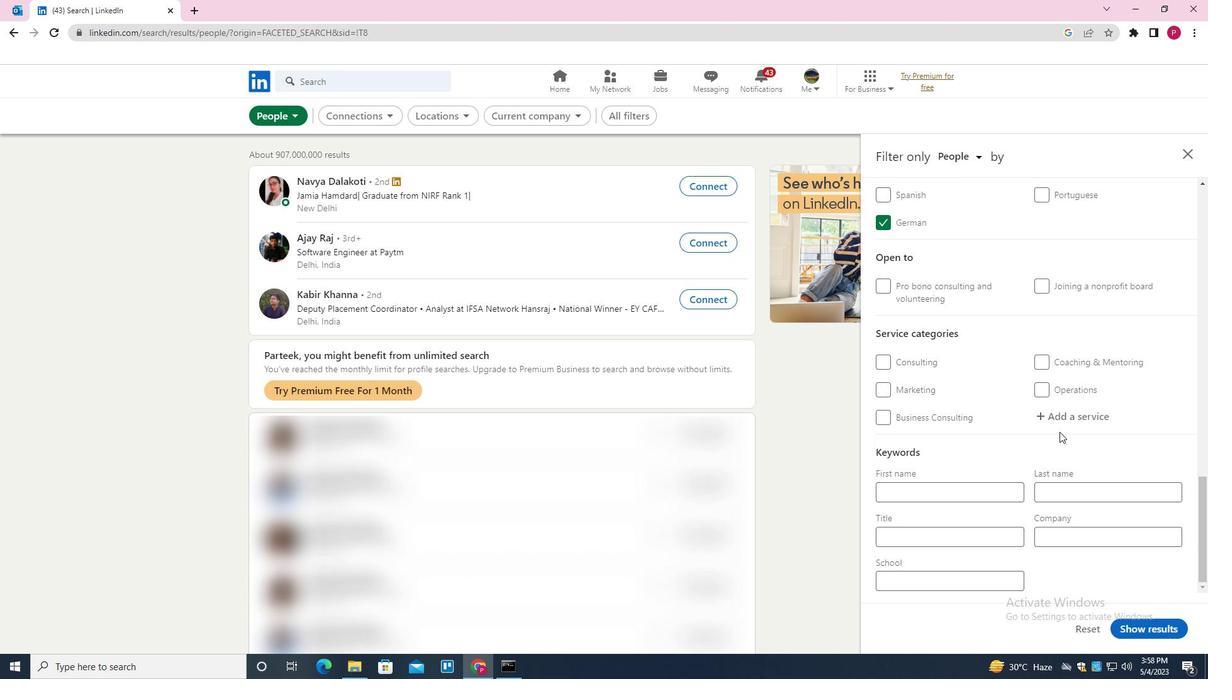 
Action: Mouse pressed left at (1064, 417)
Screenshot: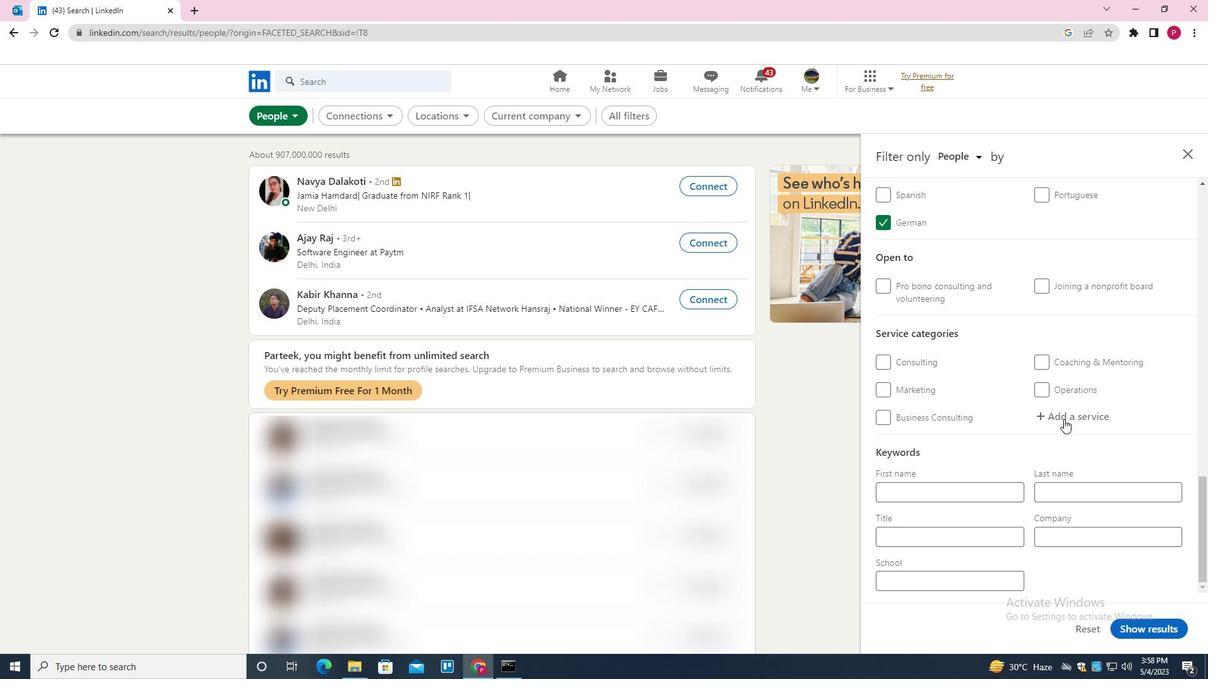 
Action: Mouse moved to (1067, 414)
Screenshot: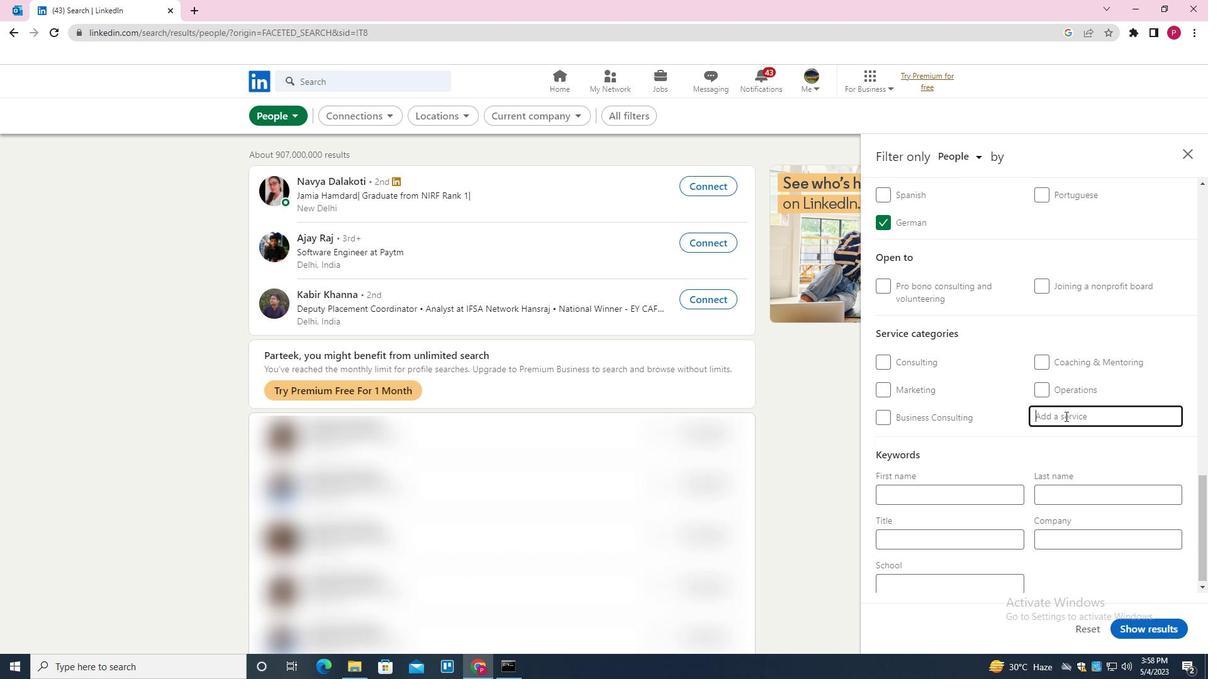 
Action: Key pressed <Key.shift>PUN<Key.backspace>BLIC<Key.space><Key.shift>T<Key.backspace><Key.shift>RELATIONS<Key.down><Key.enter>
Screenshot: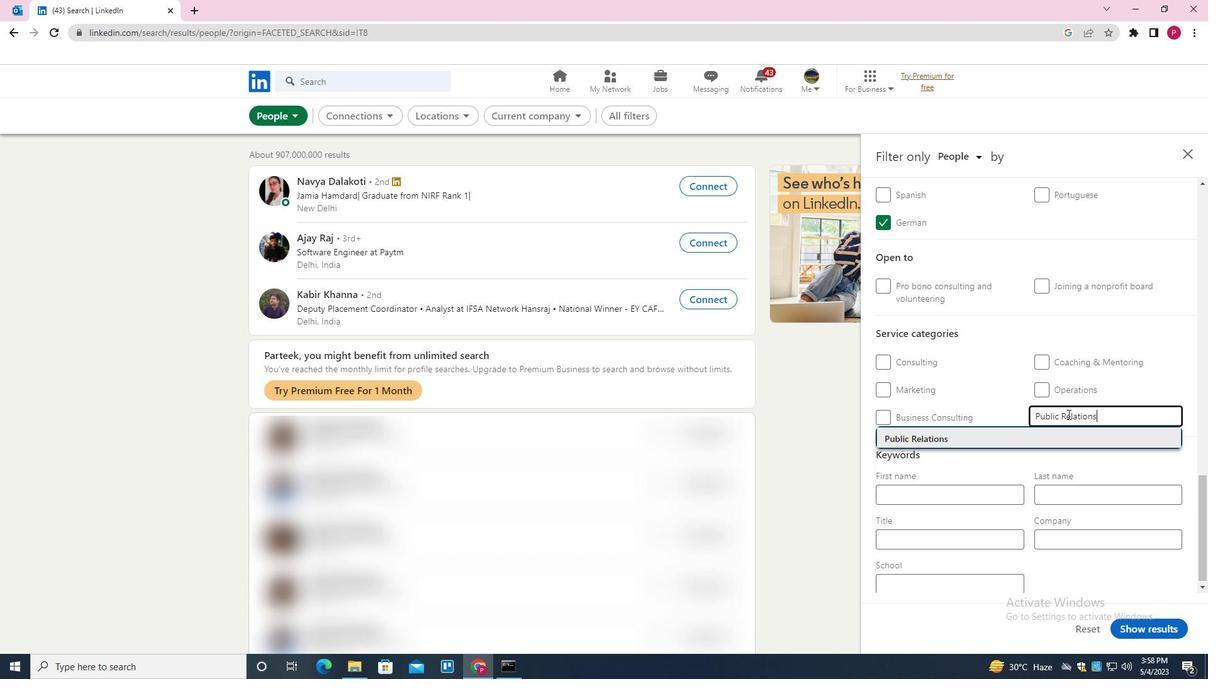 
Action: Mouse moved to (1067, 415)
Screenshot: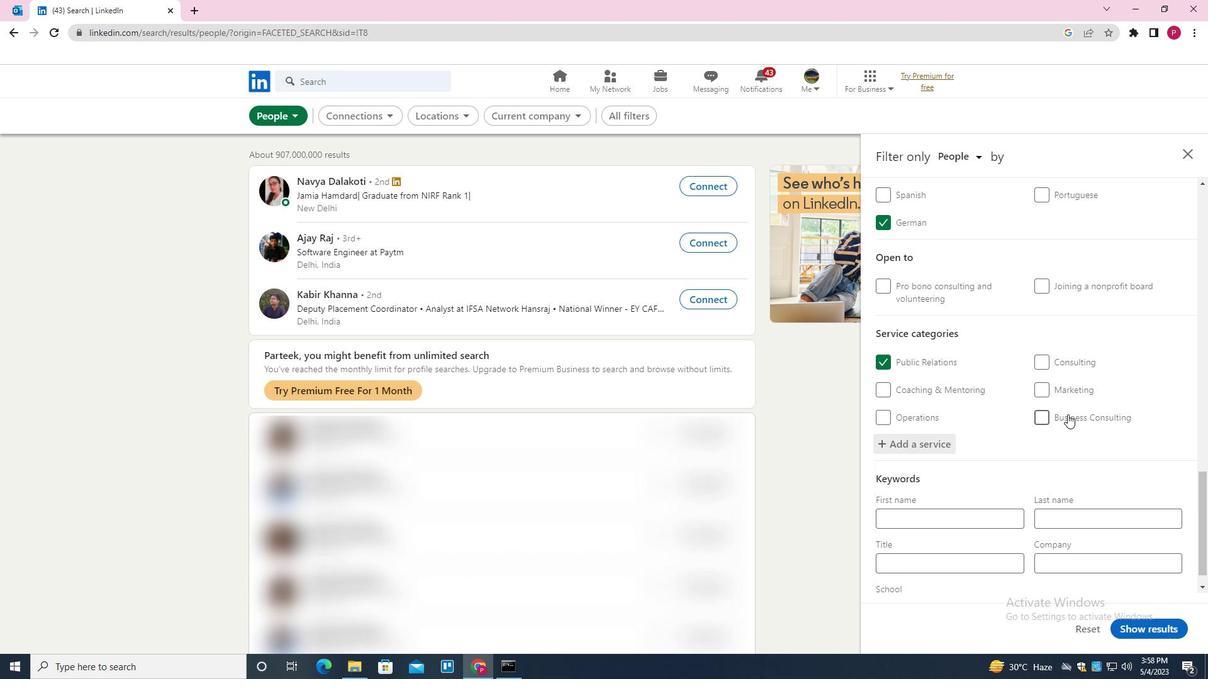 
Action: Mouse scrolled (1067, 414) with delta (0, 0)
Screenshot: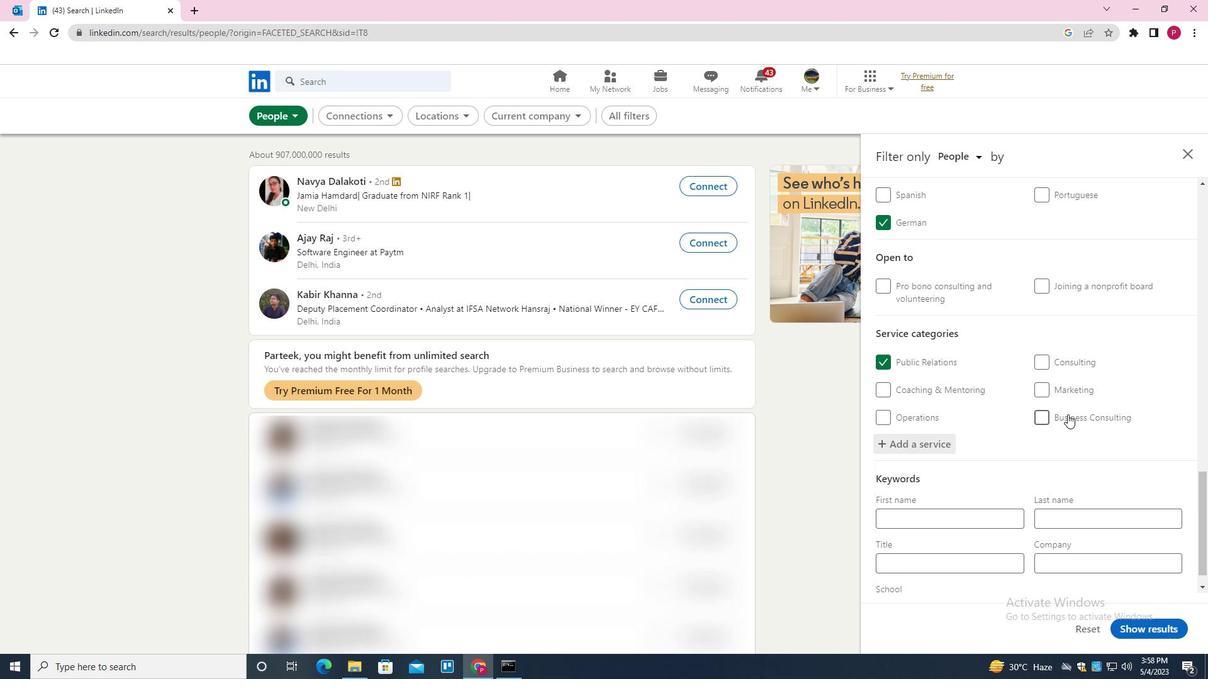 
Action: Mouse moved to (1066, 416)
Screenshot: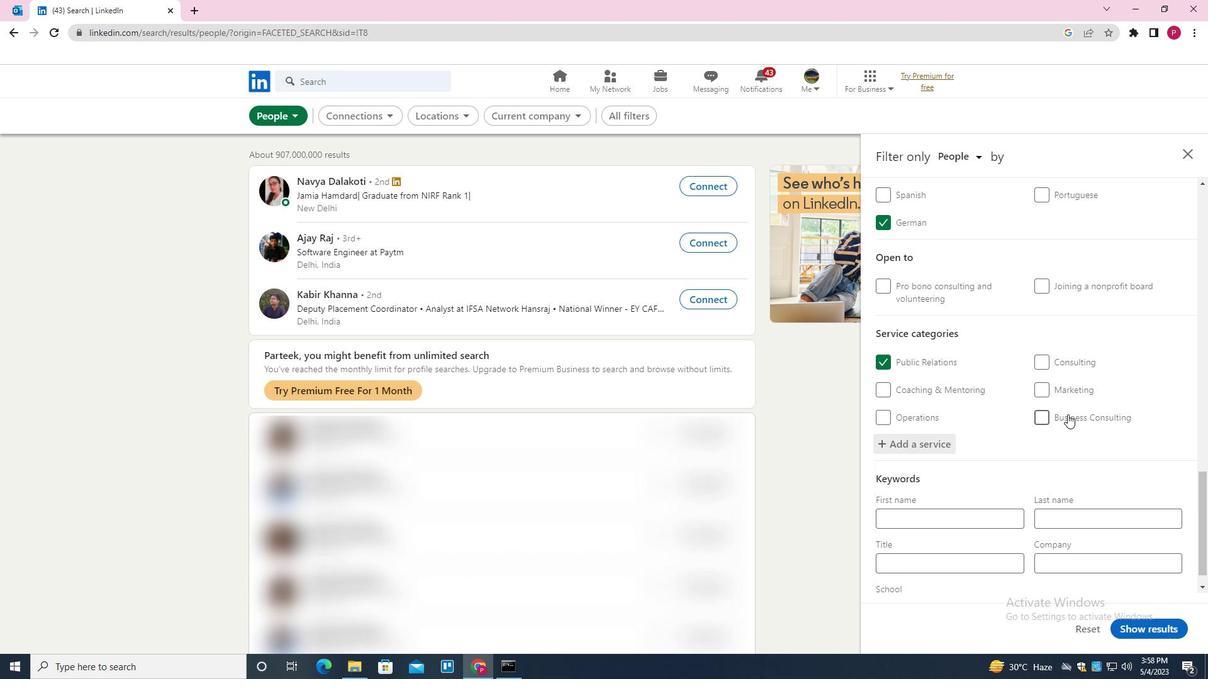 
Action: Mouse scrolled (1066, 415) with delta (0, 0)
Screenshot: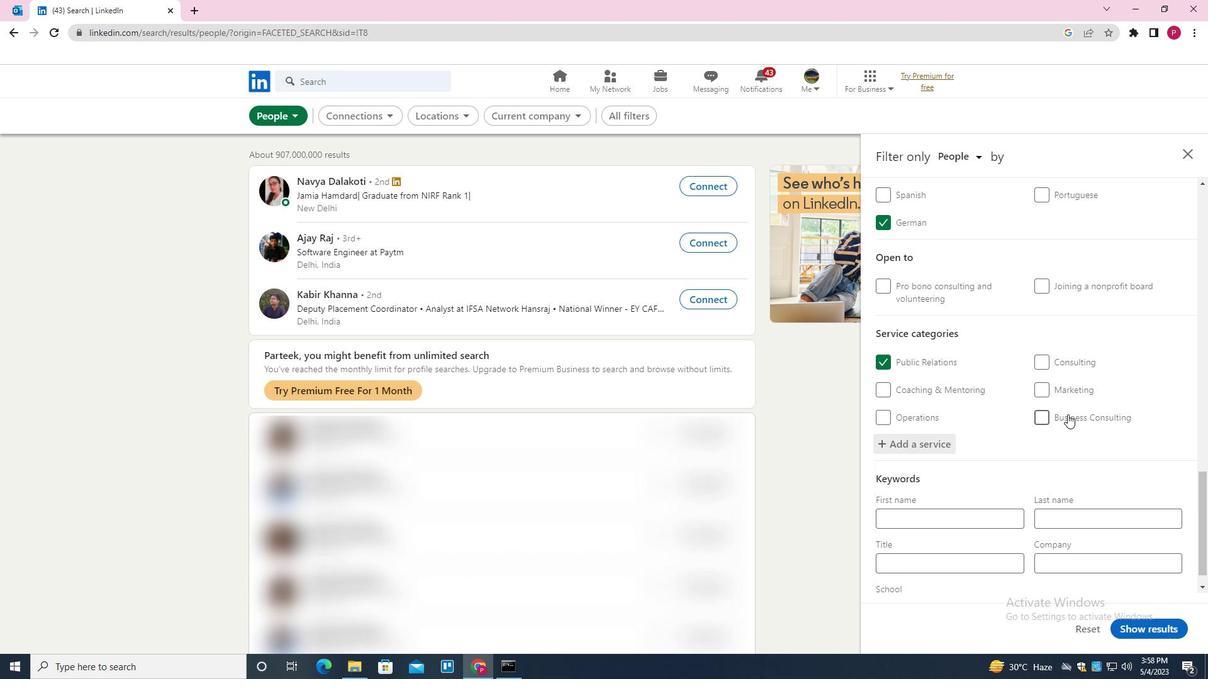 
Action: Mouse moved to (1065, 417)
Screenshot: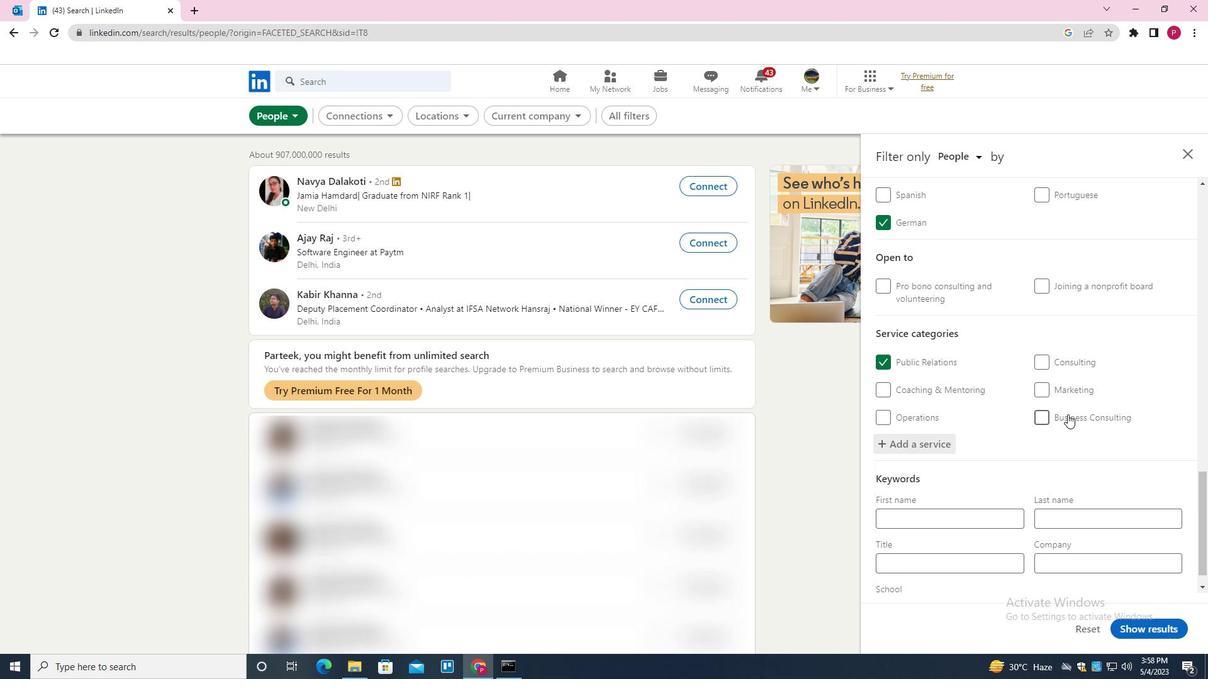 
Action: Mouse scrolled (1065, 416) with delta (0, 0)
Screenshot: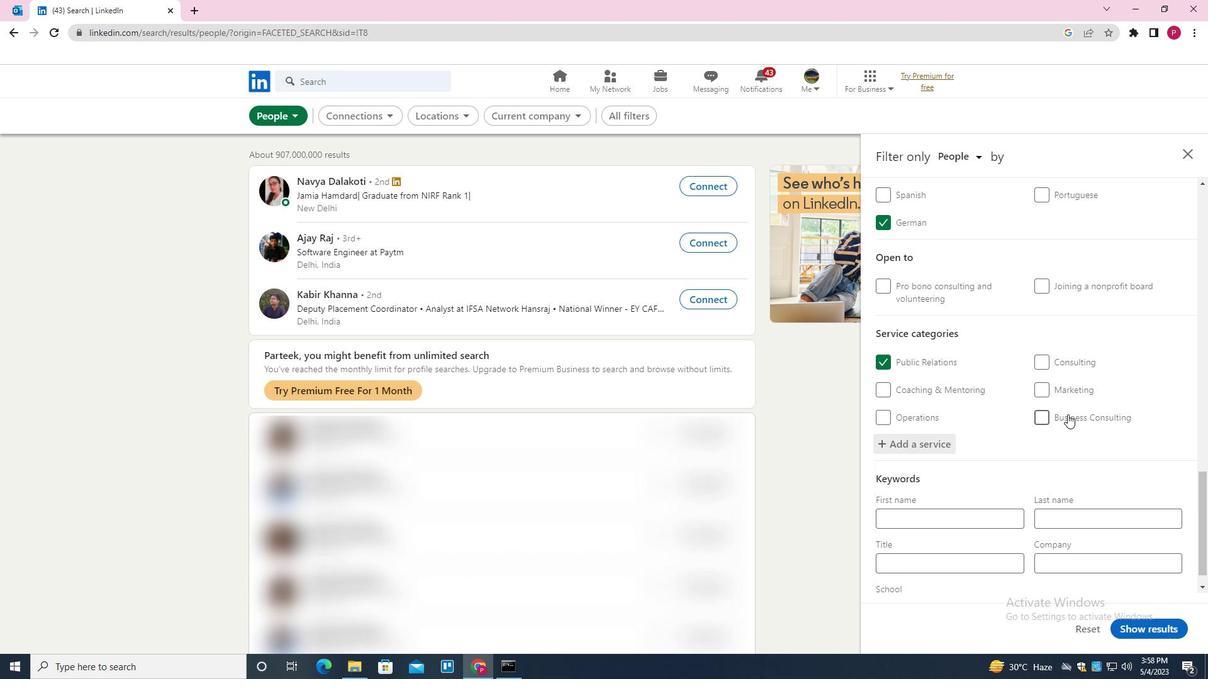
Action: Mouse moved to (1064, 417)
Screenshot: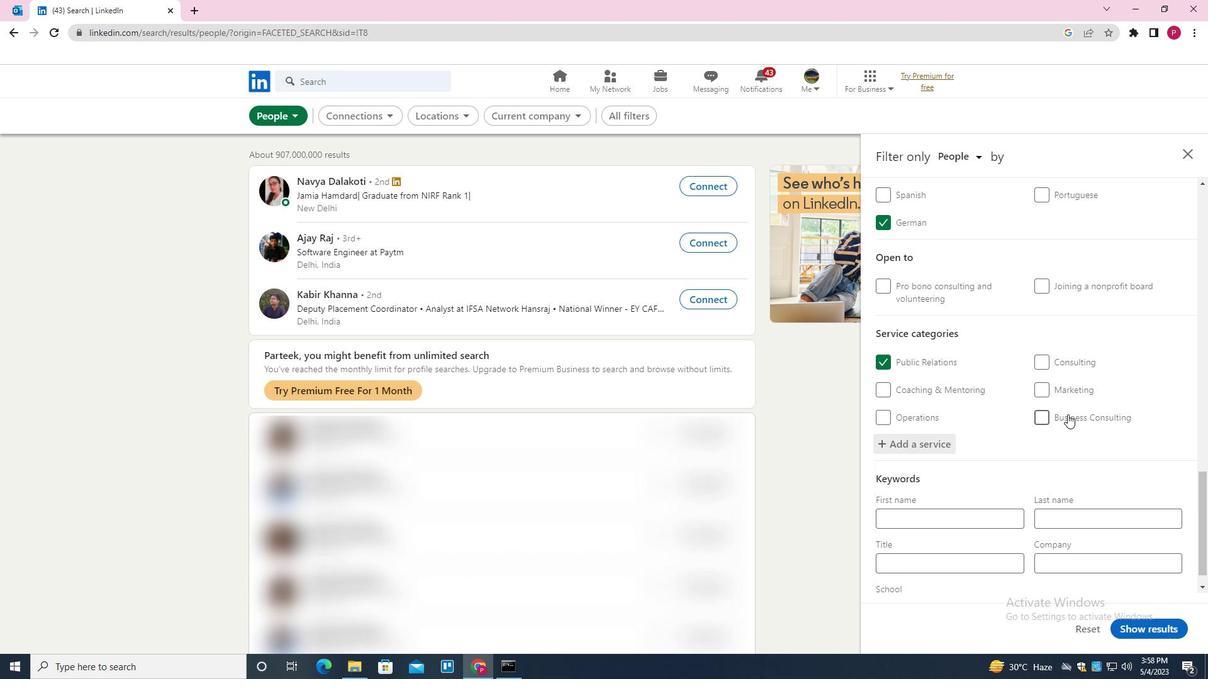 
Action: Mouse scrolled (1064, 416) with delta (0, 0)
Screenshot: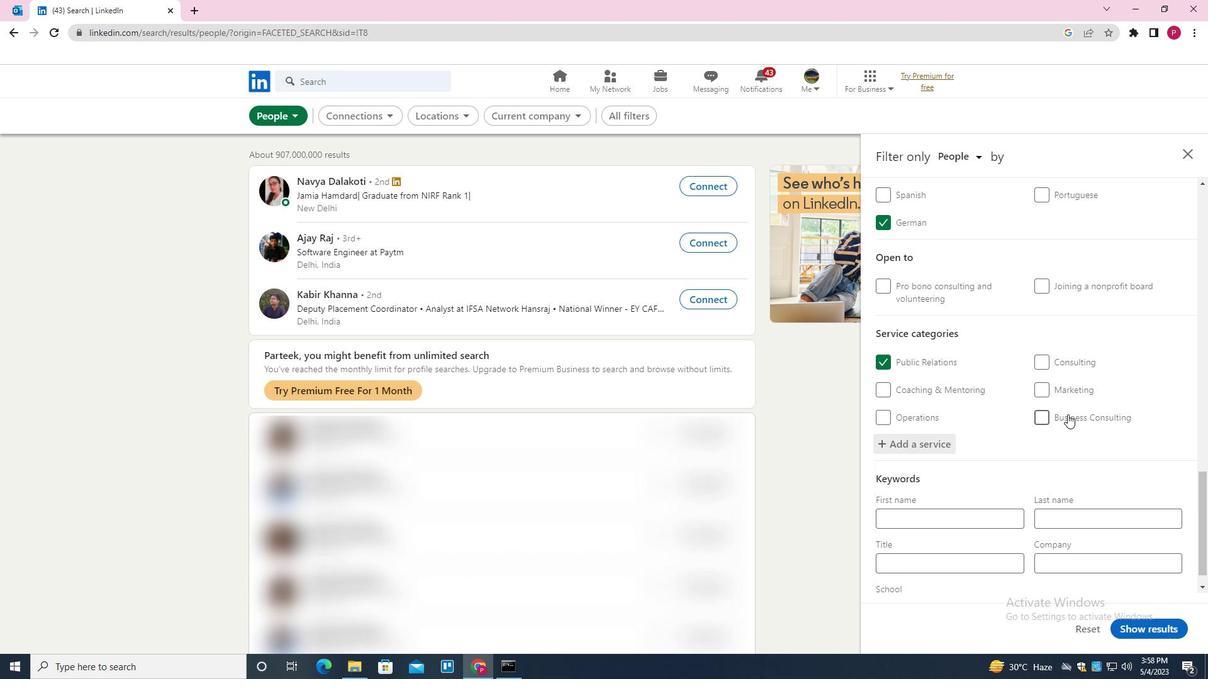 
Action: Mouse moved to (1060, 420)
Screenshot: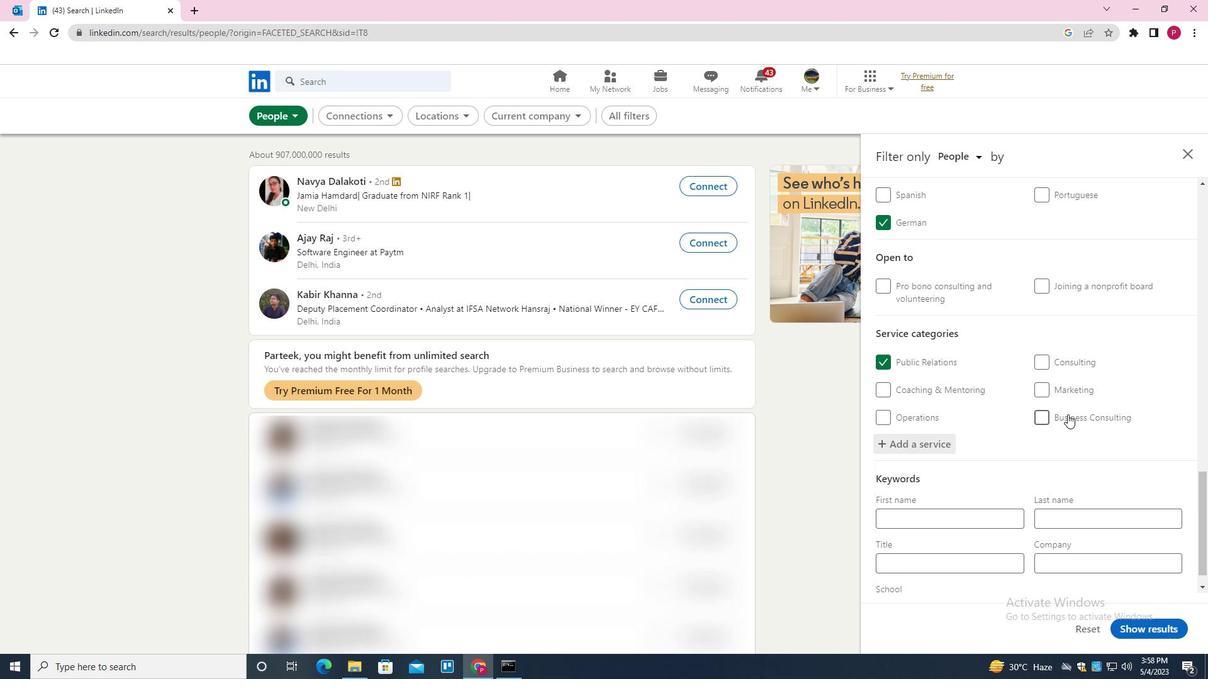 
Action: Mouse scrolled (1060, 419) with delta (0, 0)
Screenshot: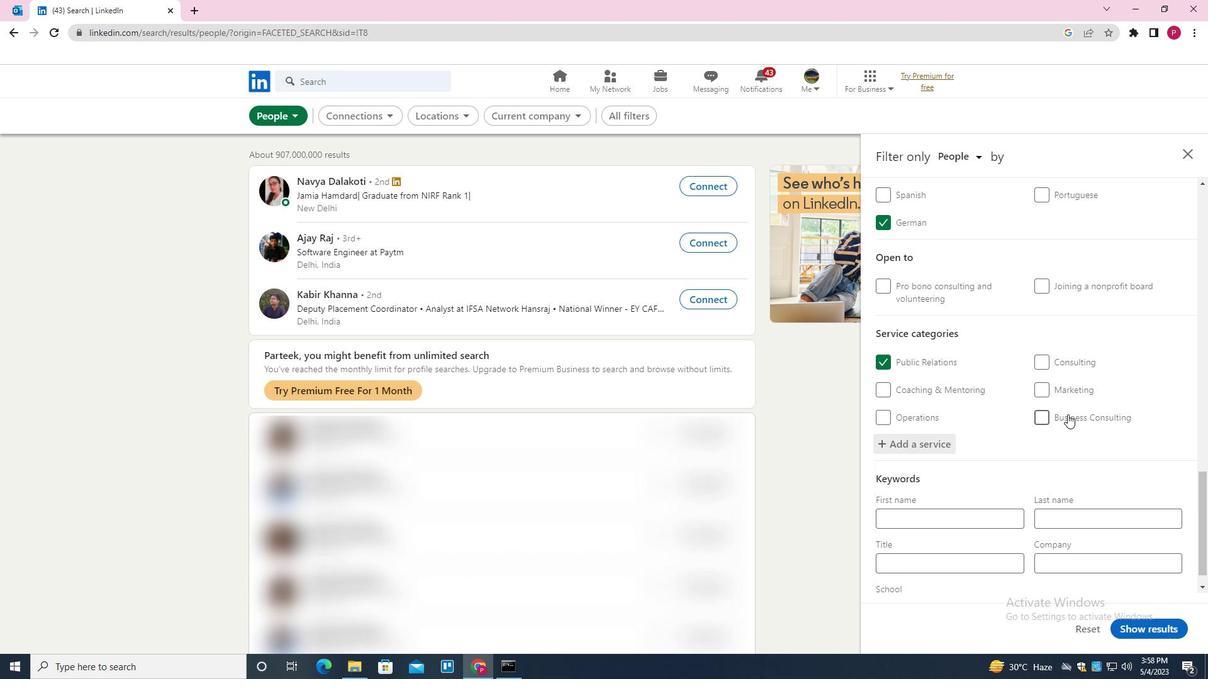
Action: Mouse moved to (961, 537)
Screenshot: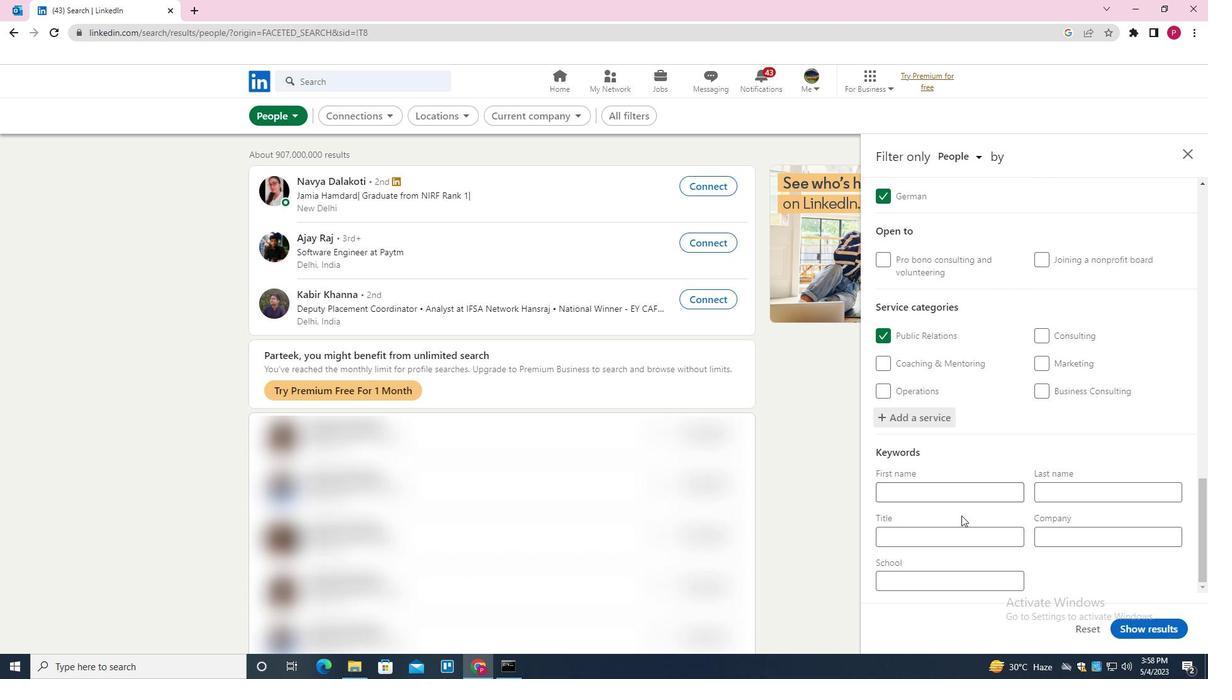 
Action: Mouse pressed left at (961, 537)
Screenshot: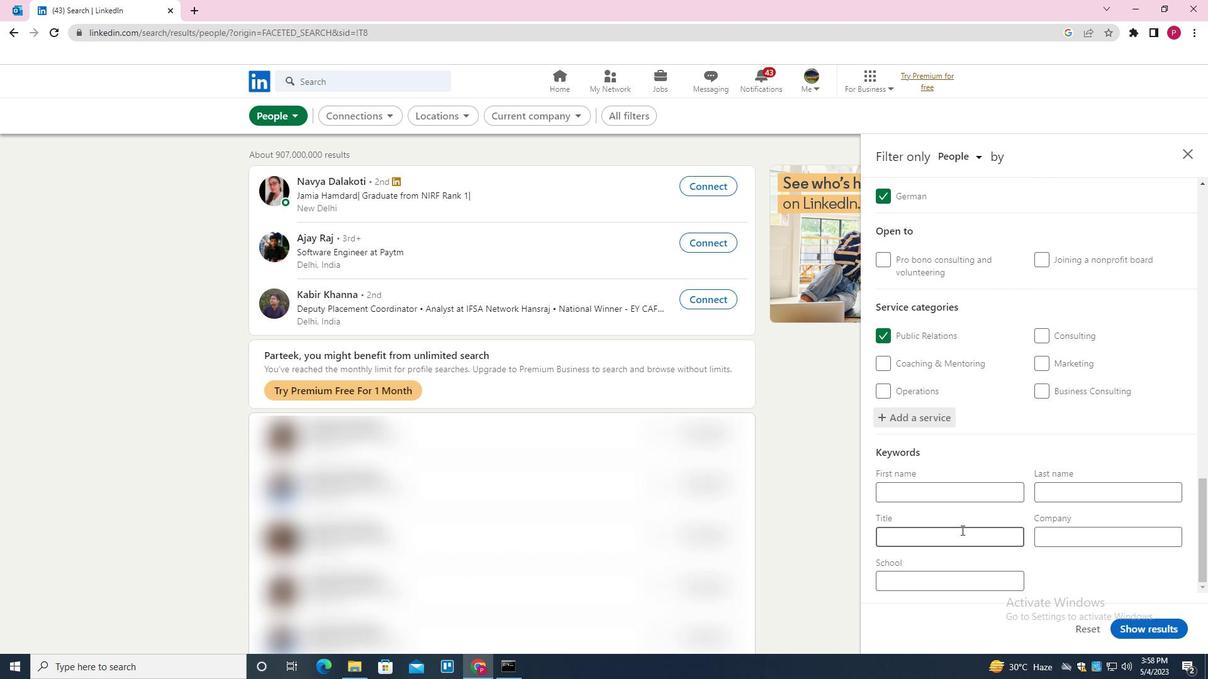 
Action: Key pressed <Key.shift>MARKETING<Key.space><Key.shift>DIRECTOR
Screenshot: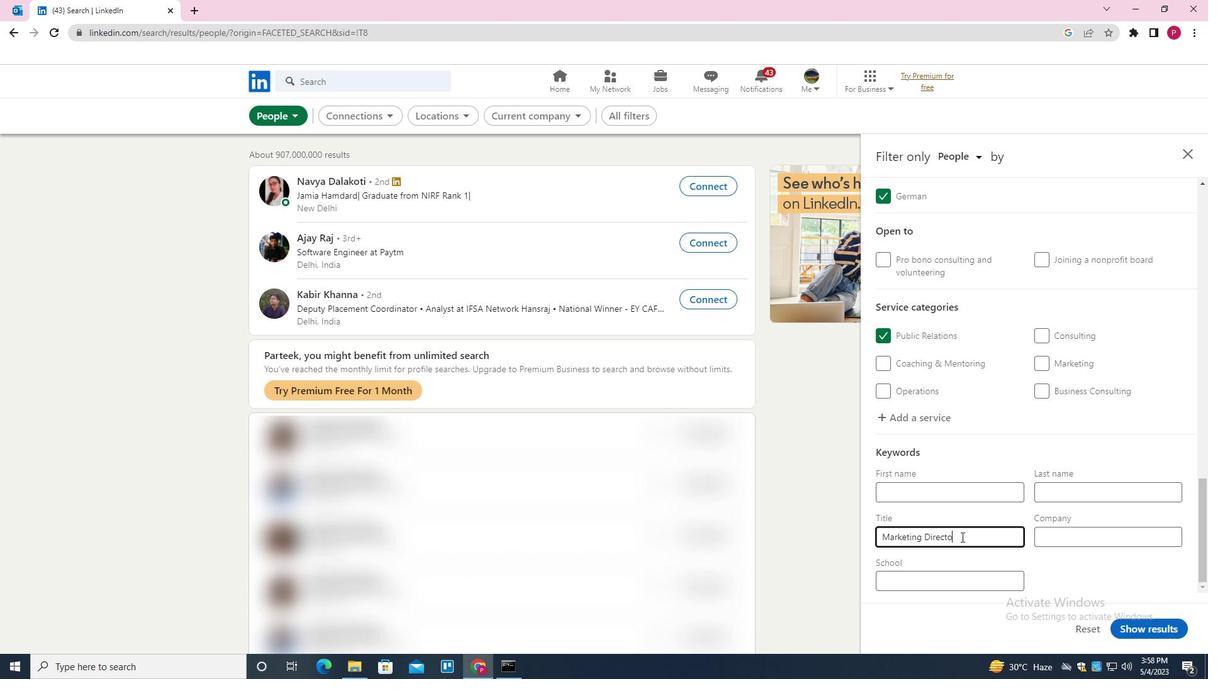 
Action: Mouse moved to (1119, 623)
Screenshot: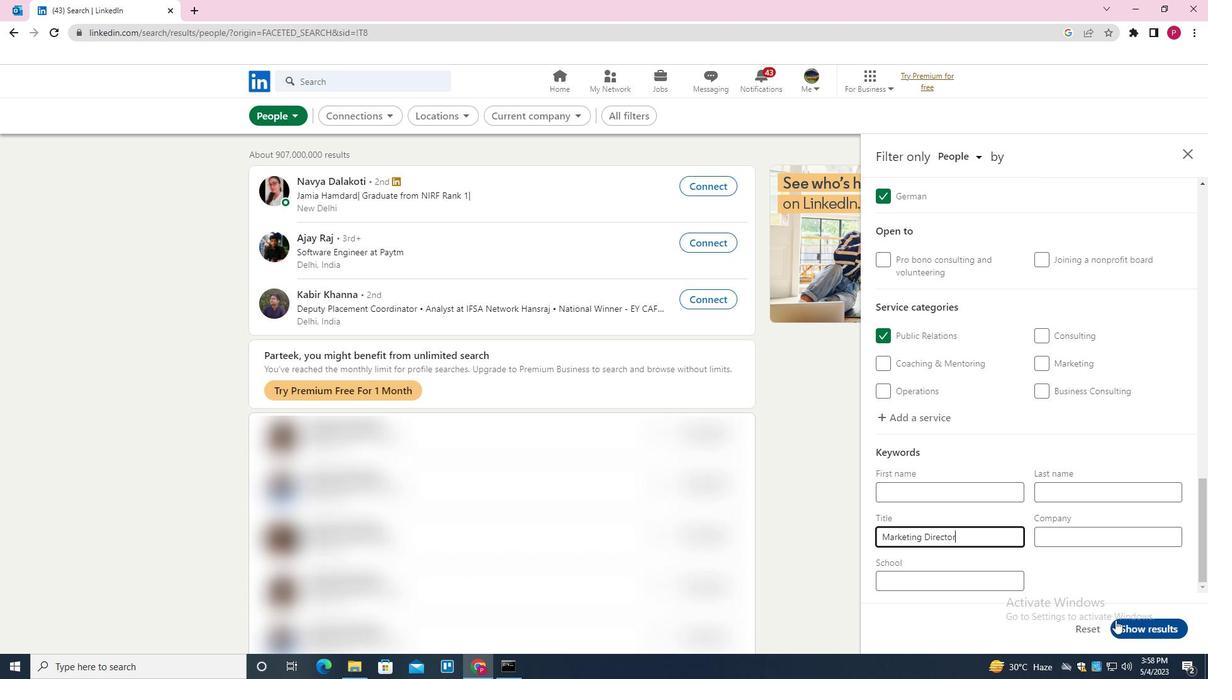 
Action: Mouse pressed left at (1119, 623)
Screenshot: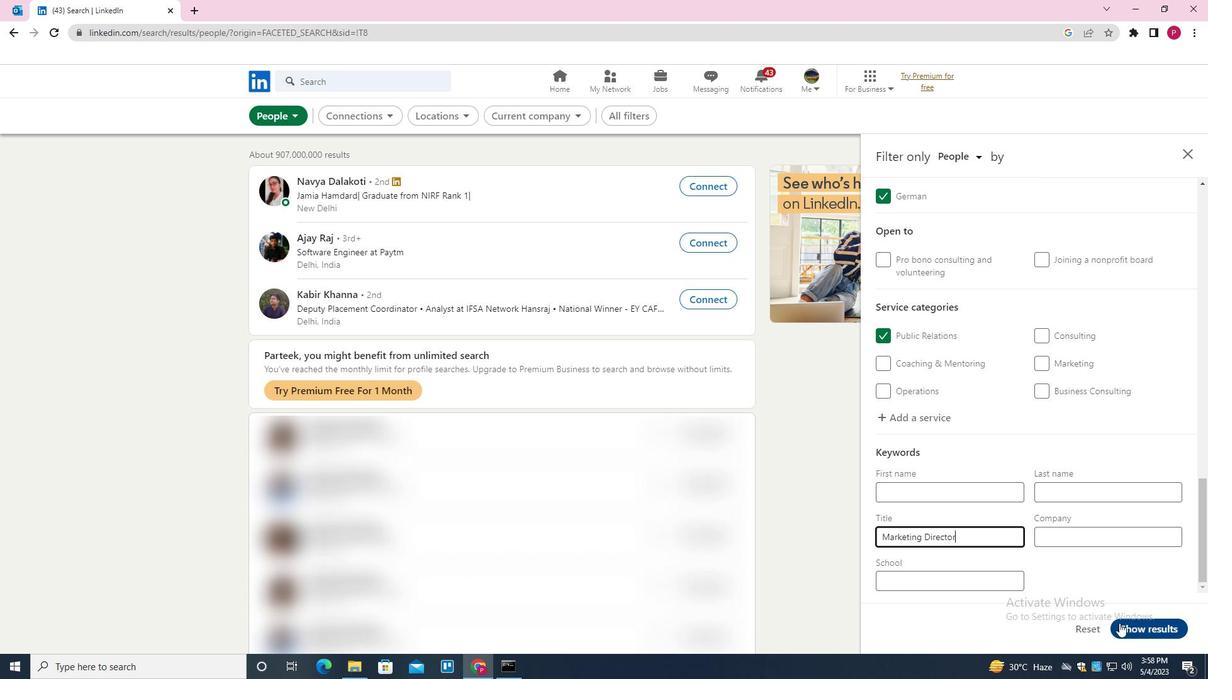 
Action: Mouse moved to (518, 268)
Screenshot: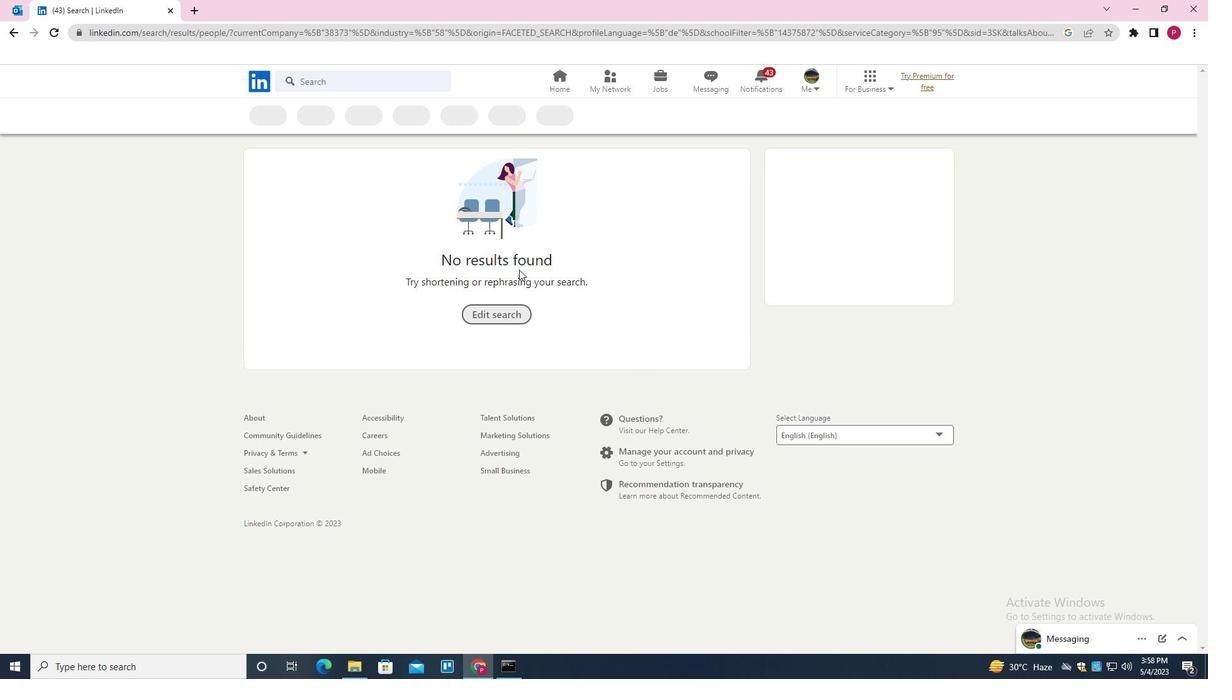 
